 Task: Find connections with filter location Guntakal Junction with filter topic #Businessmindsetswith filter profile language Spanish with filter current company The Job Man with filter school Madras Institute of Technology Campus with filter industry Vehicle Repair and Maintenance with filter service category Android Development with filter keywords title Marketing Research Analyst
Action: Mouse moved to (557, 87)
Screenshot: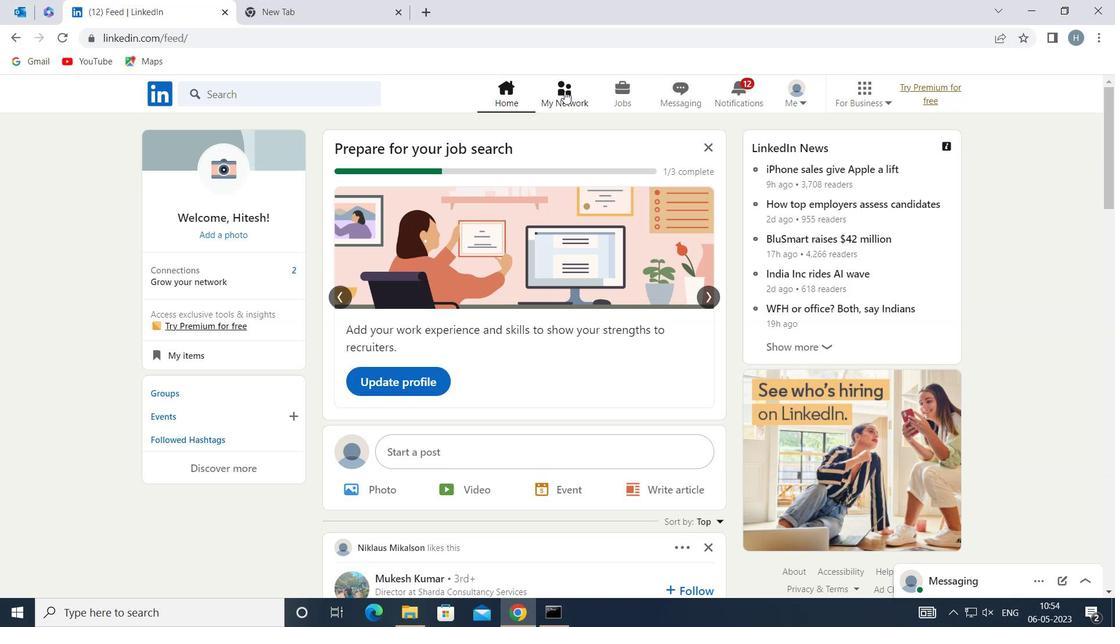 
Action: Mouse pressed left at (557, 87)
Screenshot: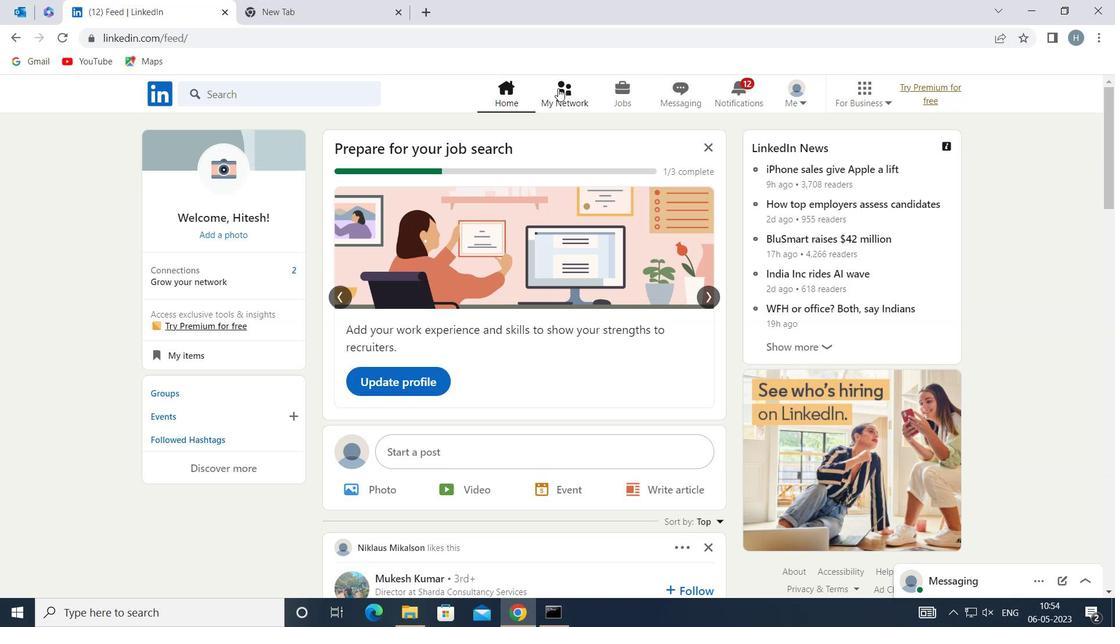
Action: Mouse moved to (328, 172)
Screenshot: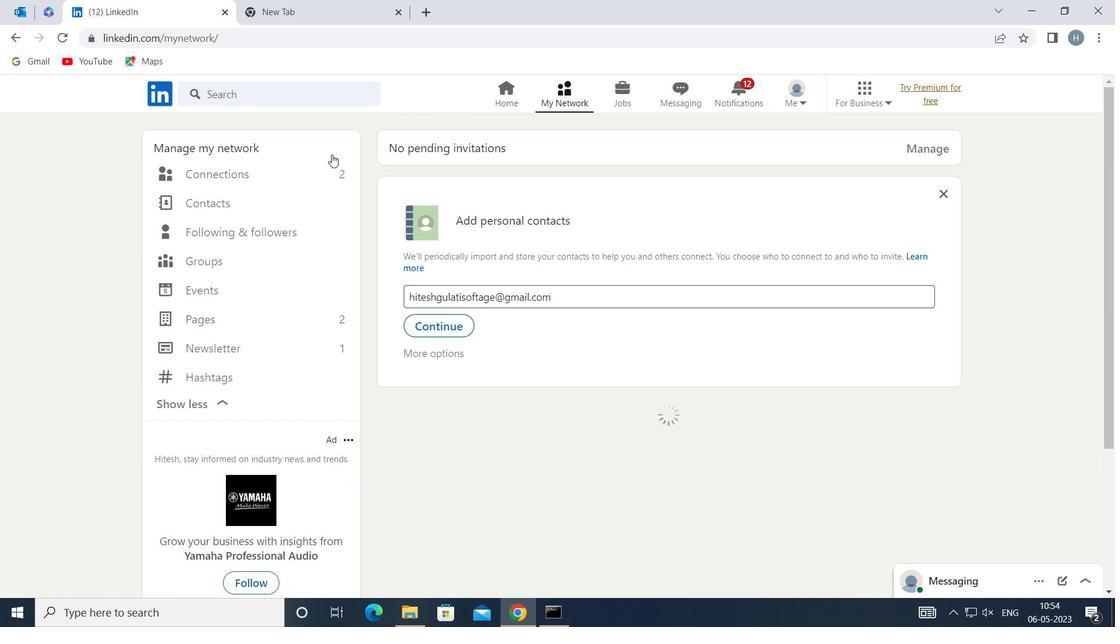 
Action: Mouse pressed left at (328, 172)
Screenshot: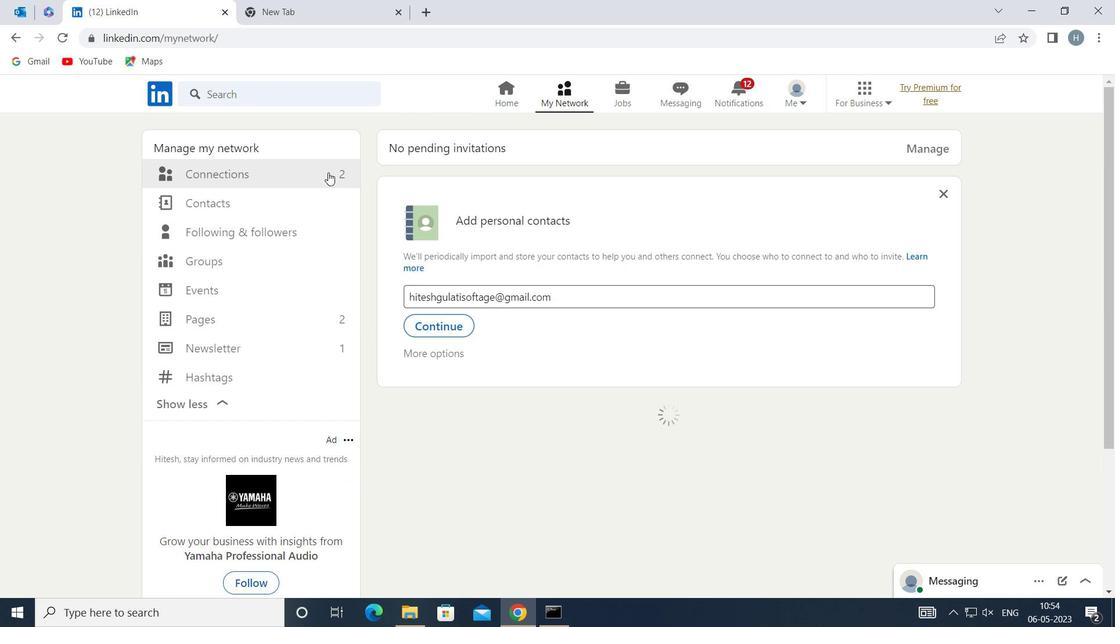 
Action: Mouse moved to (668, 174)
Screenshot: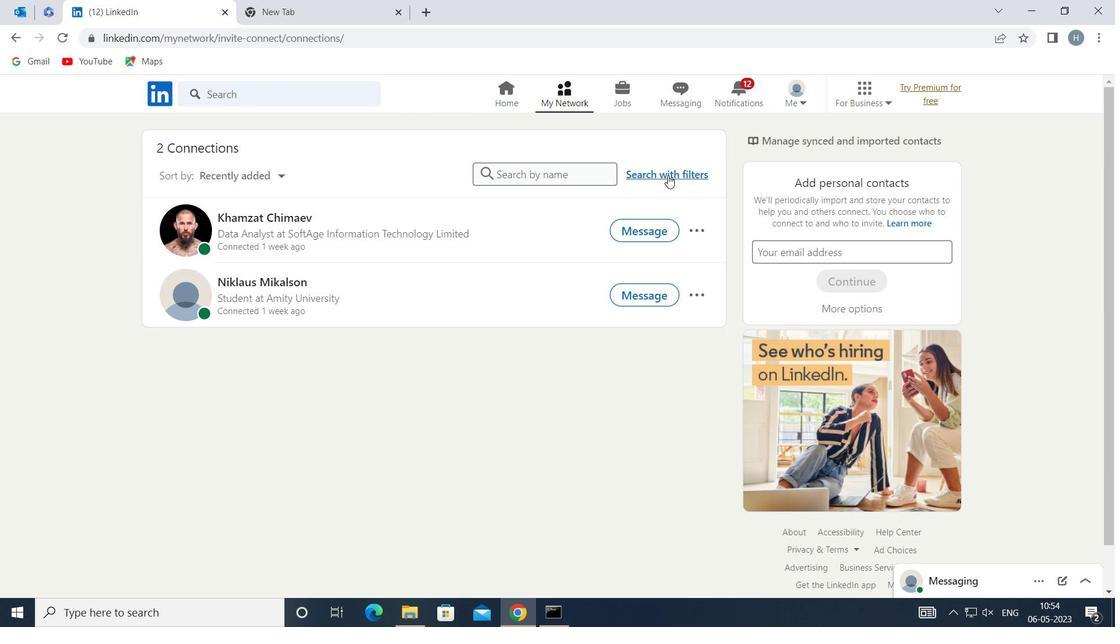 
Action: Mouse pressed left at (668, 174)
Screenshot: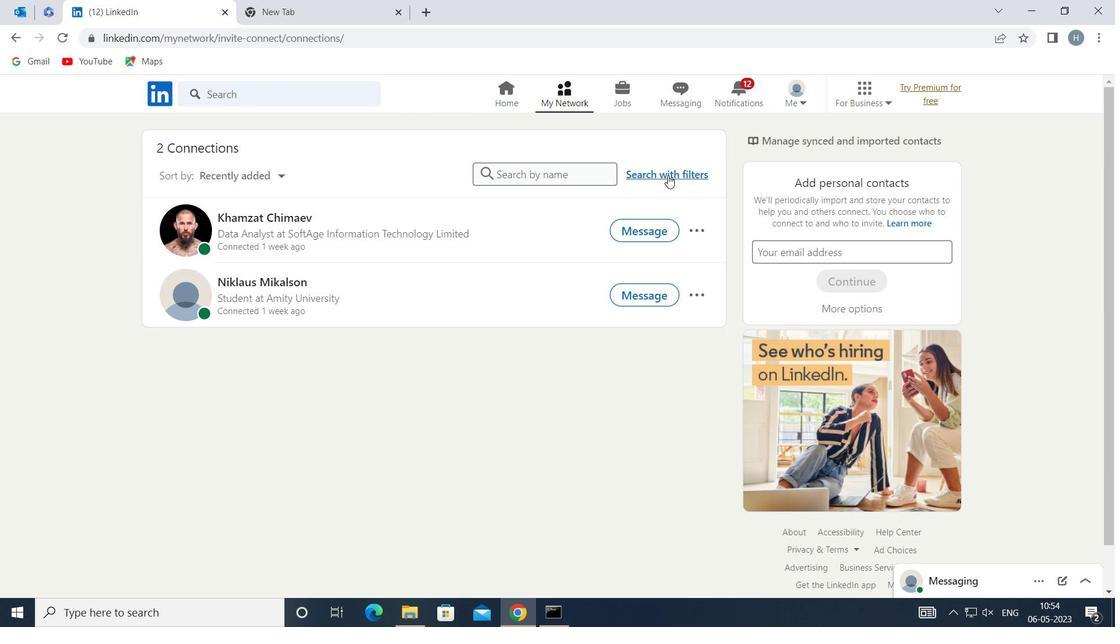 
Action: Mouse moved to (606, 135)
Screenshot: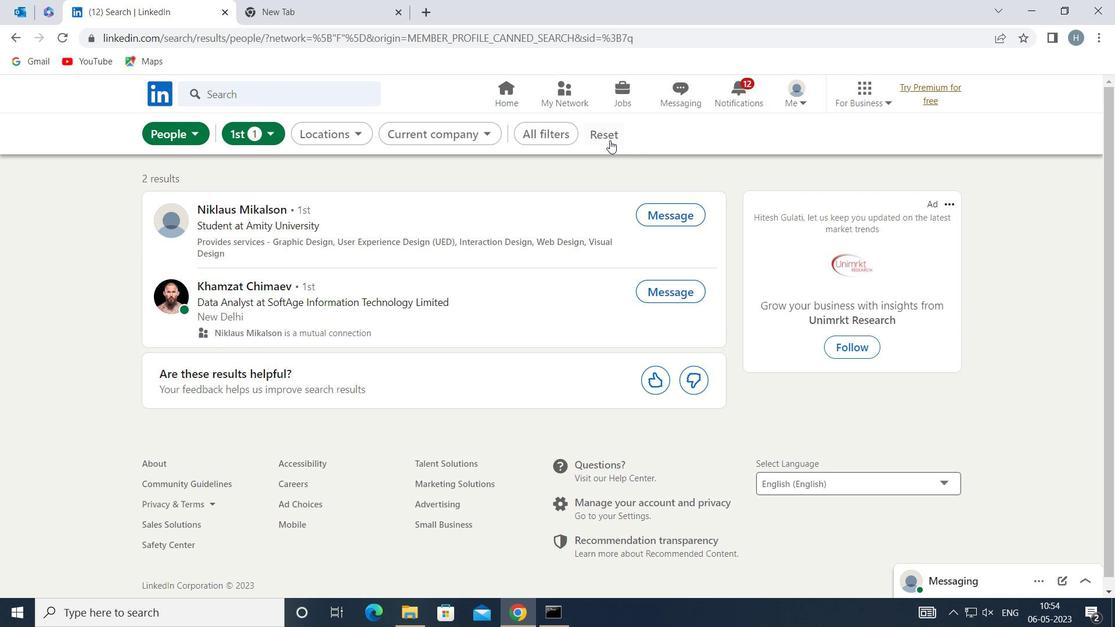 
Action: Mouse pressed left at (606, 135)
Screenshot: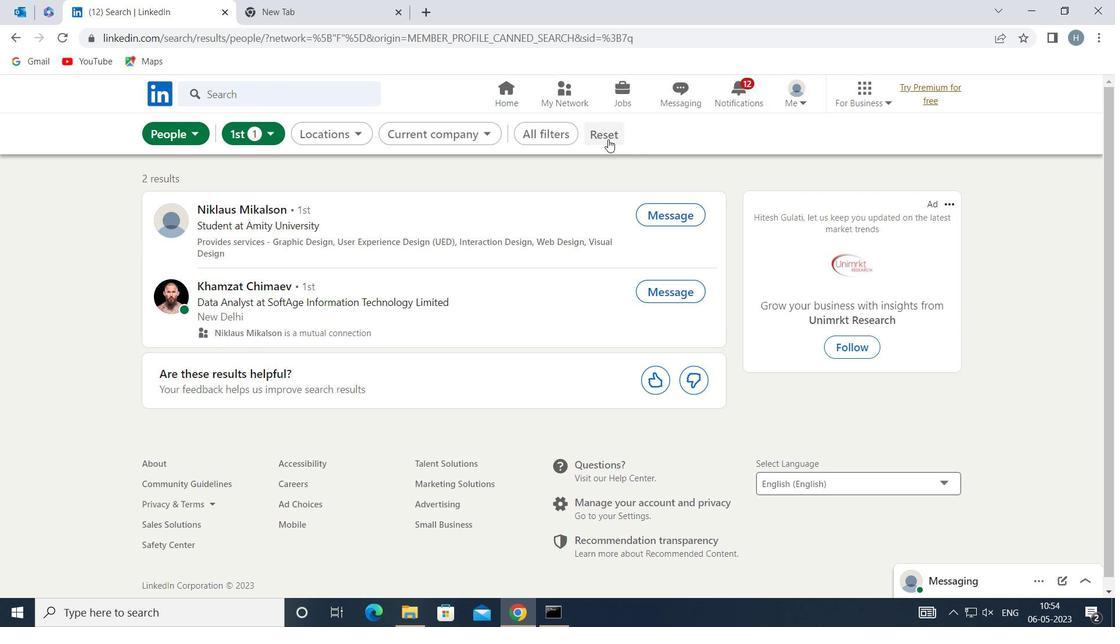 
Action: Mouse moved to (594, 130)
Screenshot: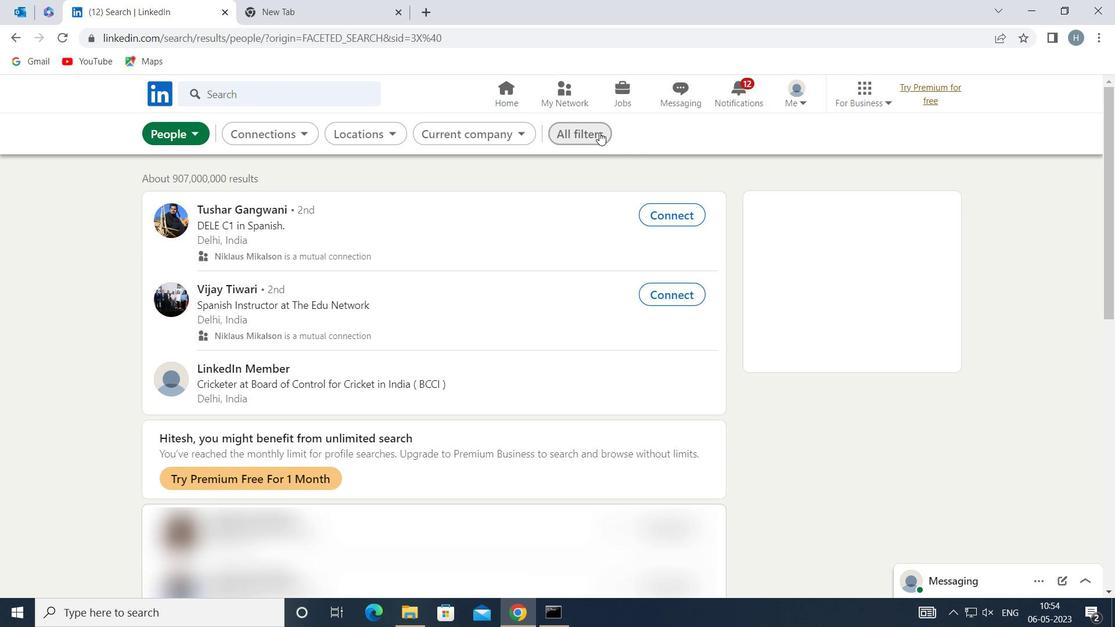 
Action: Mouse pressed left at (594, 130)
Screenshot: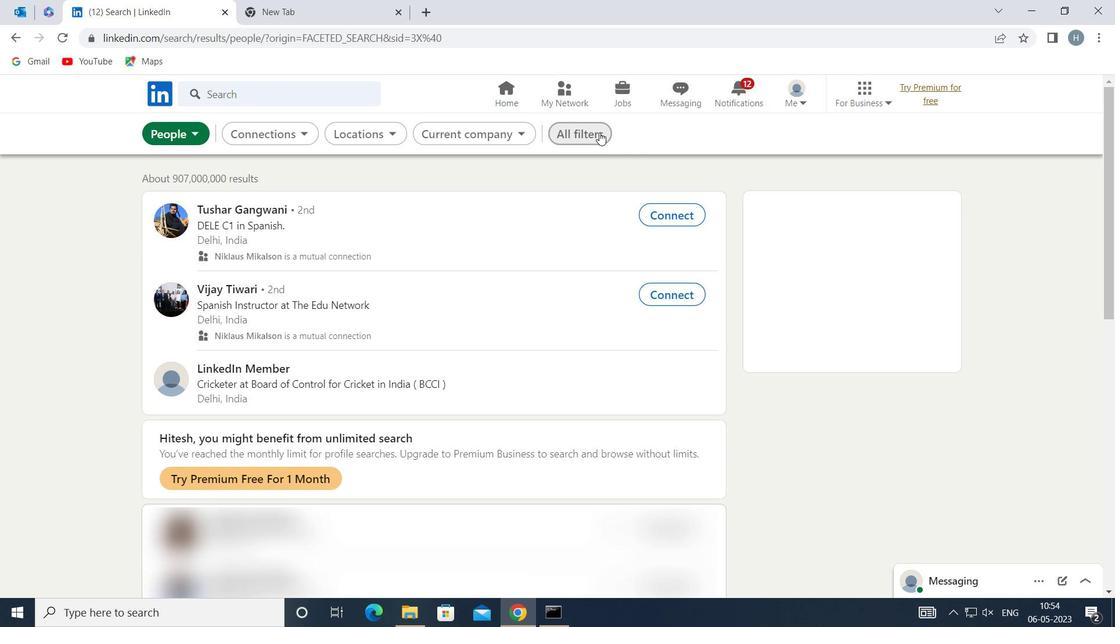 
Action: Mouse moved to (872, 295)
Screenshot: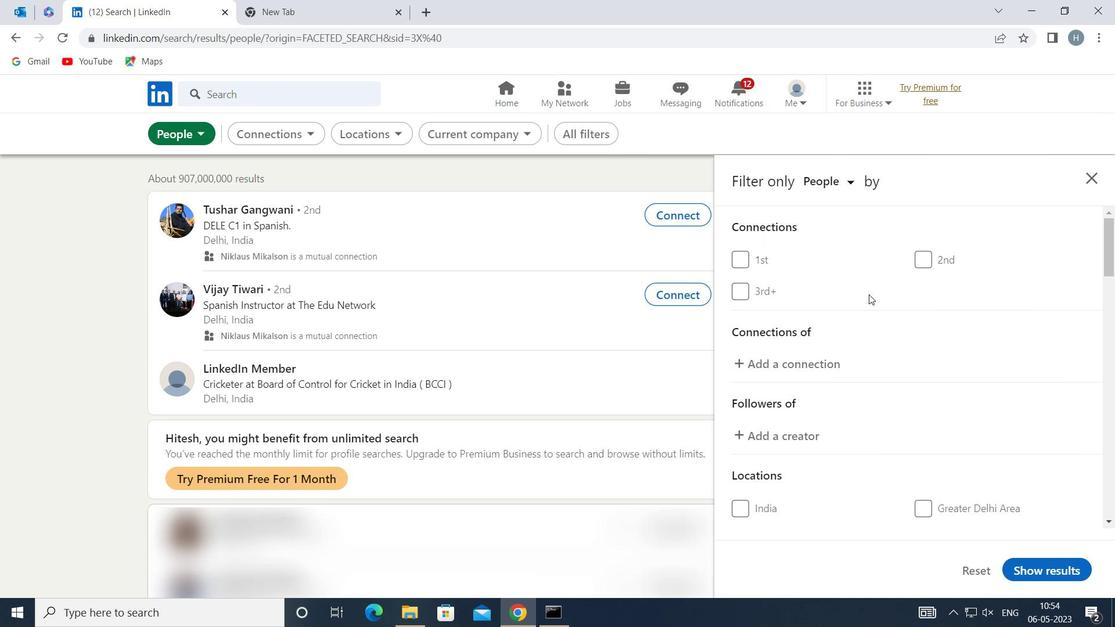 
Action: Mouse scrolled (872, 294) with delta (0, 0)
Screenshot: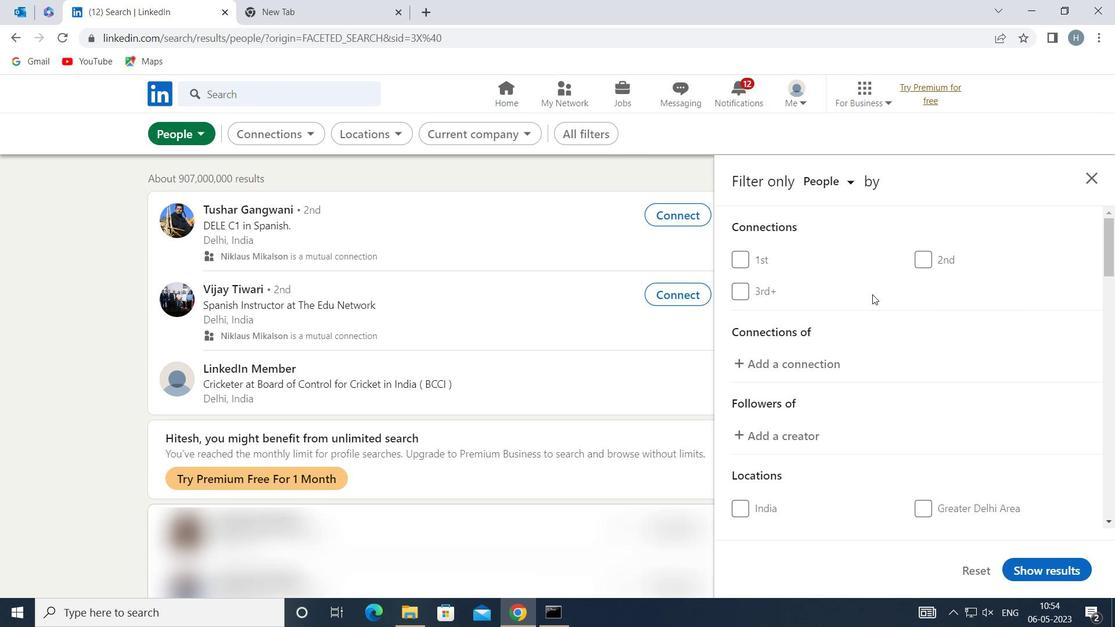 
Action: Mouse scrolled (872, 294) with delta (0, 0)
Screenshot: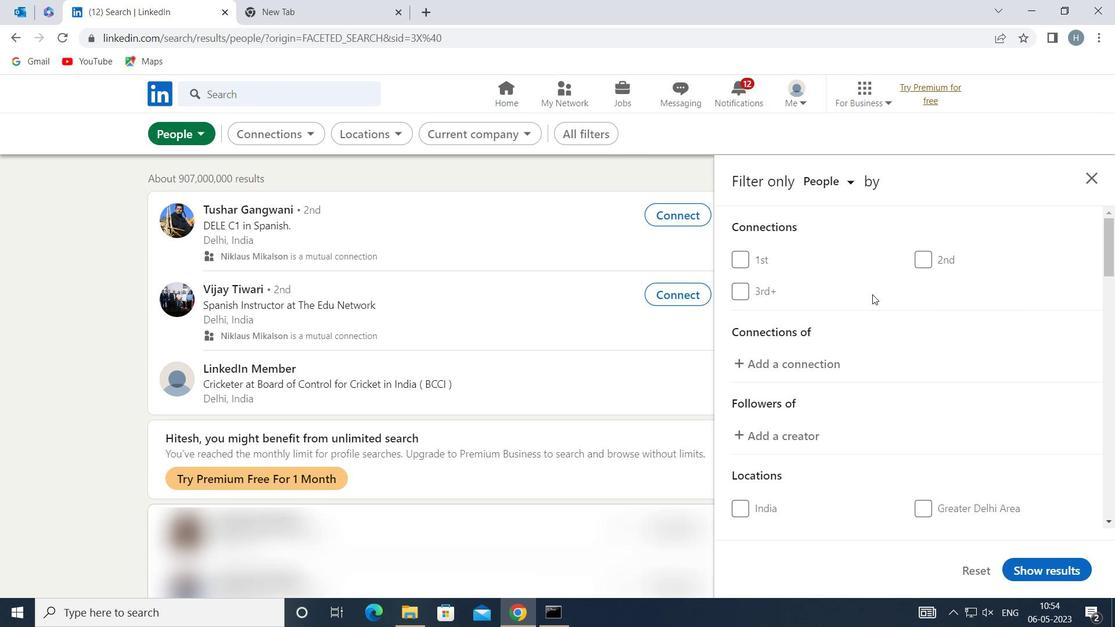 
Action: Mouse scrolled (872, 294) with delta (0, 0)
Screenshot: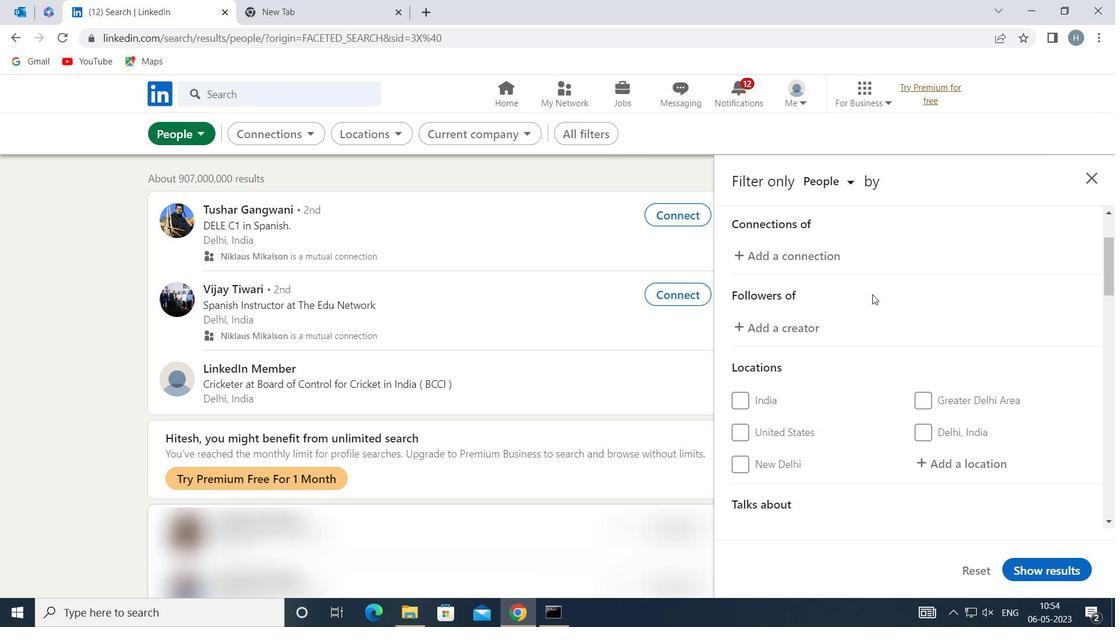 
Action: Mouse moved to (973, 353)
Screenshot: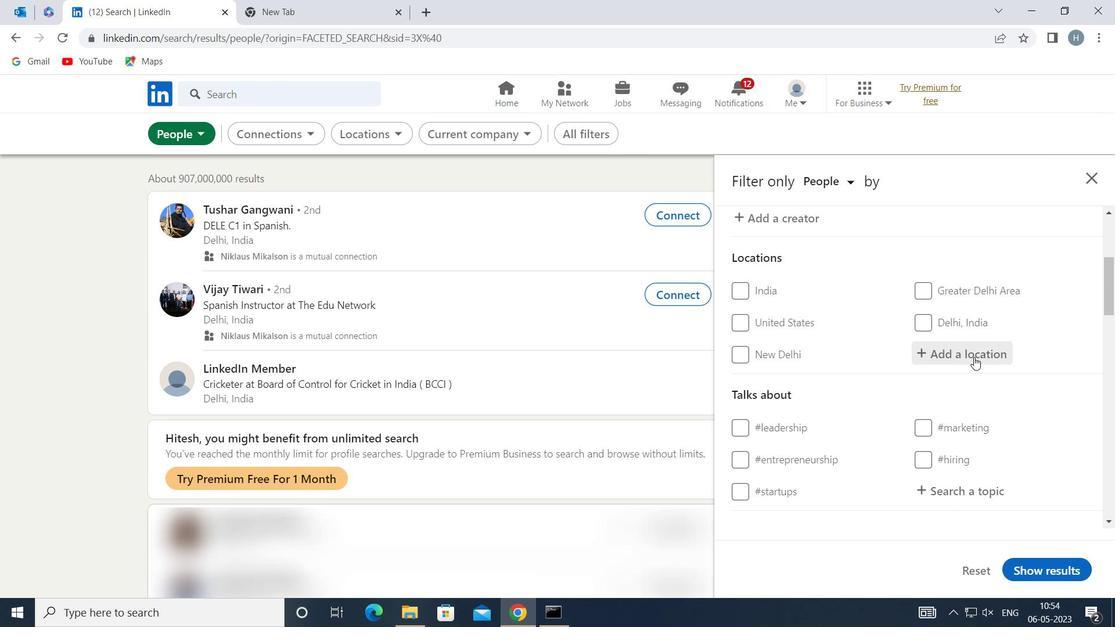 
Action: Mouse pressed left at (973, 353)
Screenshot: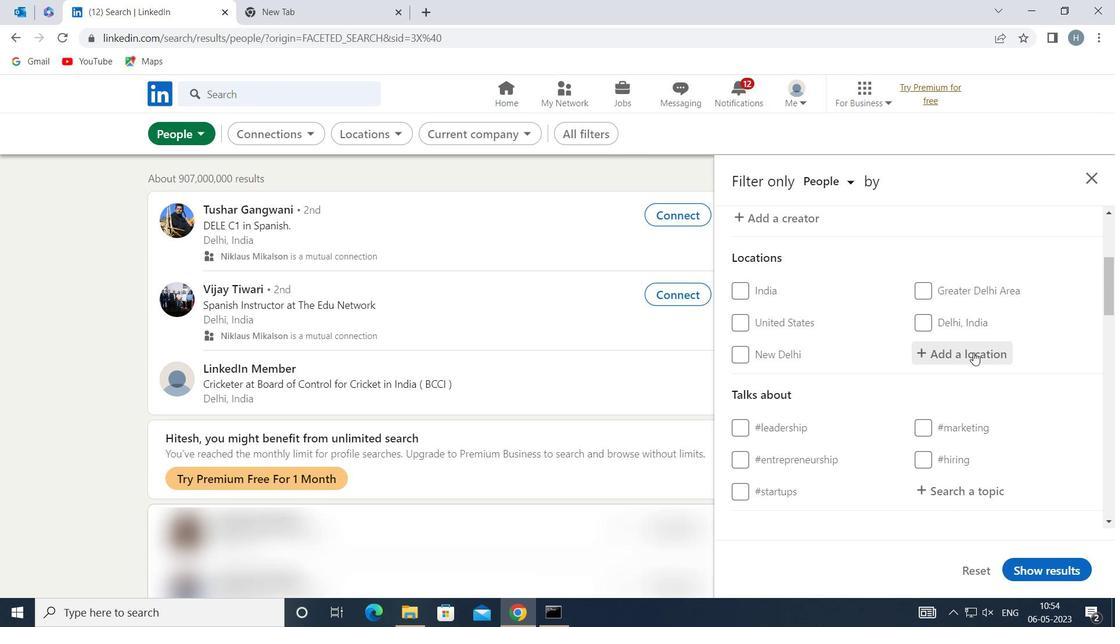 
Action: Key pressed <Key.shift>GUNTAKAL
Screenshot: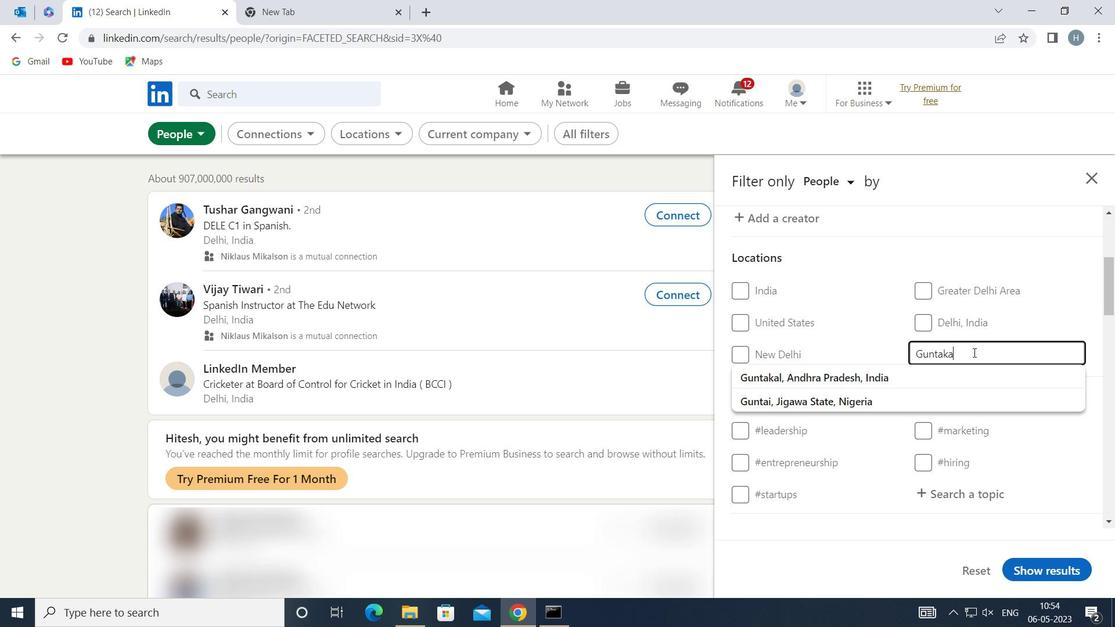 
Action: Mouse moved to (1007, 371)
Screenshot: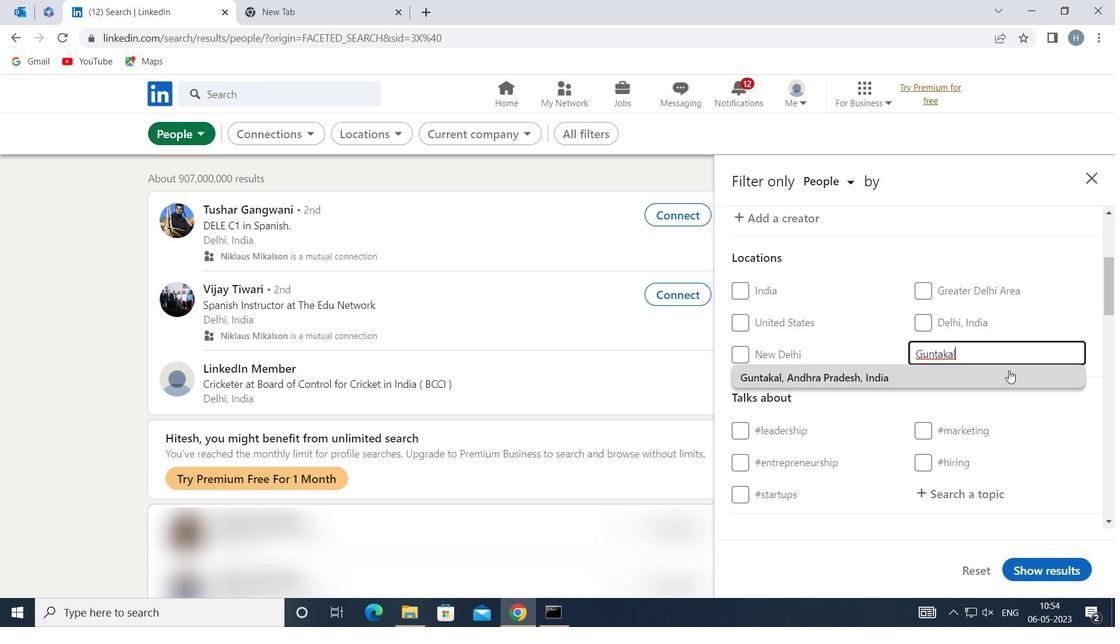 
Action: Mouse pressed left at (1007, 371)
Screenshot: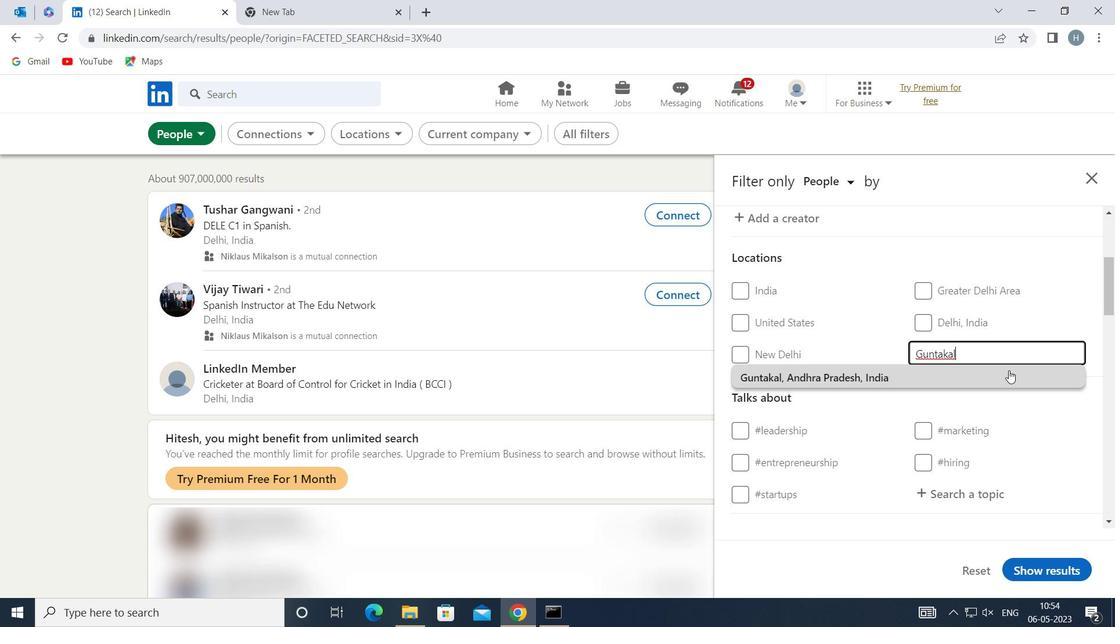 
Action: Mouse moved to (916, 364)
Screenshot: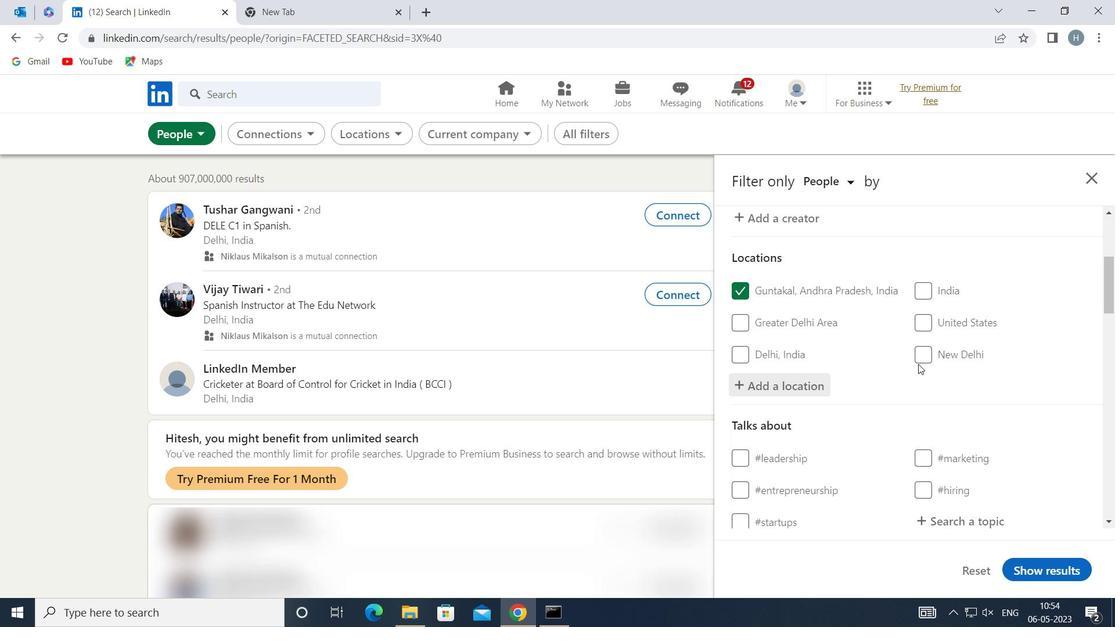
Action: Mouse scrolled (916, 364) with delta (0, 0)
Screenshot: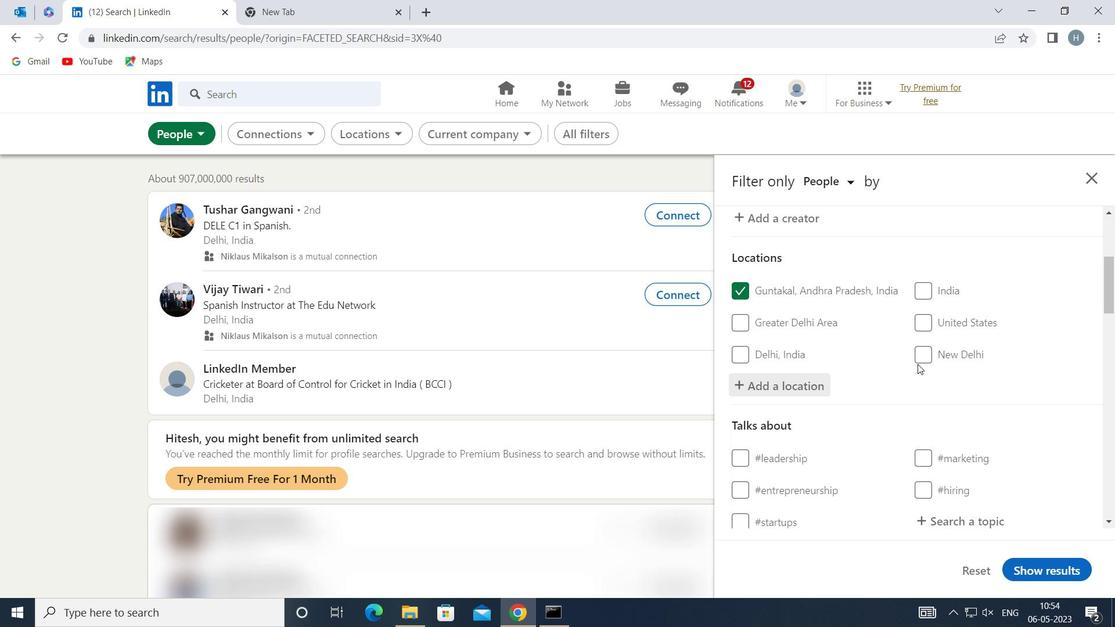 
Action: Mouse scrolled (916, 364) with delta (0, 0)
Screenshot: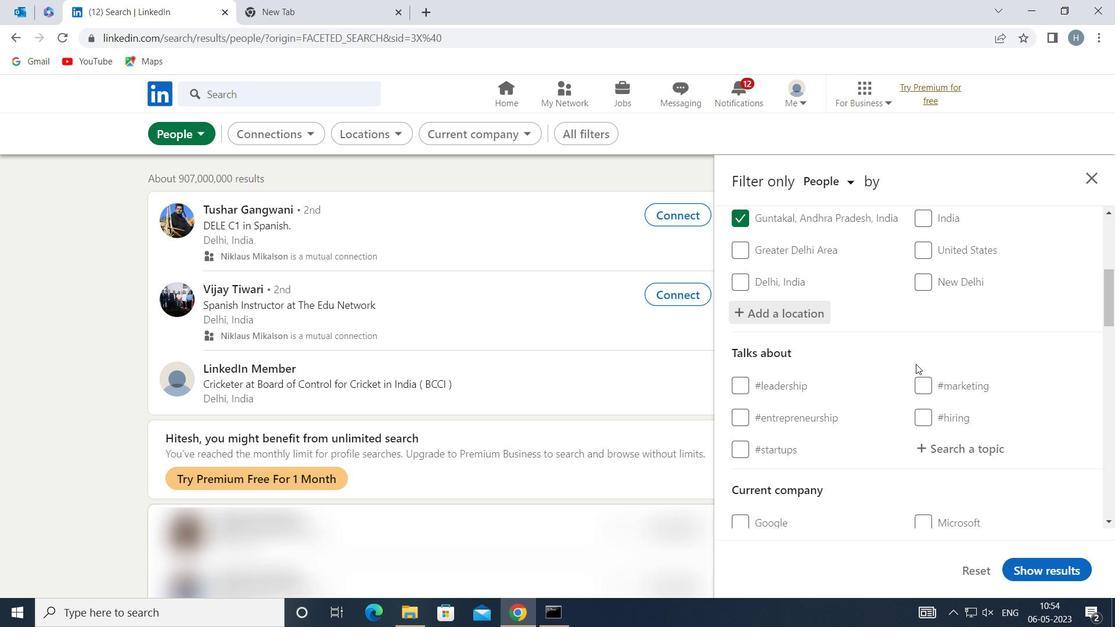 
Action: Mouse moved to (979, 372)
Screenshot: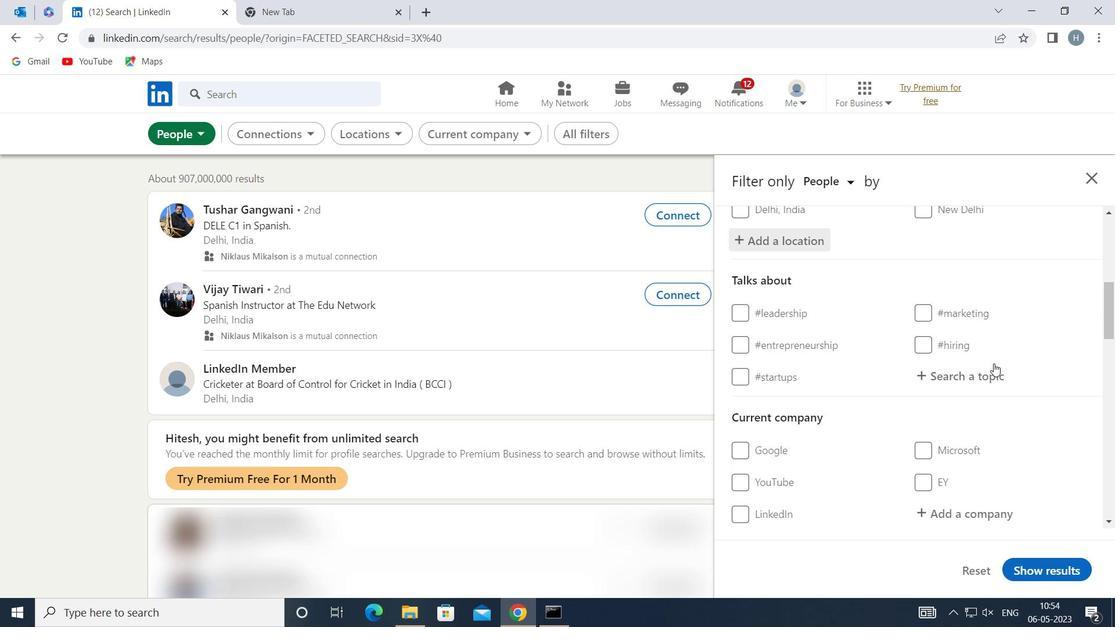 
Action: Mouse pressed left at (979, 372)
Screenshot: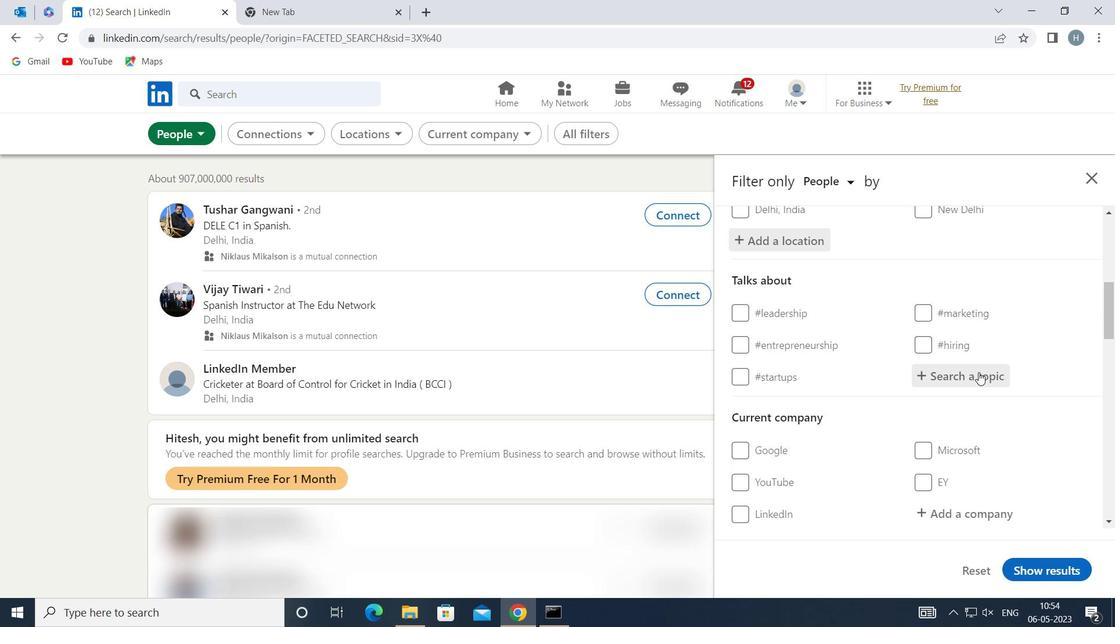 
Action: Mouse moved to (984, 338)
Screenshot: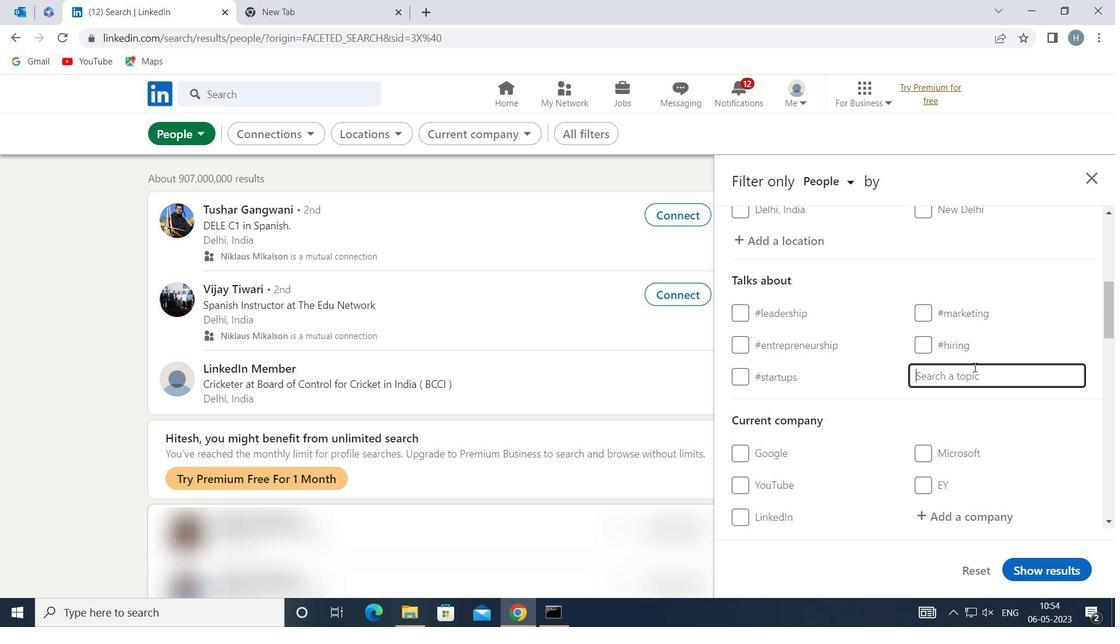 
Action: Key pressed <Key.shift>BUSINESSMINDSETS
Screenshot: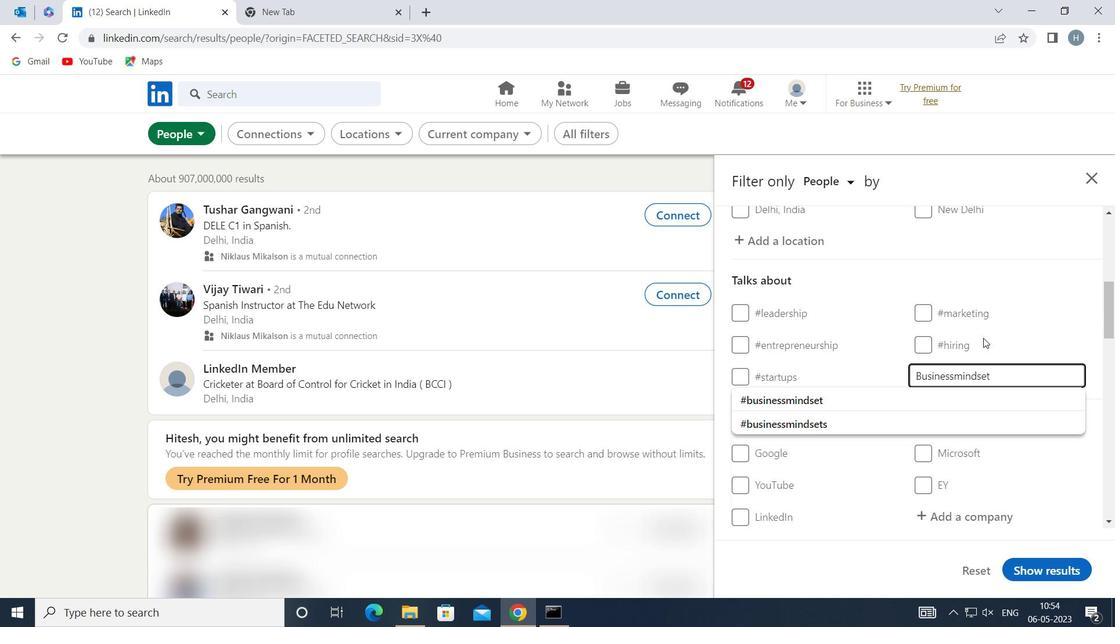 
Action: Mouse moved to (867, 390)
Screenshot: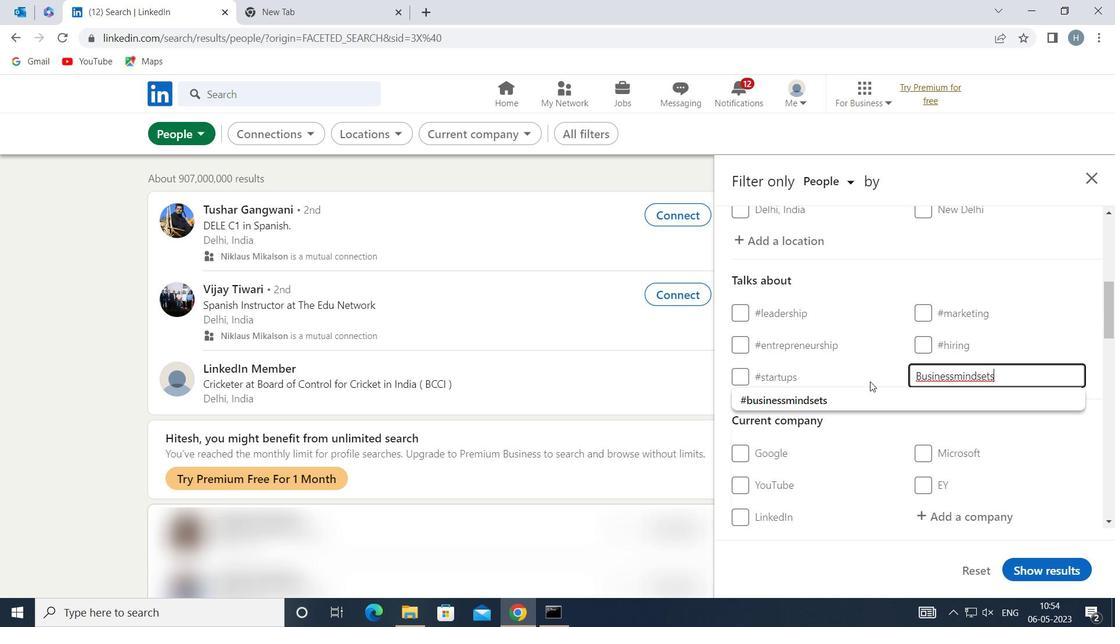 
Action: Mouse pressed left at (867, 390)
Screenshot: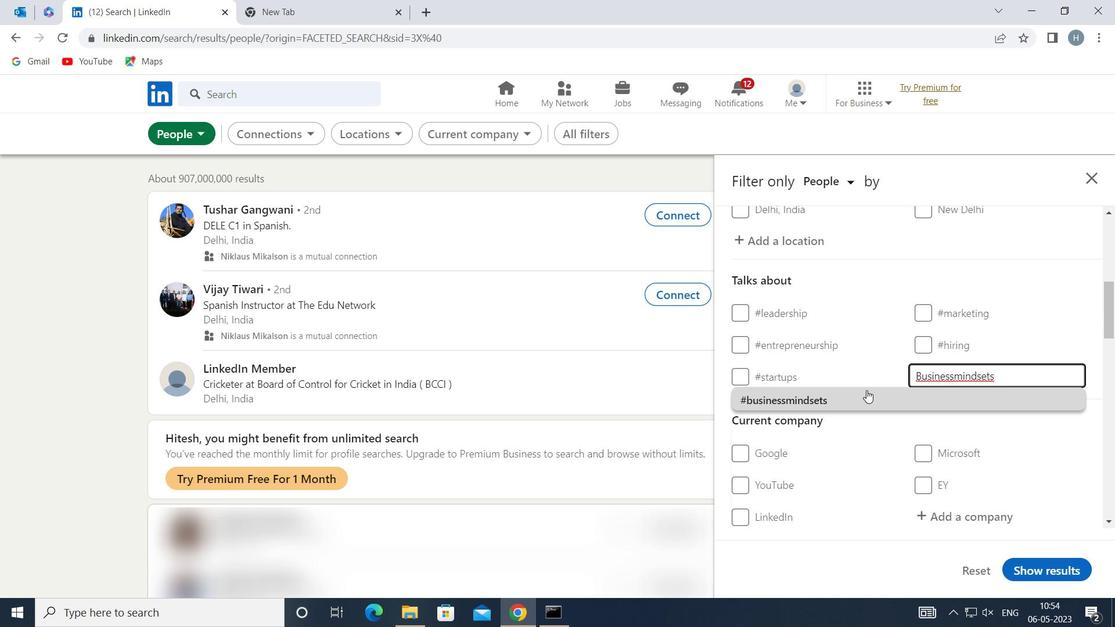 
Action: Mouse scrolled (867, 389) with delta (0, 0)
Screenshot: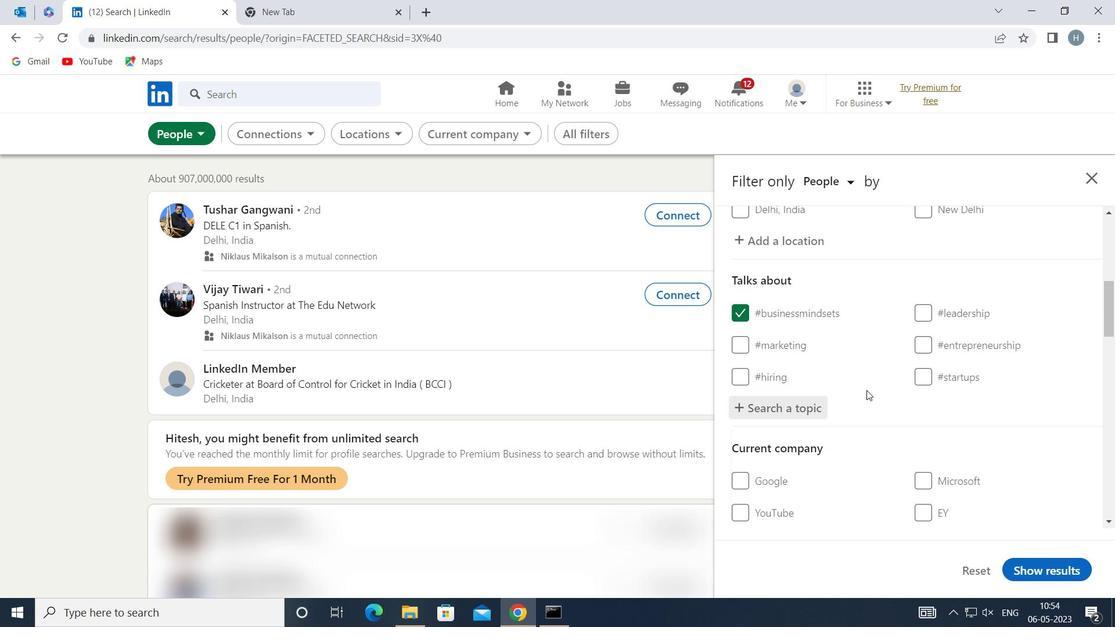 
Action: Mouse moved to (866, 390)
Screenshot: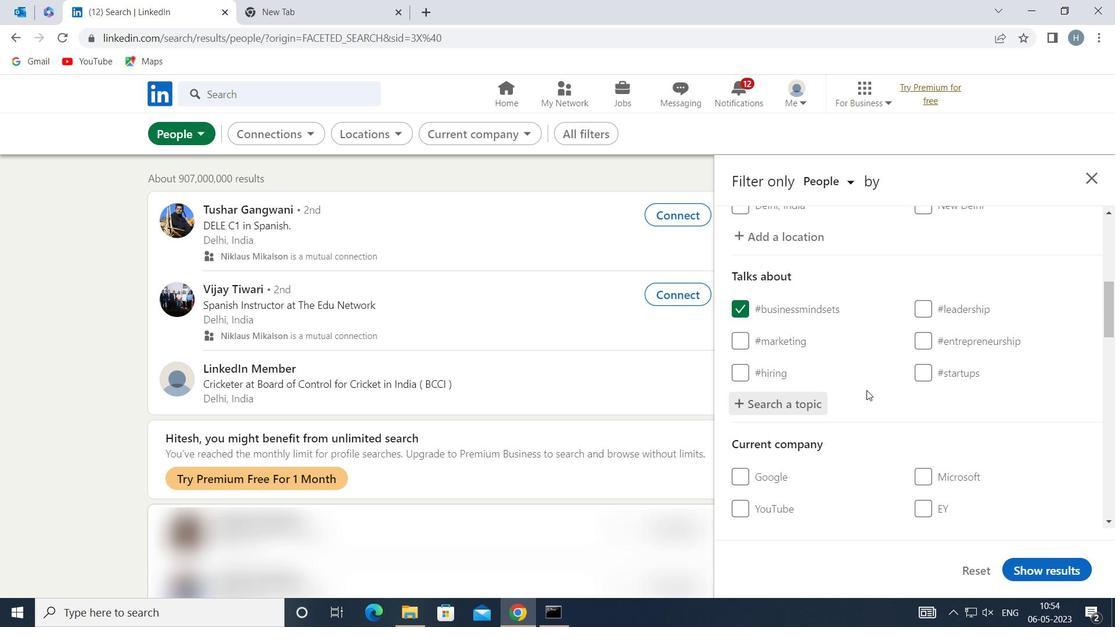 
Action: Mouse scrolled (866, 389) with delta (0, 0)
Screenshot: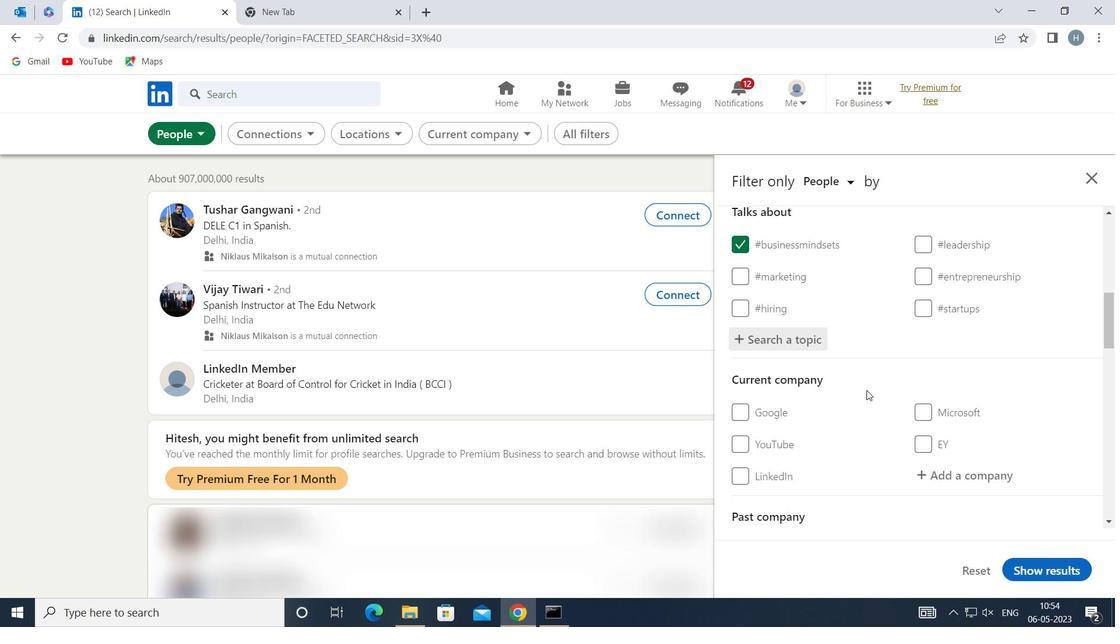 
Action: Mouse scrolled (866, 389) with delta (0, 0)
Screenshot: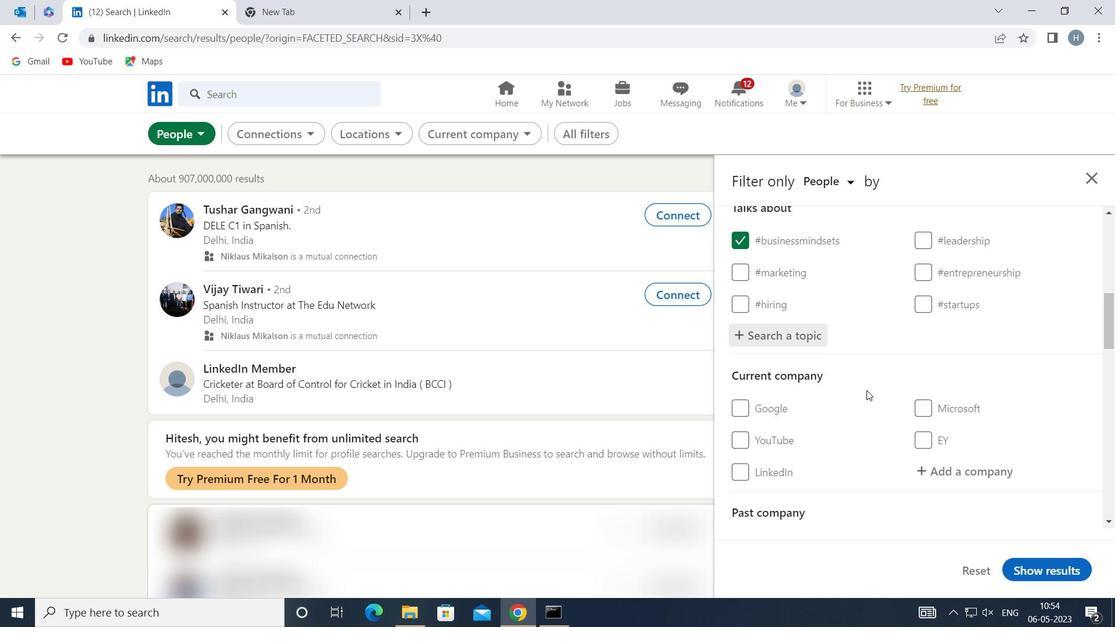 
Action: Mouse moved to (866, 389)
Screenshot: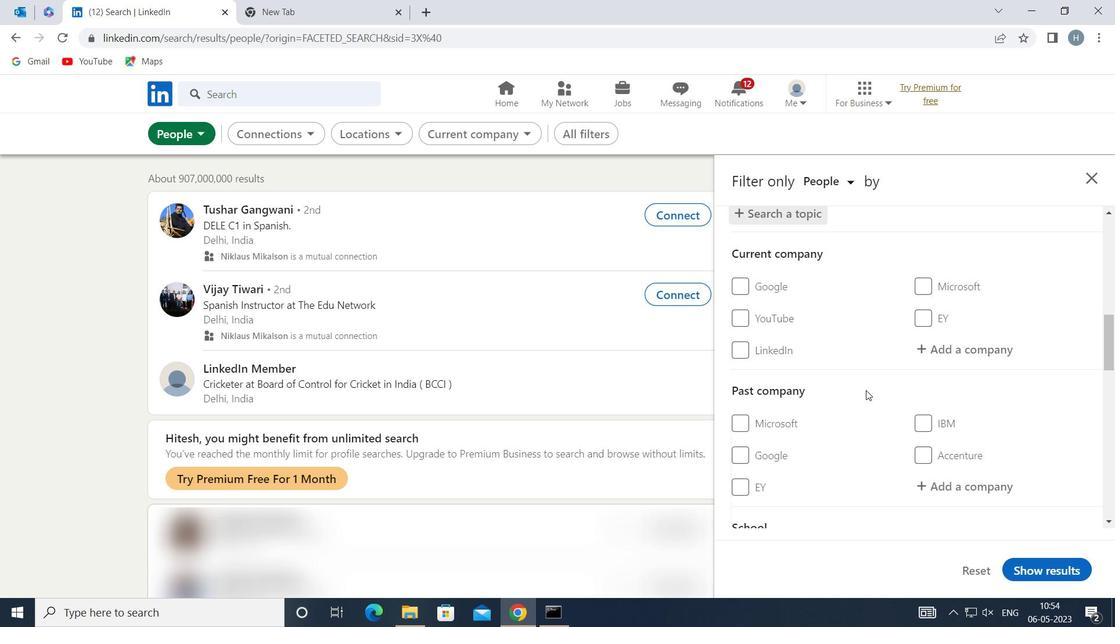 
Action: Mouse scrolled (866, 388) with delta (0, 0)
Screenshot: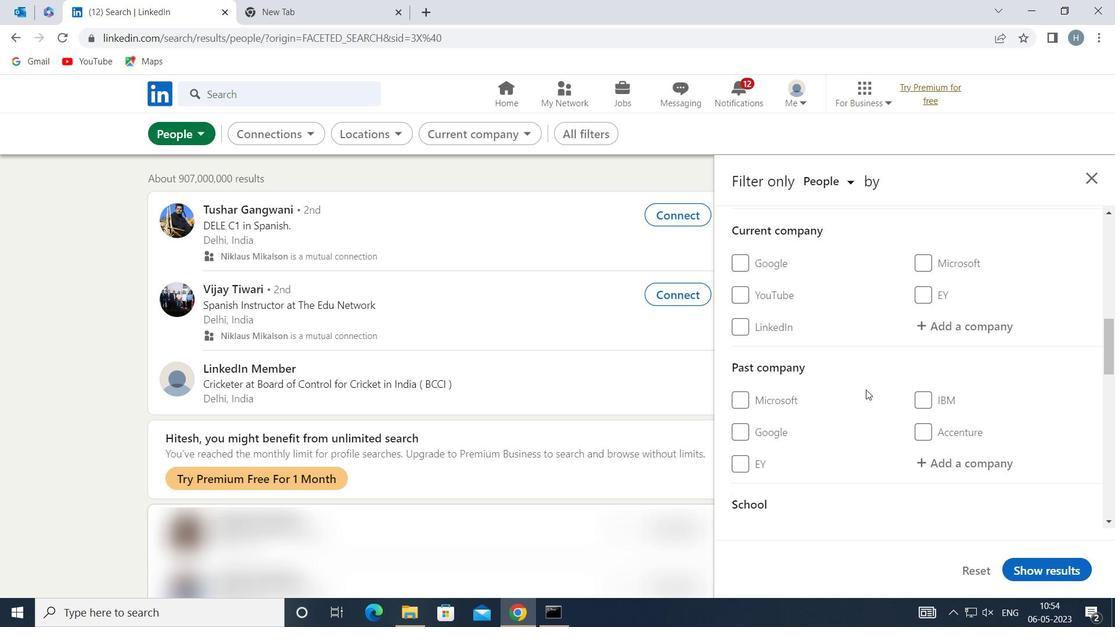 
Action: Mouse scrolled (866, 388) with delta (0, 0)
Screenshot: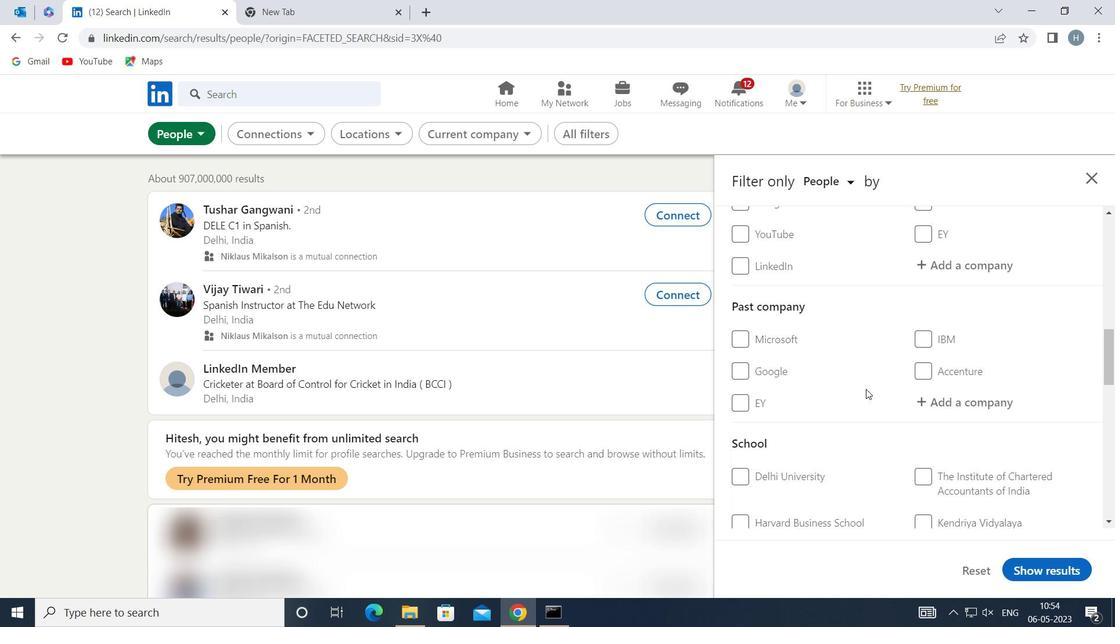 
Action: Mouse moved to (865, 388)
Screenshot: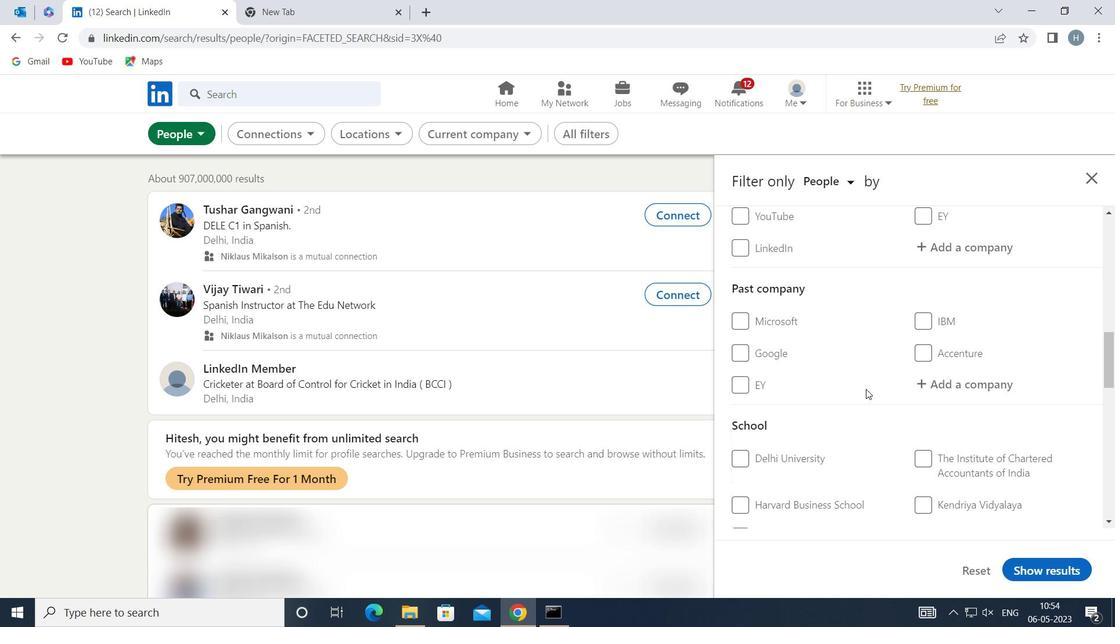 
Action: Mouse scrolled (865, 387) with delta (0, 0)
Screenshot: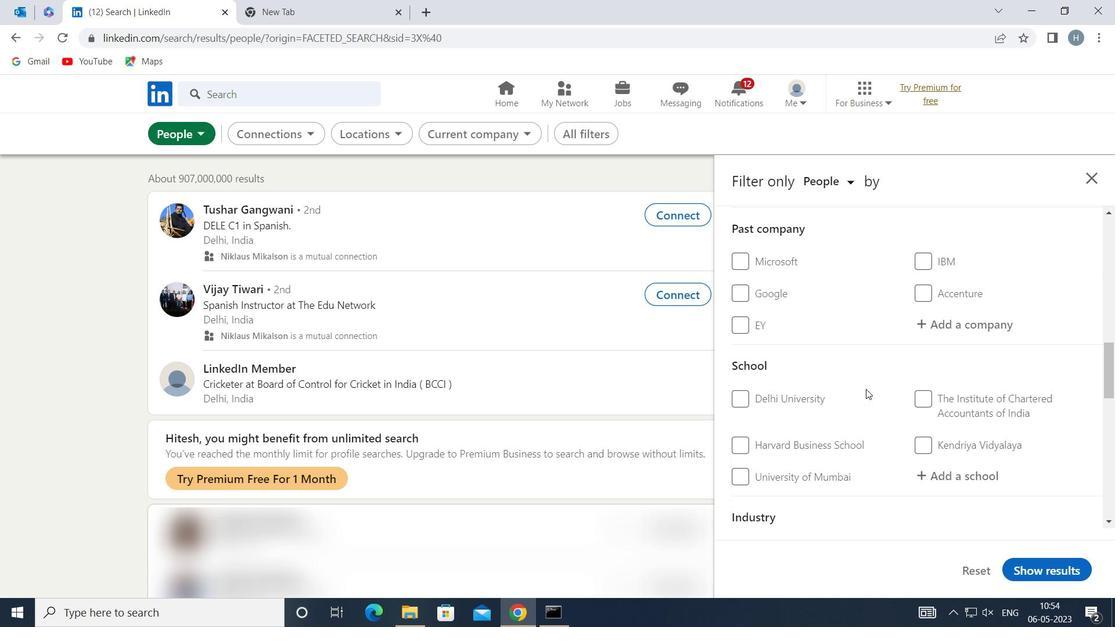 
Action: Mouse scrolled (865, 387) with delta (0, 0)
Screenshot: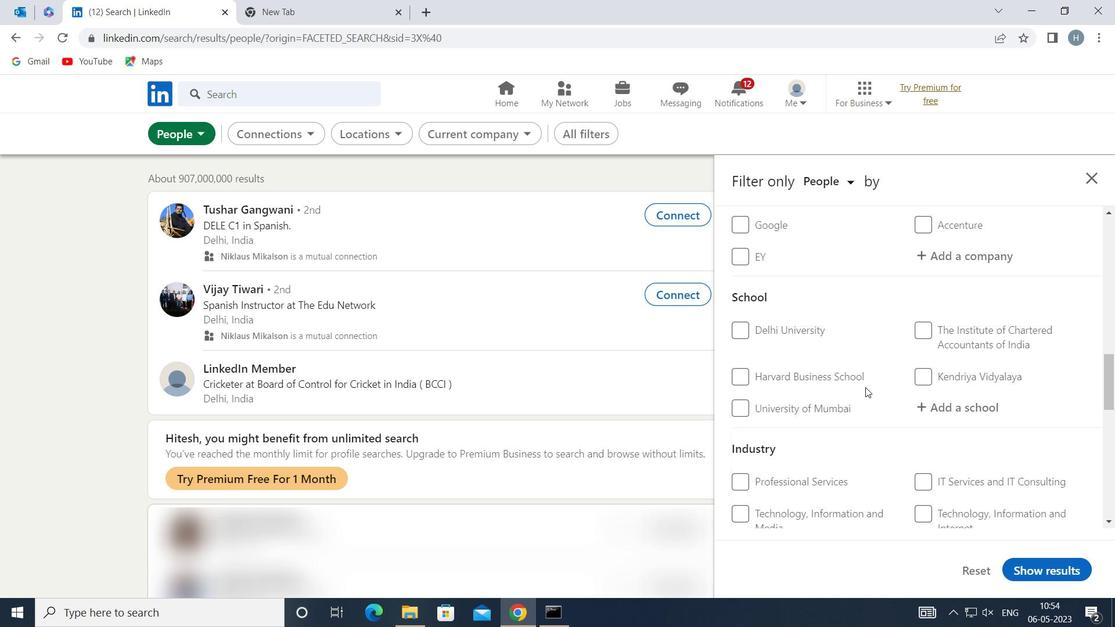 
Action: Mouse moved to (865, 388)
Screenshot: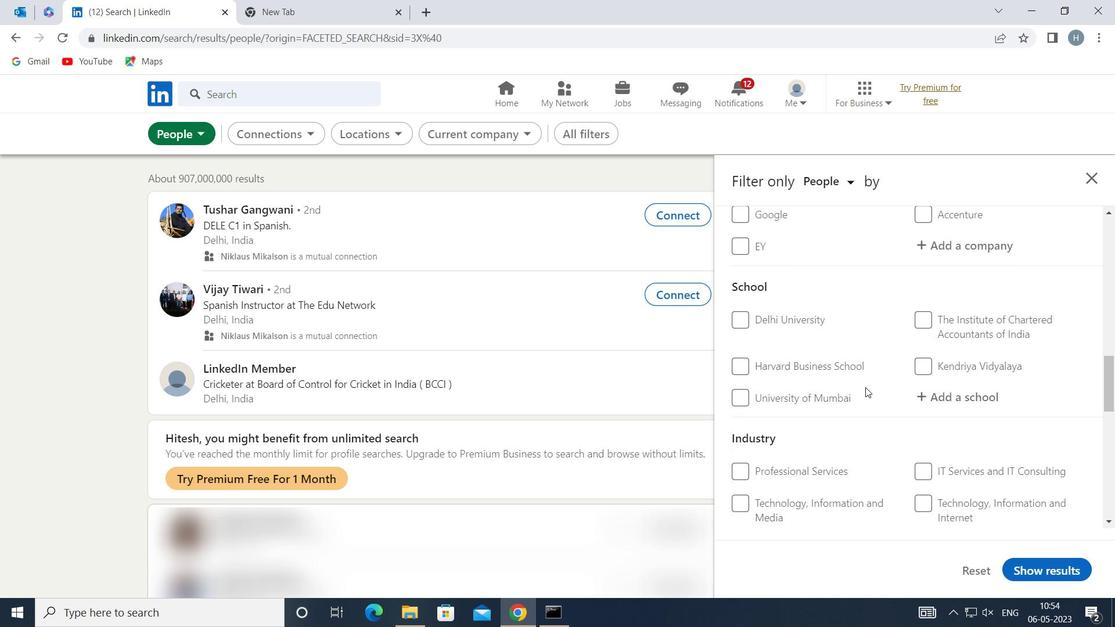 
Action: Mouse scrolled (865, 387) with delta (0, 0)
Screenshot: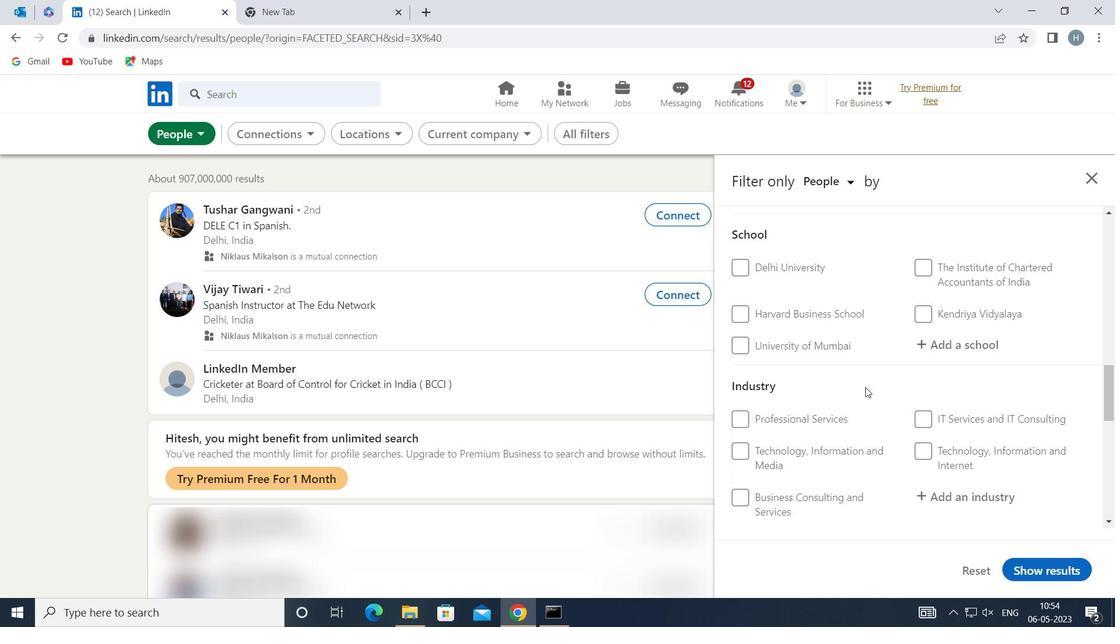 
Action: Mouse moved to (865, 386)
Screenshot: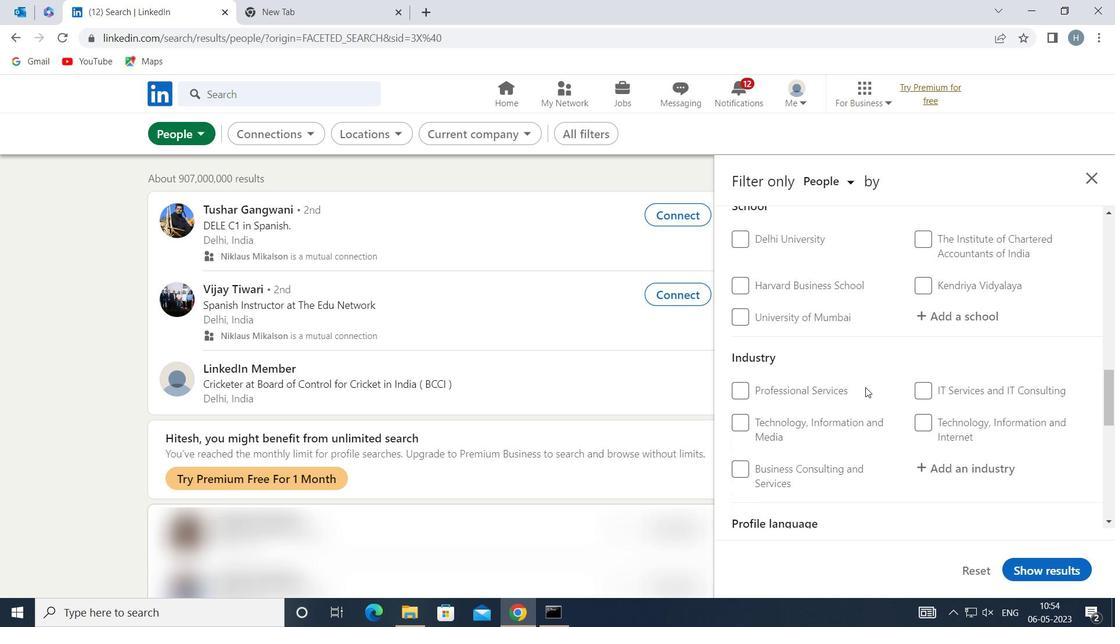 
Action: Mouse scrolled (865, 386) with delta (0, 0)
Screenshot: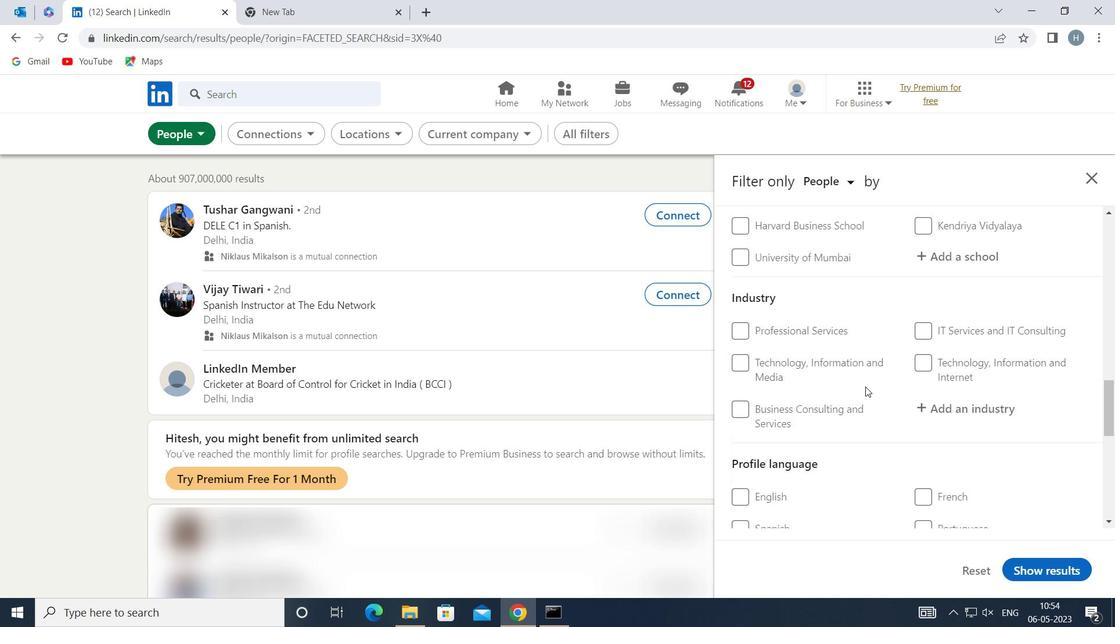 
Action: Mouse moved to (761, 445)
Screenshot: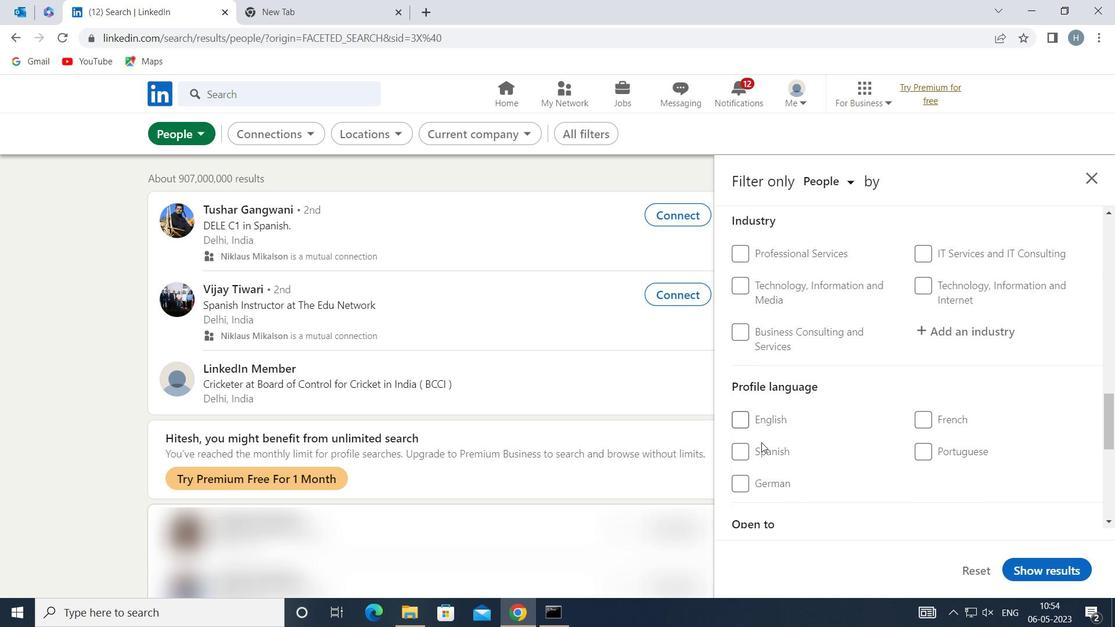 
Action: Mouse pressed left at (761, 445)
Screenshot: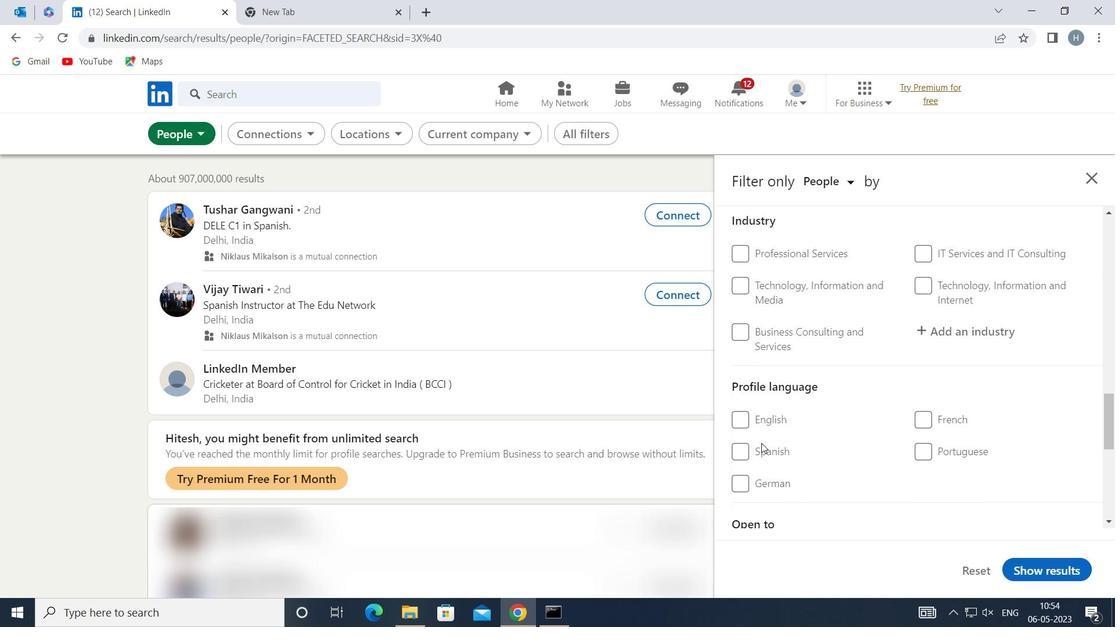 
Action: Mouse moved to (872, 431)
Screenshot: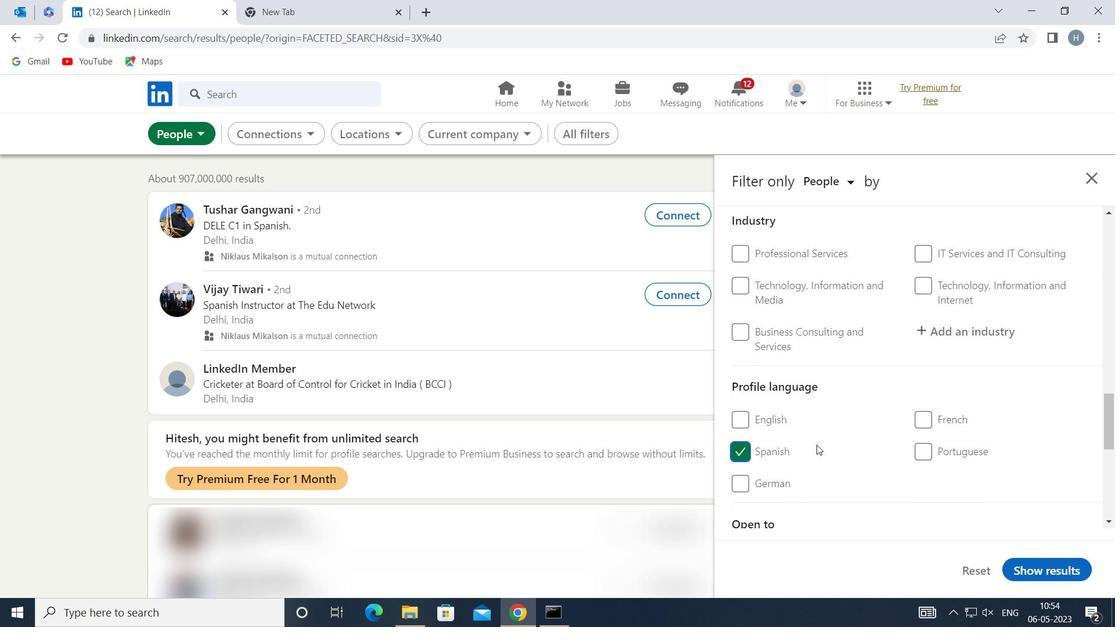 
Action: Mouse scrolled (872, 432) with delta (0, 0)
Screenshot: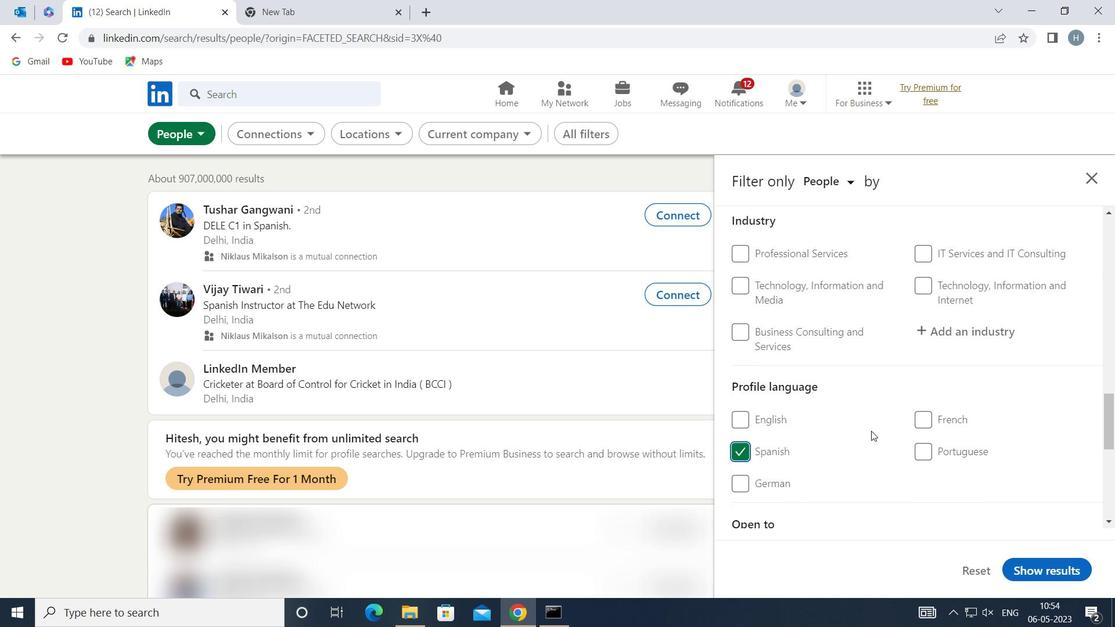 
Action: Mouse moved to (890, 411)
Screenshot: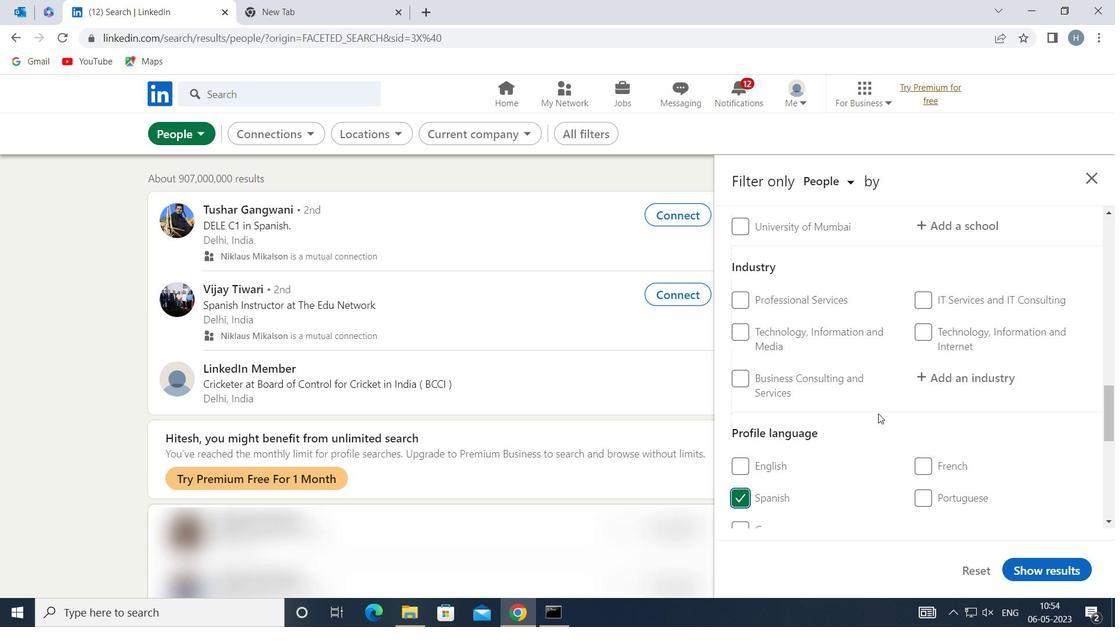 
Action: Mouse scrolled (890, 412) with delta (0, 0)
Screenshot: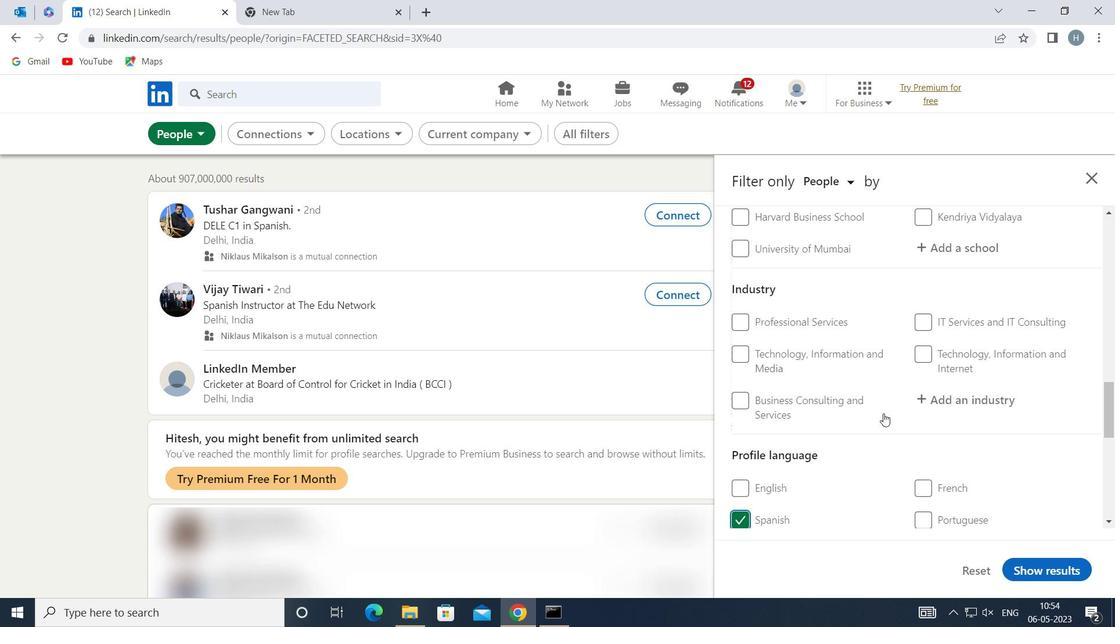 
Action: Mouse moved to (896, 410)
Screenshot: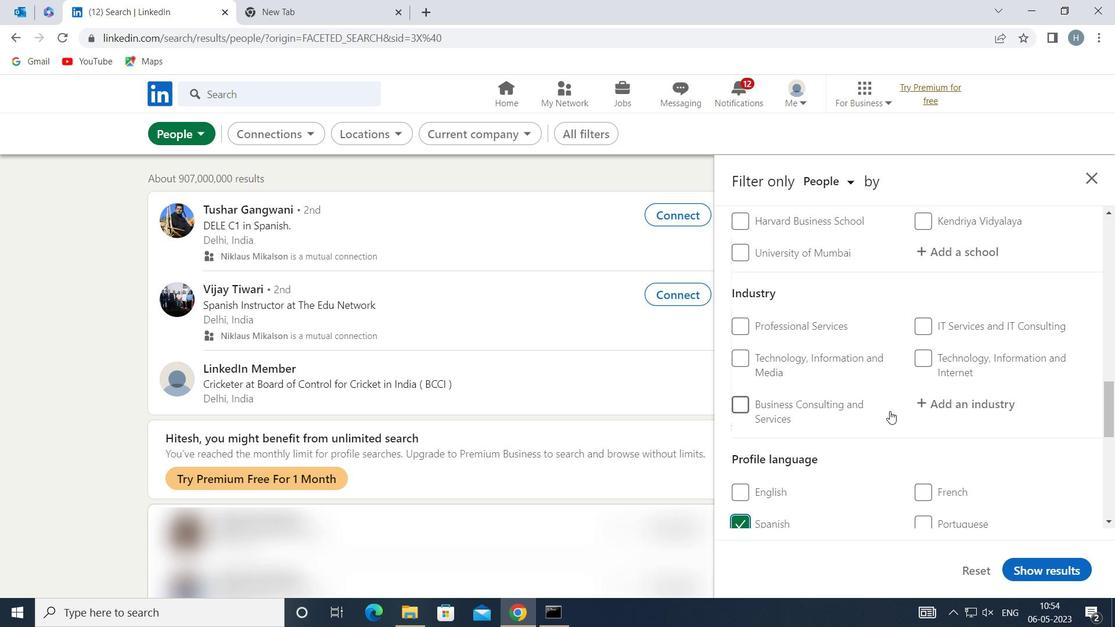 
Action: Mouse scrolled (896, 411) with delta (0, 0)
Screenshot: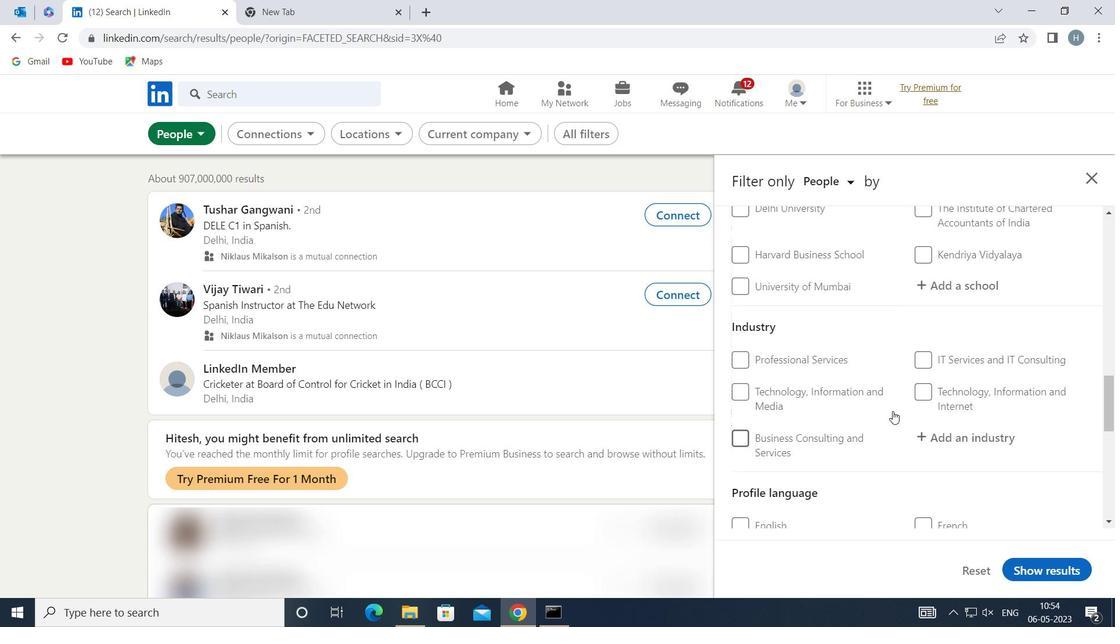 
Action: Mouse moved to (897, 410)
Screenshot: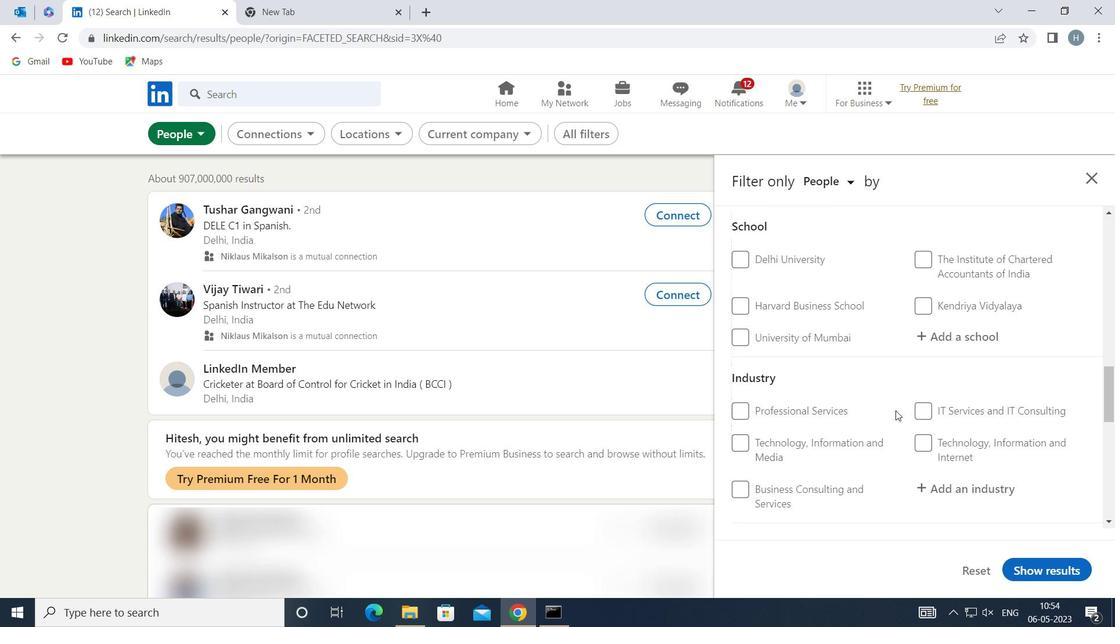 
Action: Mouse scrolled (897, 410) with delta (0, 0)
Screenshot: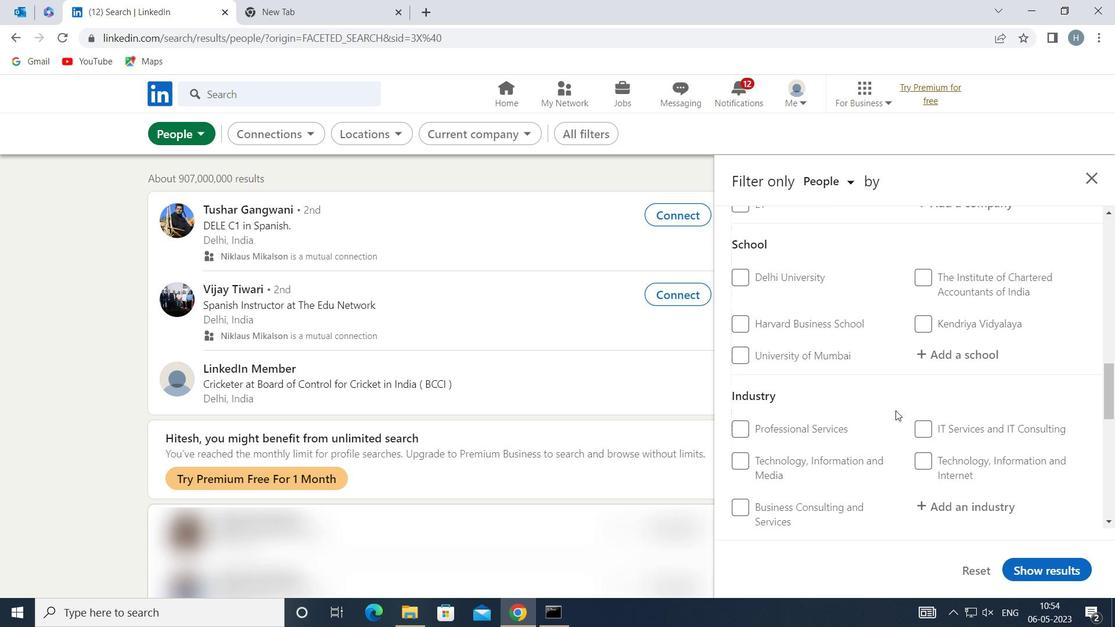 
Action: Mouse moved to (900, 411)
Screenshot: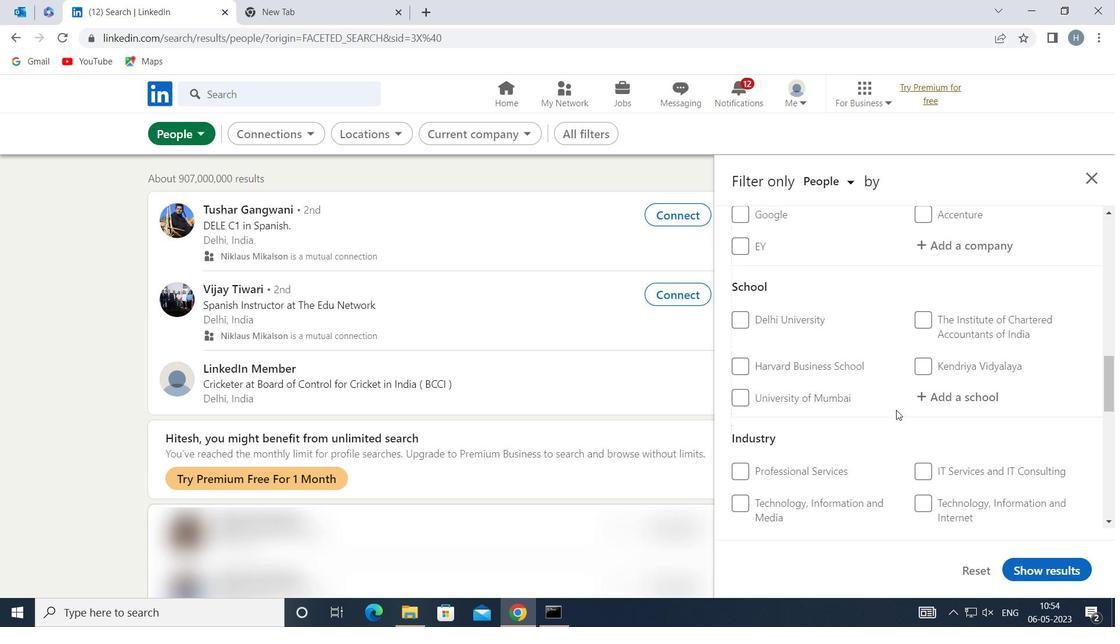 
Action: Mouse scrolled (900, 411) with delta (0, 0)
Screenshot: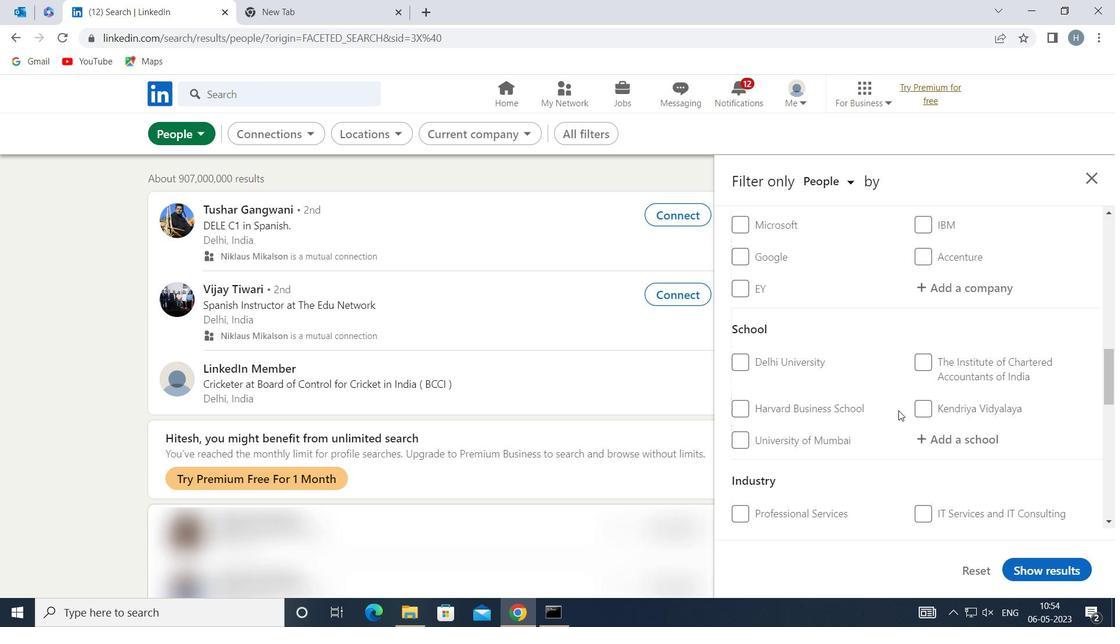 
Action: Mouse scrolled (900, 411) with delta (0, 0)
Screenshot: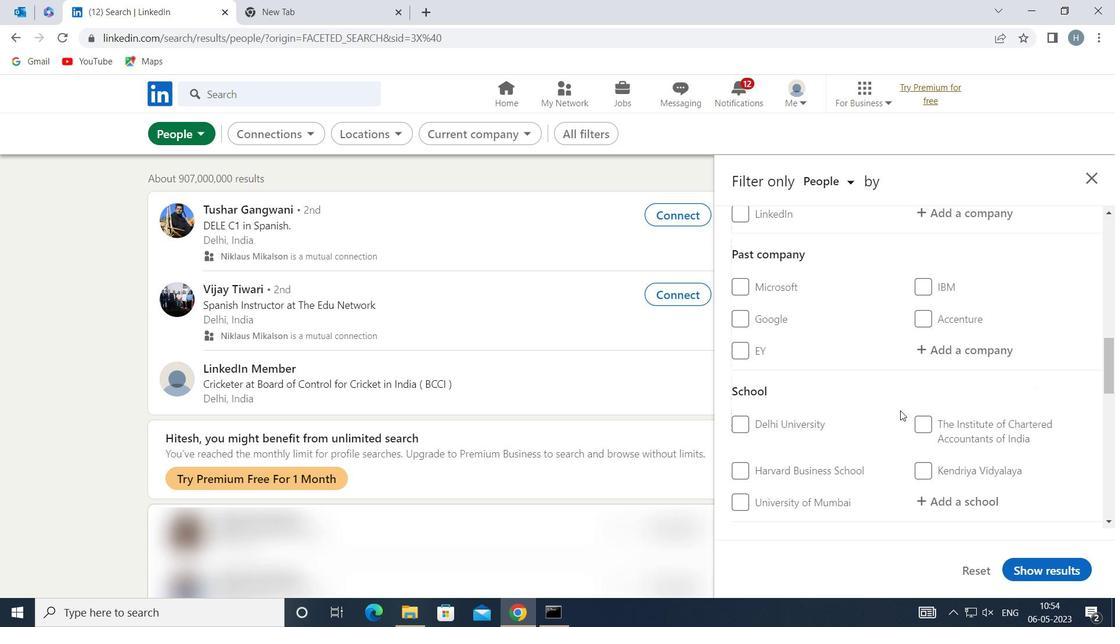 
Action: Mouse scrolled (900, 411) with delta (0, 0)
Screenshot: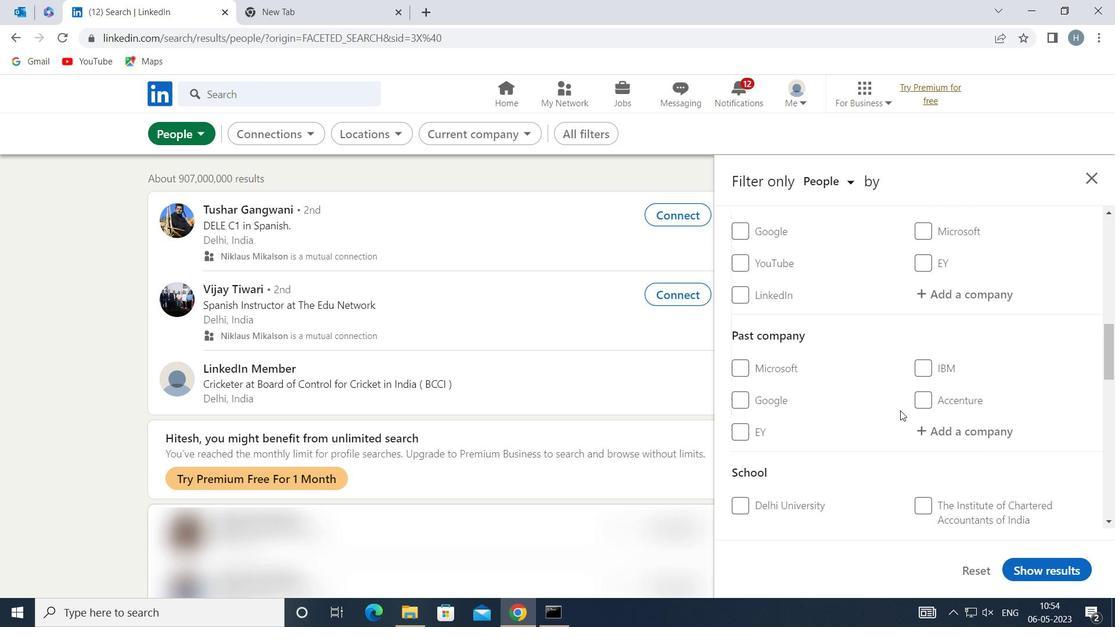 
Action: Mouse moved to (944, 396)
Screenshot: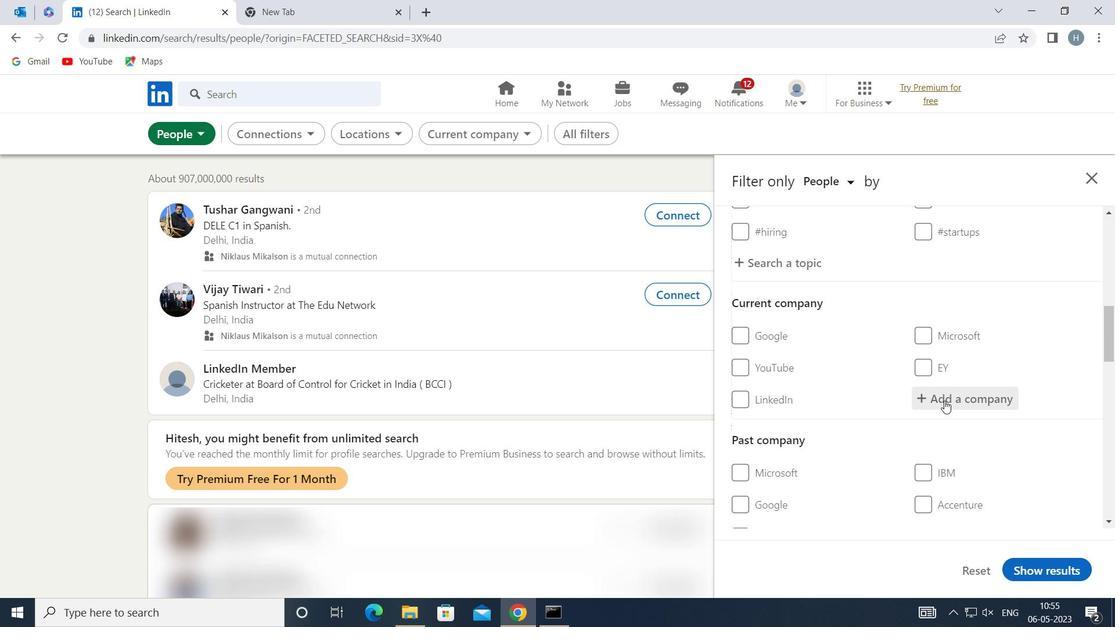 
Action: Mouse pressed left at (944, 396)
Screenshot: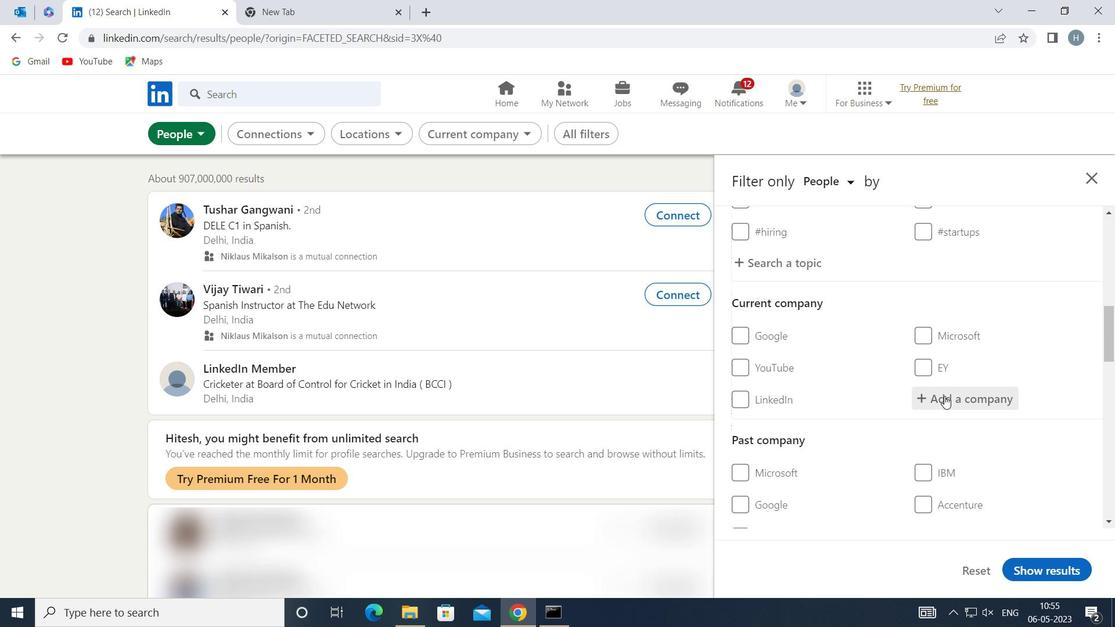
Action: Mouse moved to (945, 396)
Screenshot: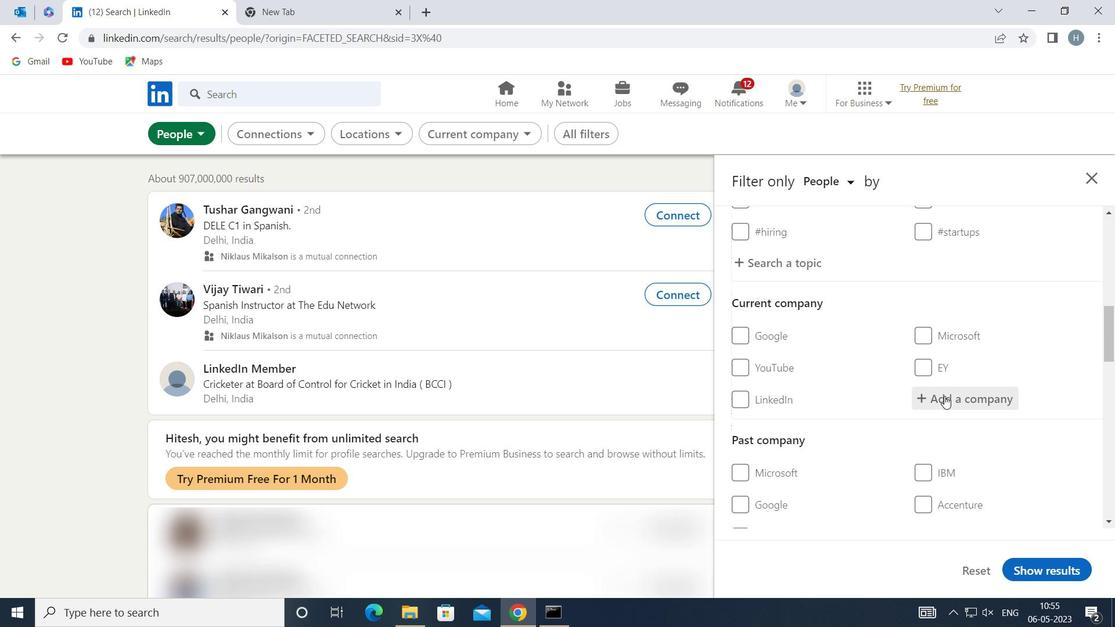 
Action: Key pressed <Key.shift>THE<Key.space><Key.shift>JOB<Key.space><Key.shift>MAN
Screenshot: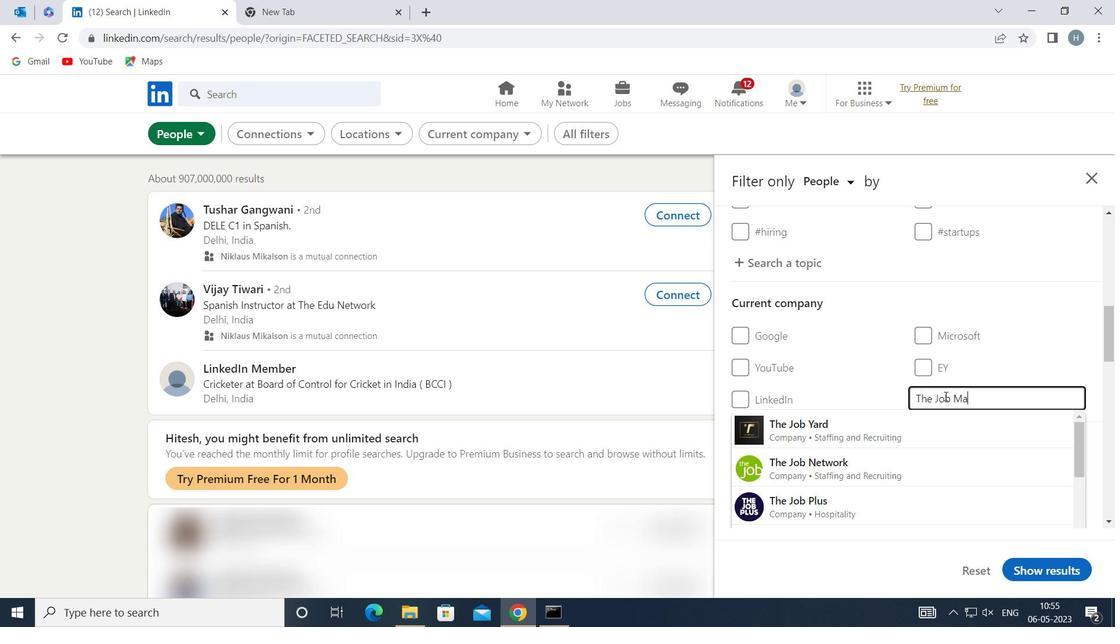 
Action: Mouse moved to (895, 430)
Screenshot: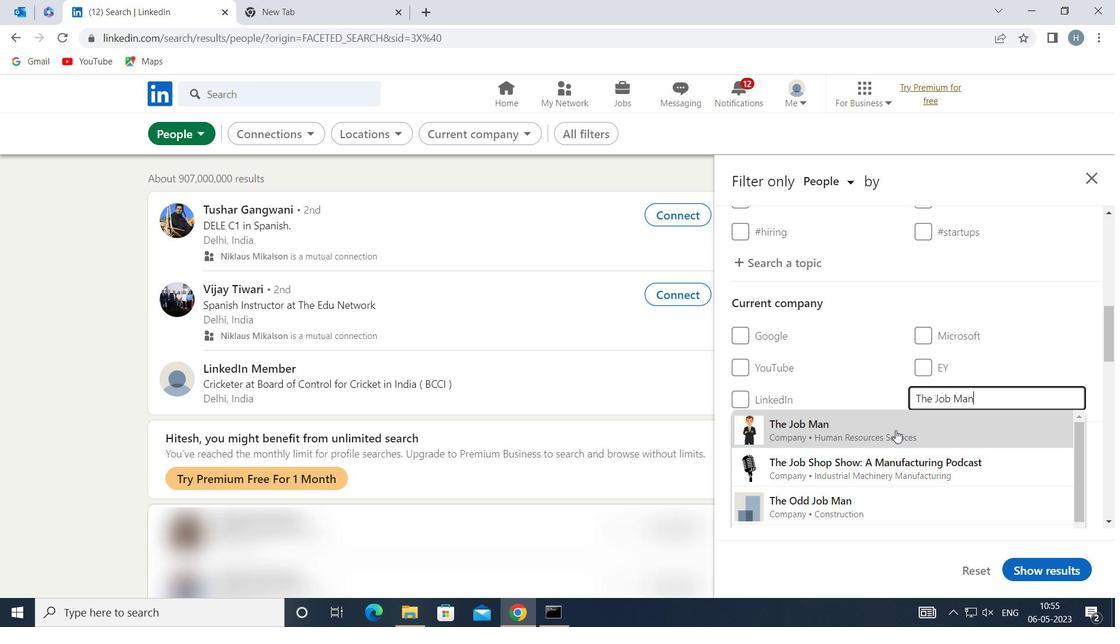 
Action: Mouse pressed left at (895, 430)
Screenshot: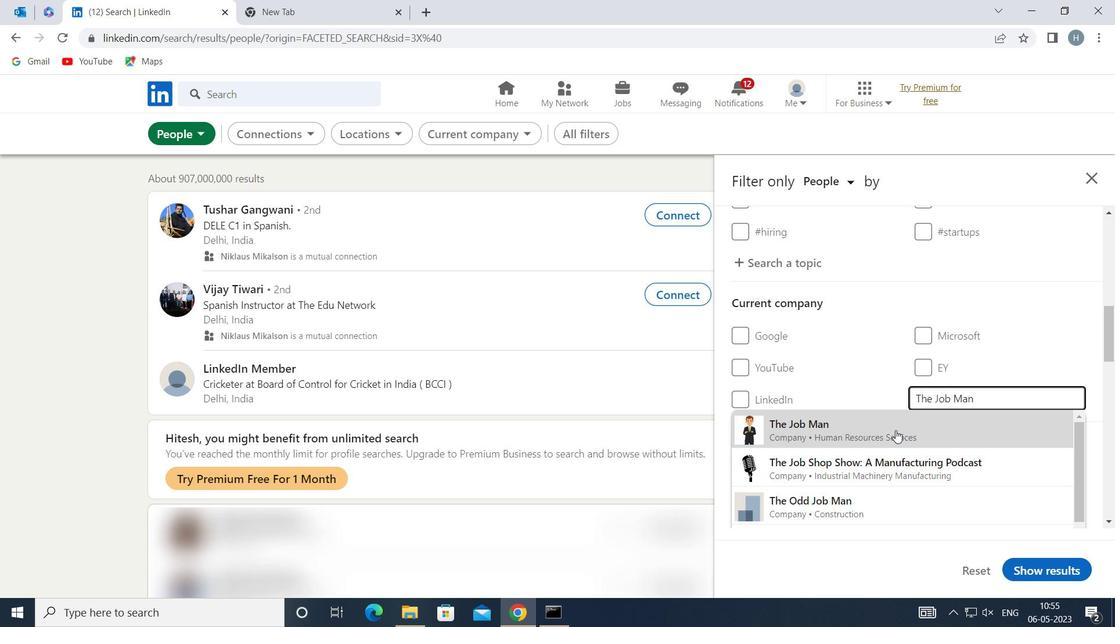
Action: Mouse moved to (877, 422)
Screenshot: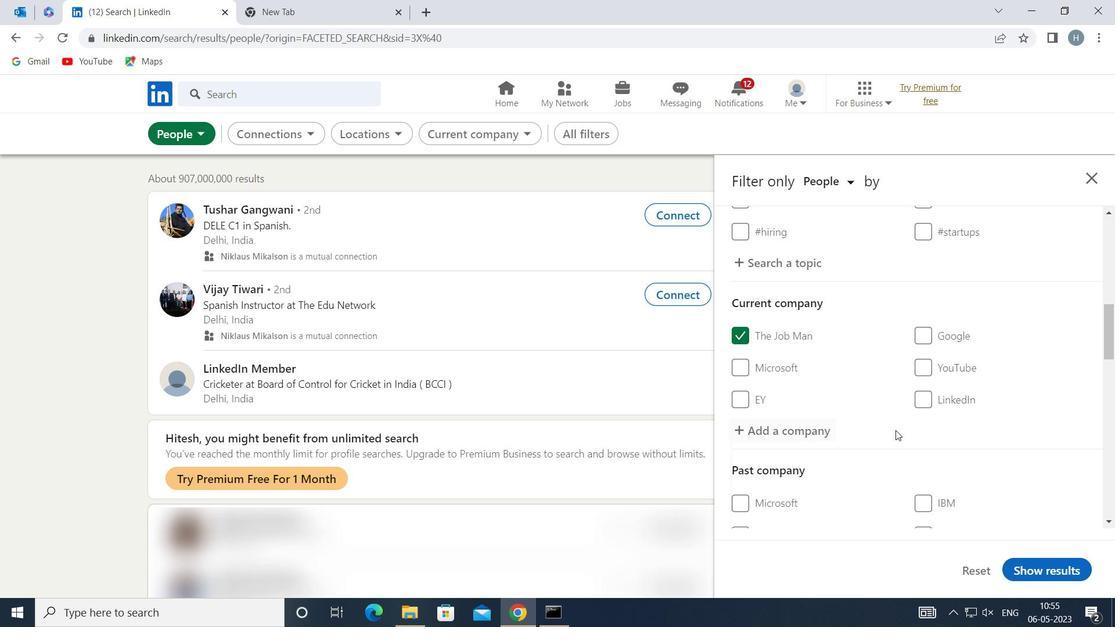 
Action: Mouse scrolled (877, 421) with delta (0, 0)
Screenshot: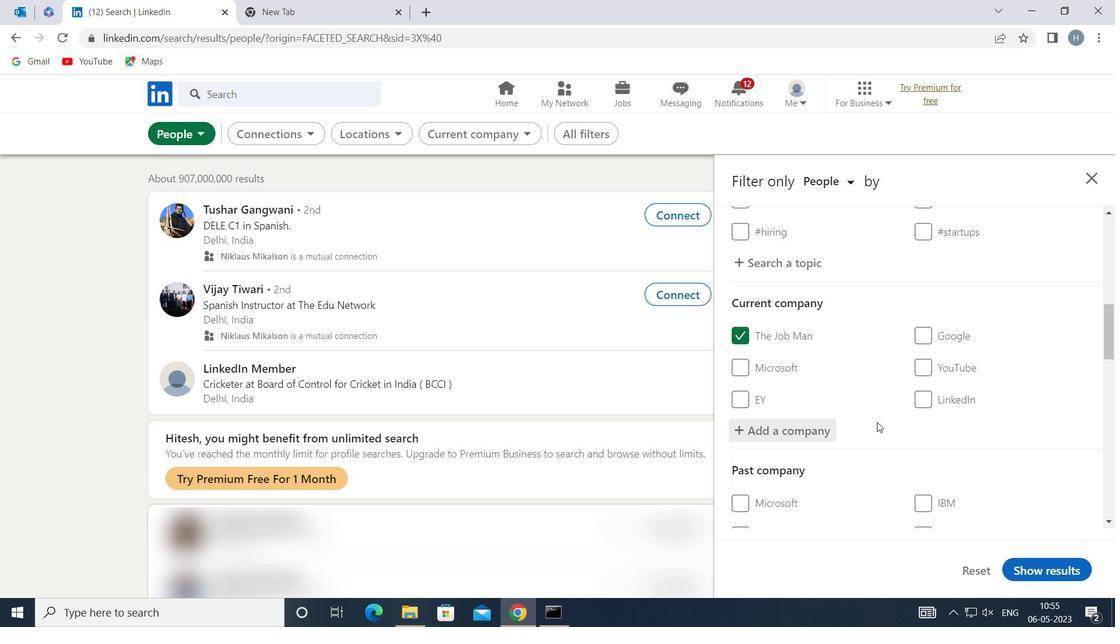 
Action: Mouse scrolled (877, 421) with delta (0, 0)
Screenshot: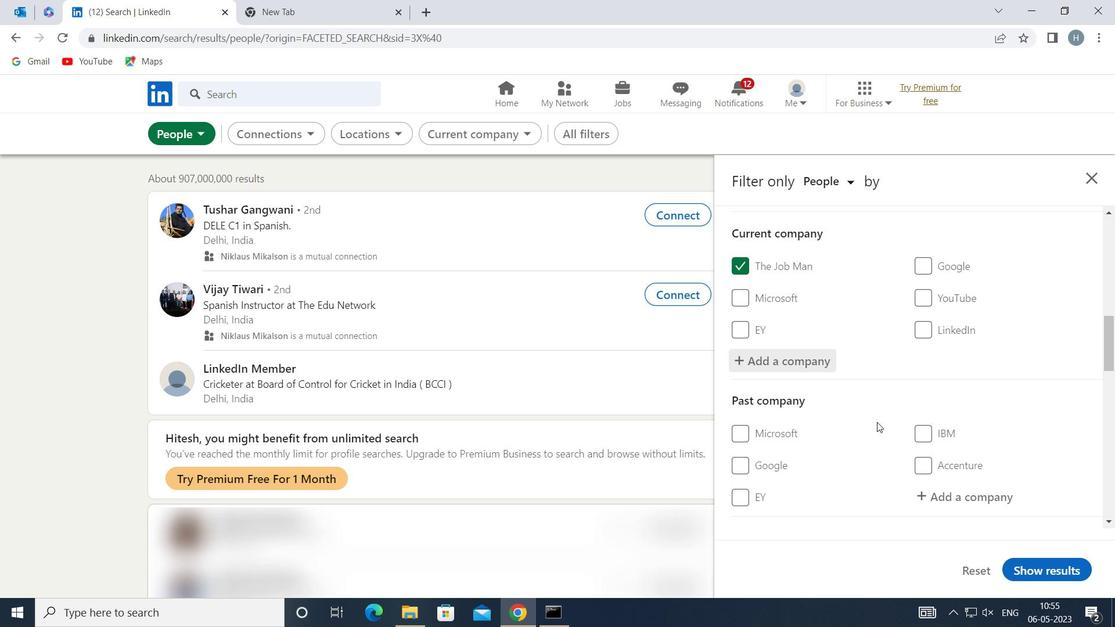 
Action: Mouse moved to (877, 421)
Screenshot: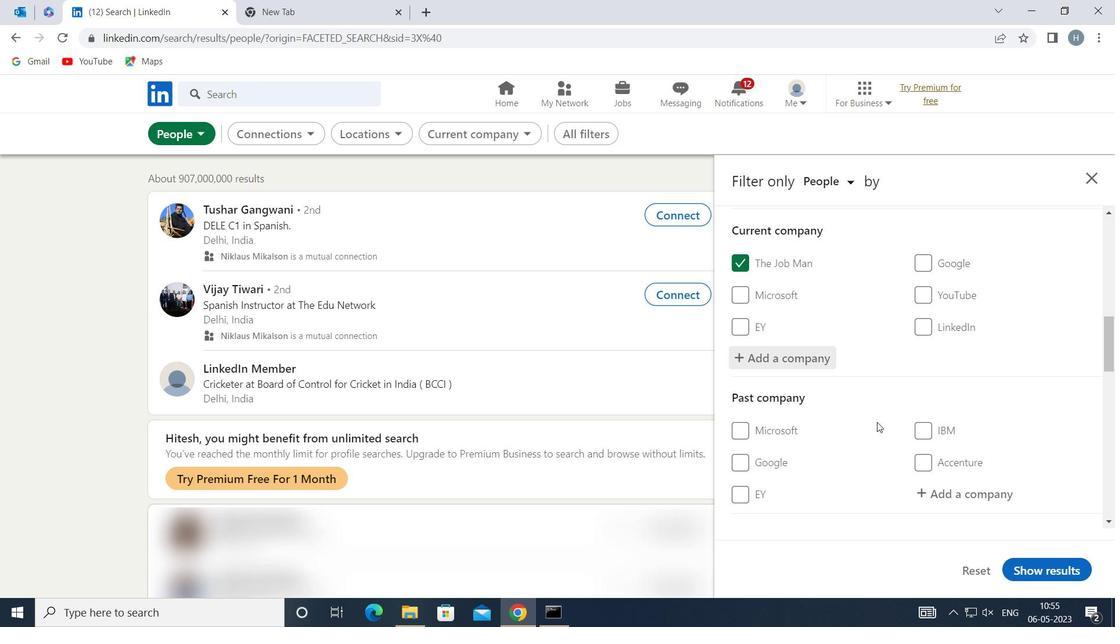 
Action: Mouse scrolled (877, 420) with delta (0, 0)
Screenshot: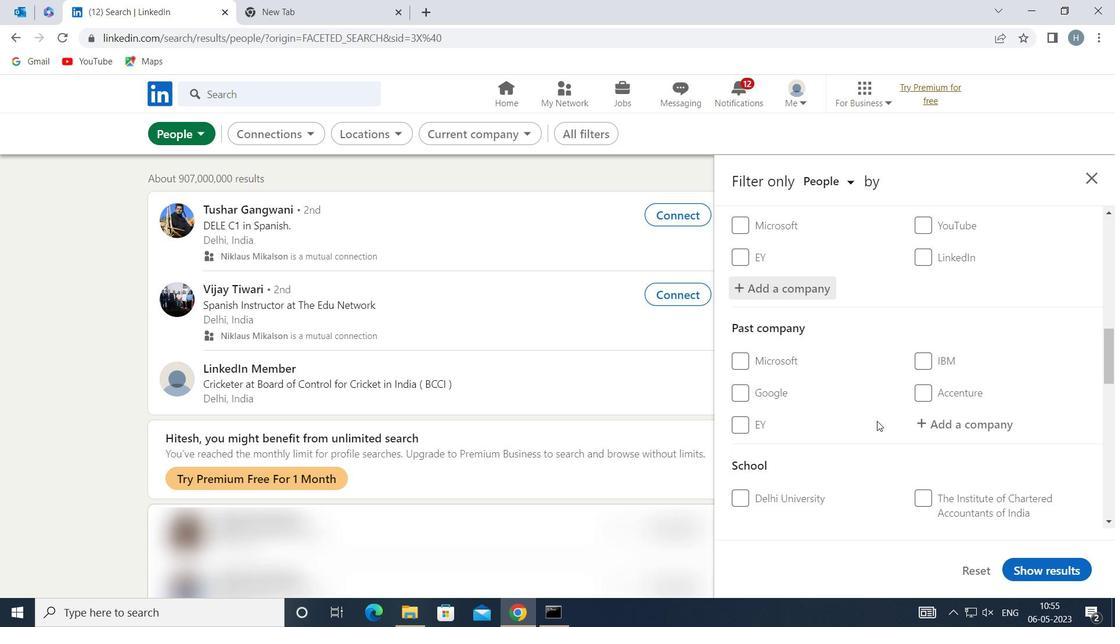 
Action: Mouse moved to (959, 496)
Screenshot: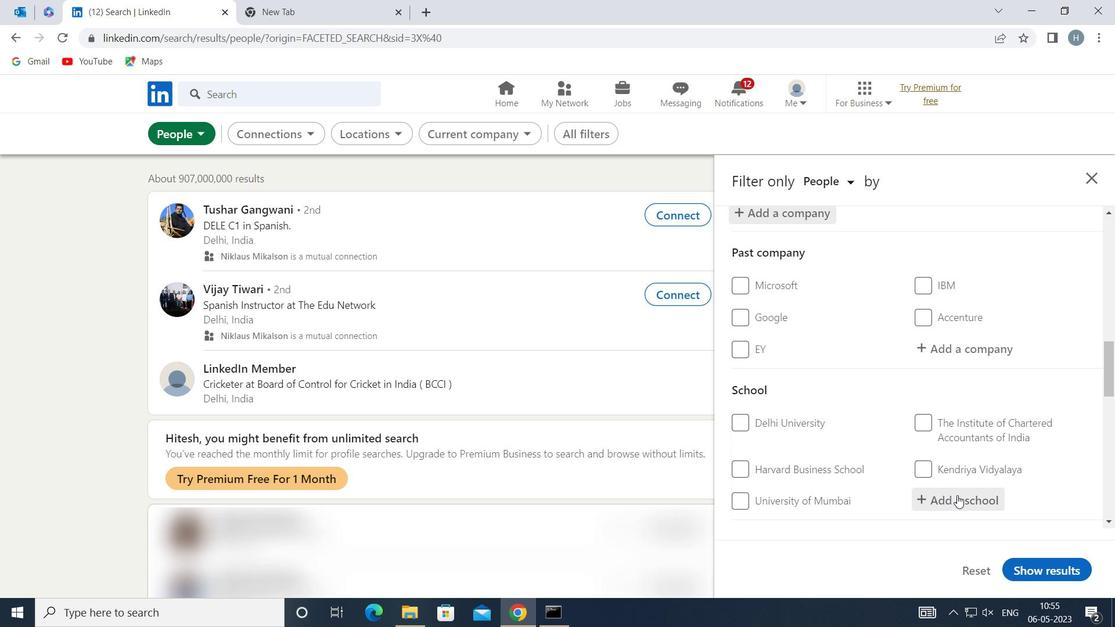
Action: Mouse pressed left at (959, 496)
Screenshot: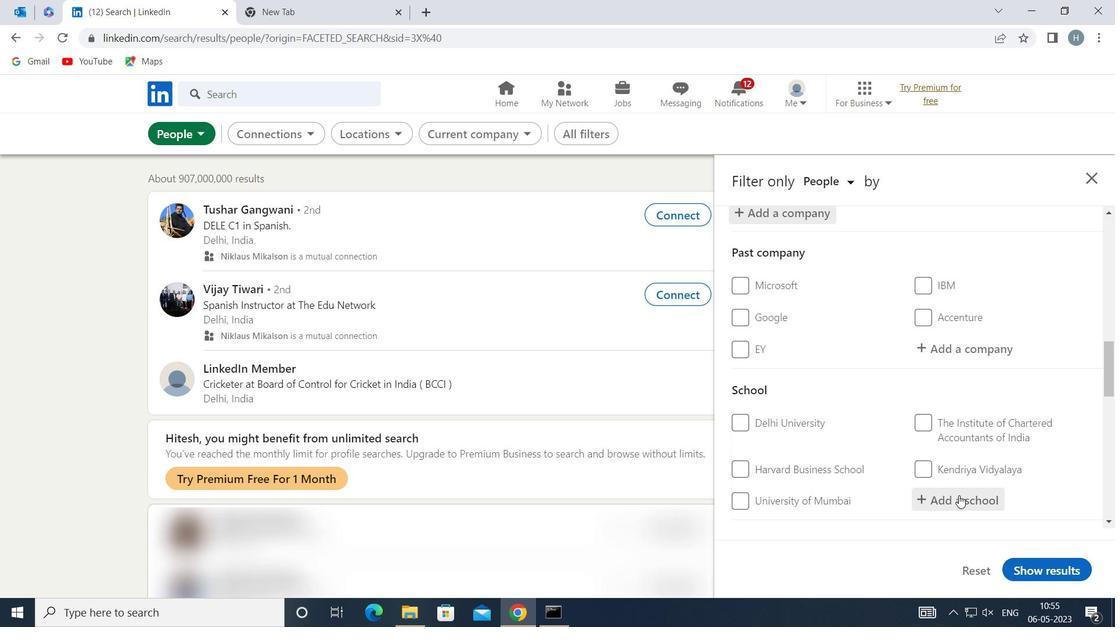 
Action: Key pressed <Key.shift>MADRAS<Key.space><Key.shift>INSTITUTE
Screenshot: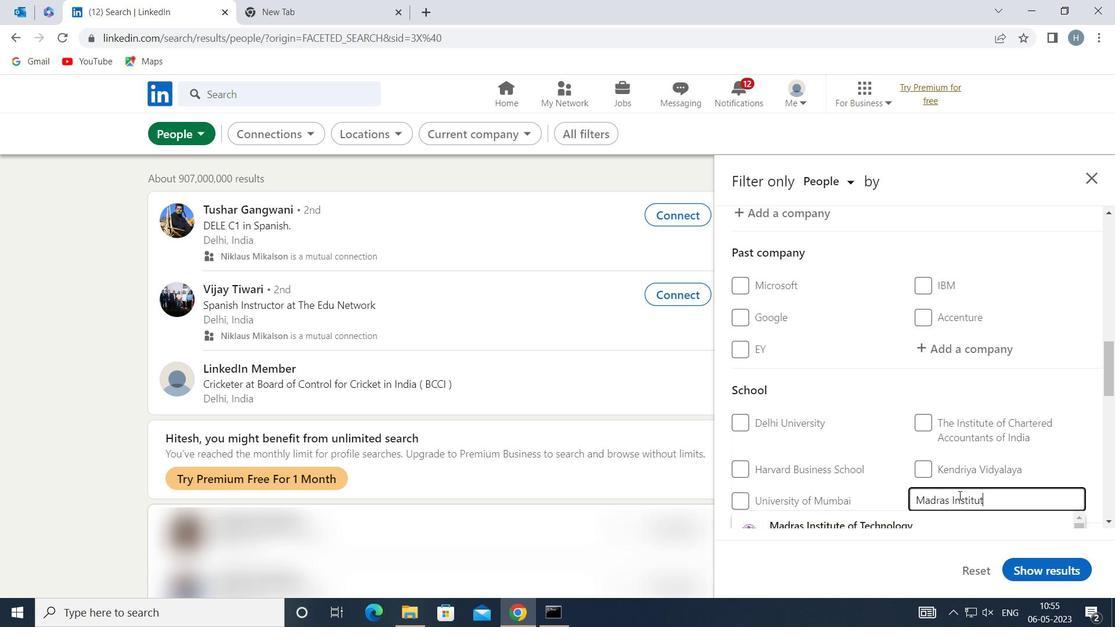 
Action: Mouse moved to (1109, 471)
Screenshot: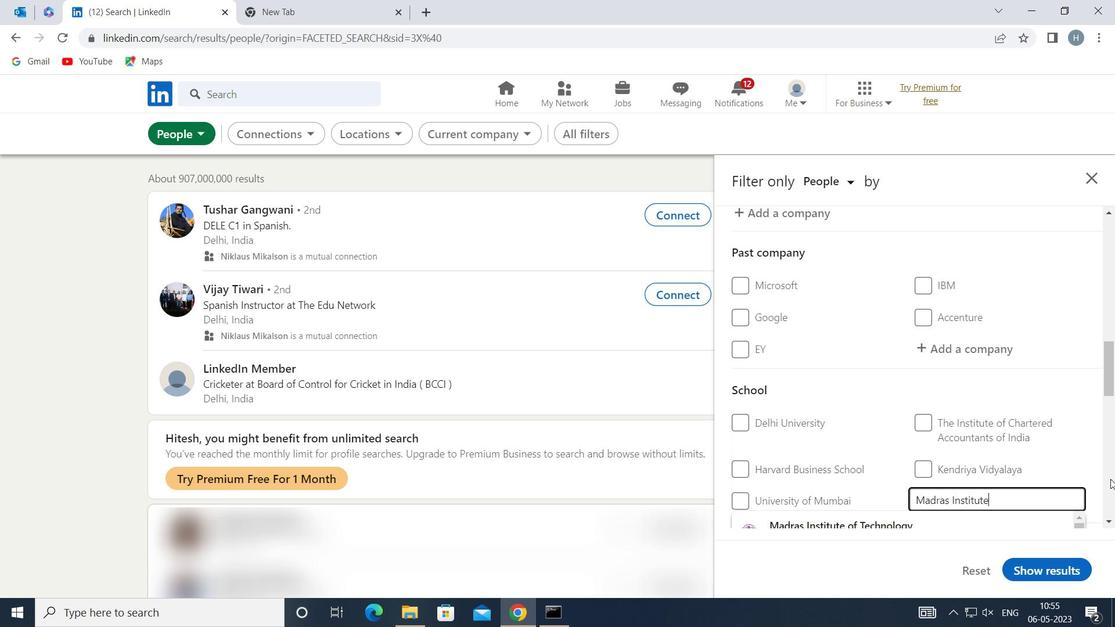 
Action: Mouse scrolled (1109, 470) with delta (0, 0)
Screenshot: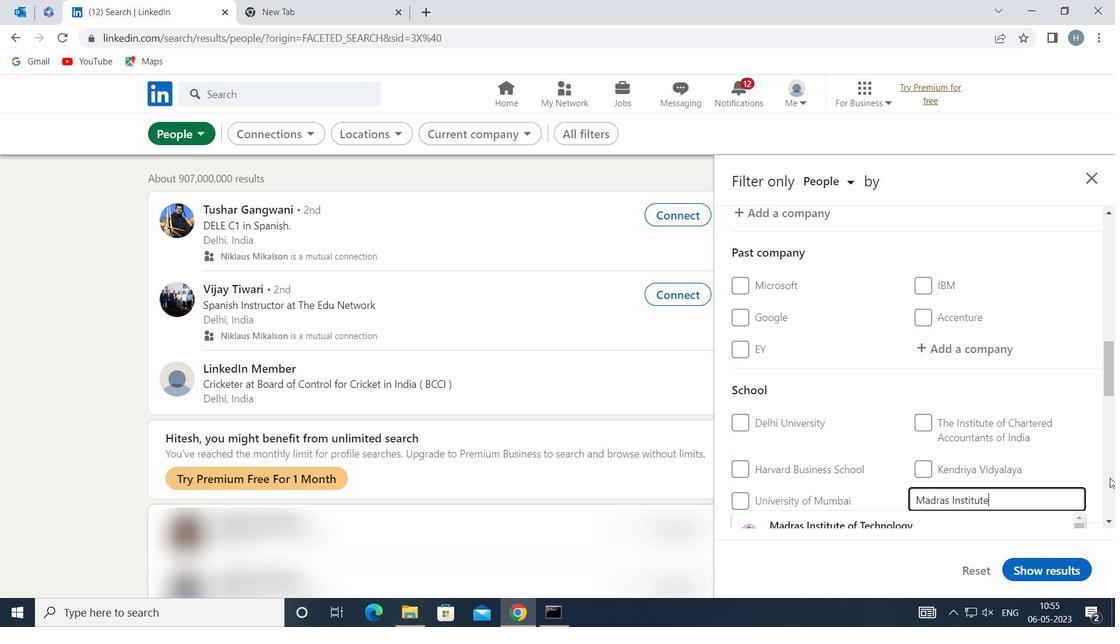 
Action: Mouse scrolled (1109, 470) with delta (0, 0)
Screenshot: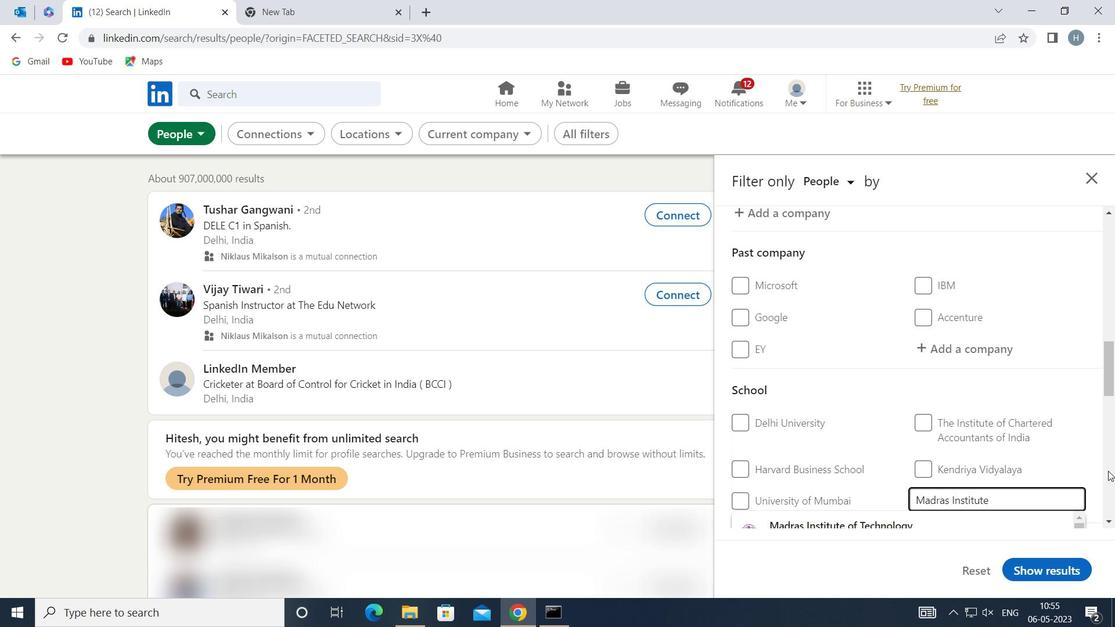 
Action: Mouse moved to (1106, 471)
Screenshot: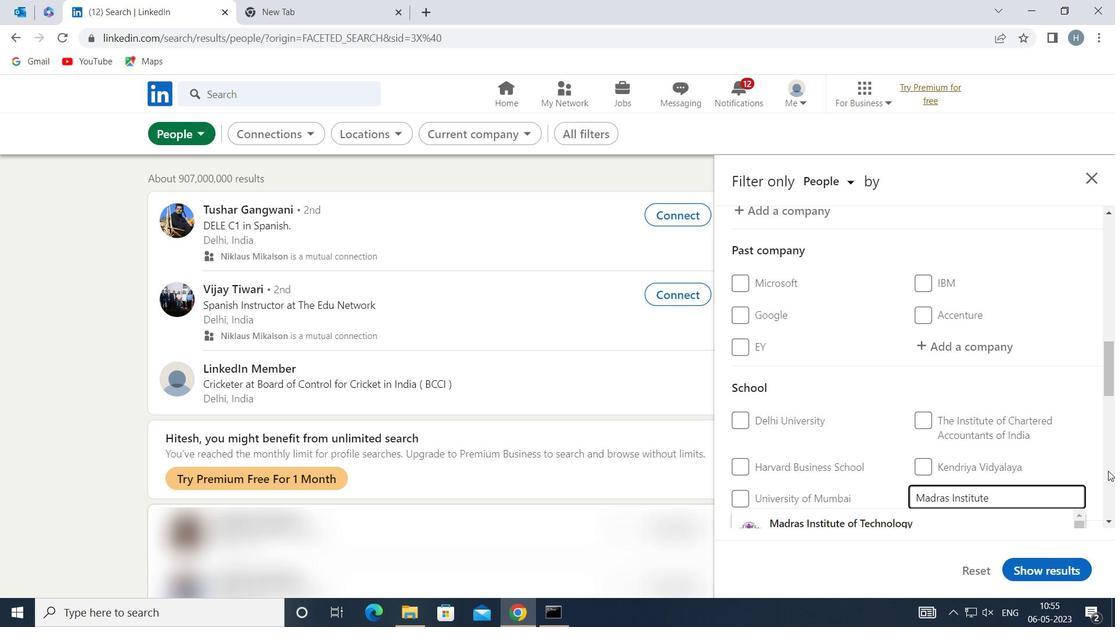 
Action: Mouse scrolled (1106, 471) with delta (0, 0)
Screenshot: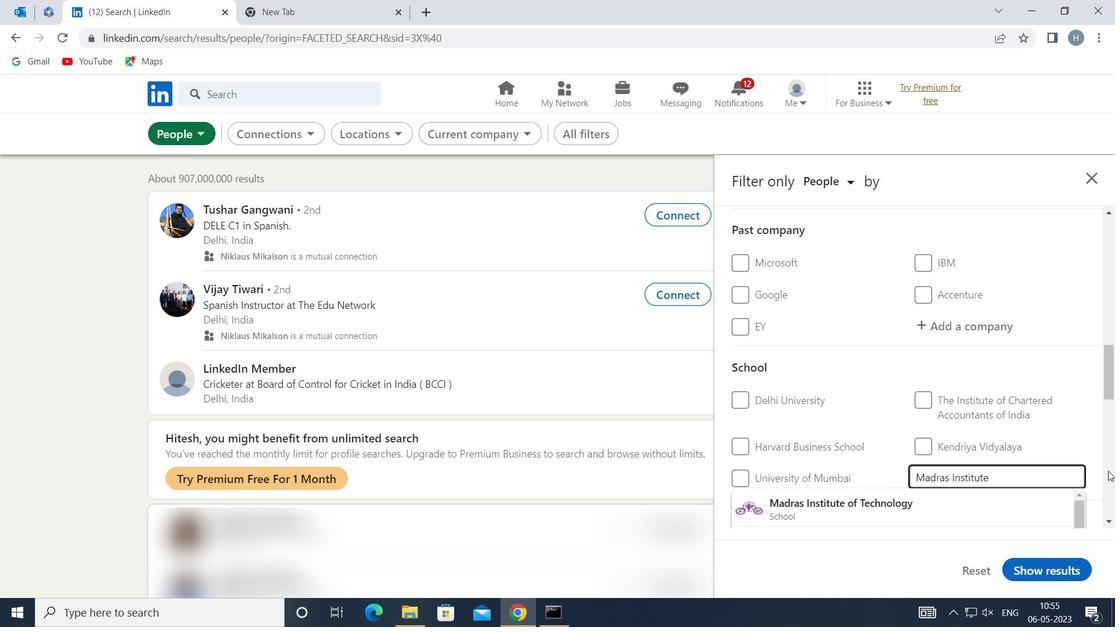 
Action: Mouse moved to (1096, 485)
Screenshot: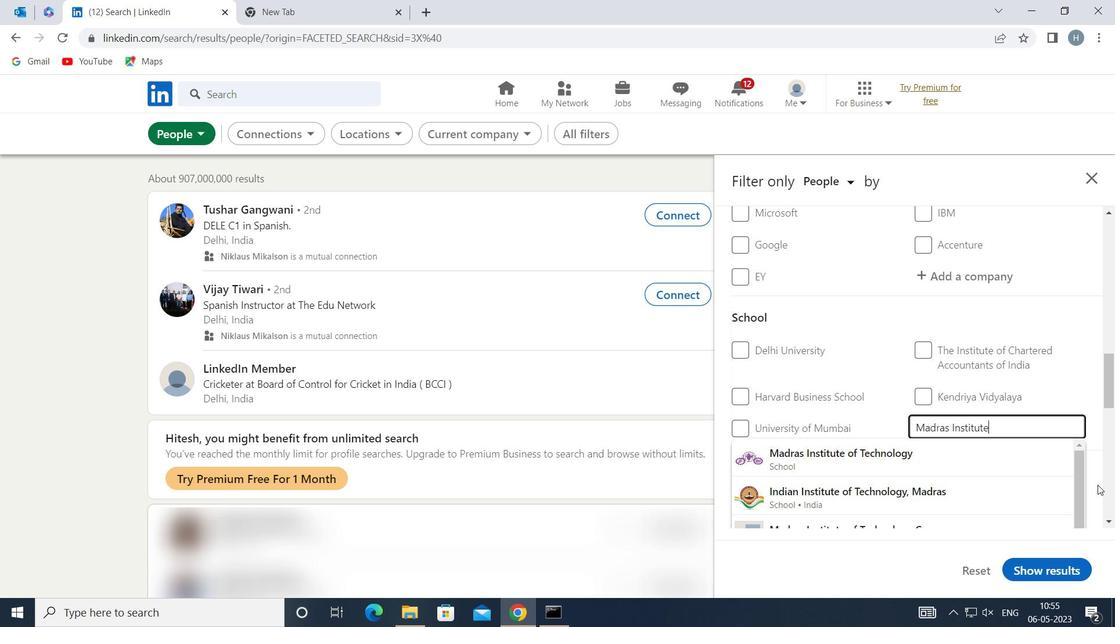 
Action: Mouse scrolled (1096, 484) with delta (0, 0)
Screenshot: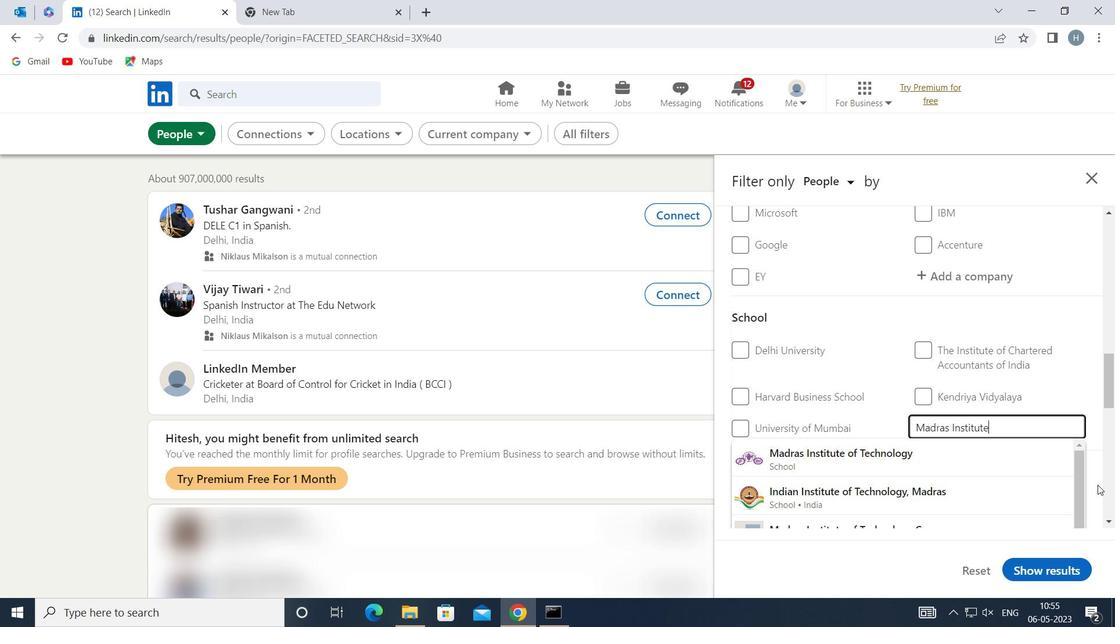 
Action: Mouse moved to (987, 458)
Screenshot: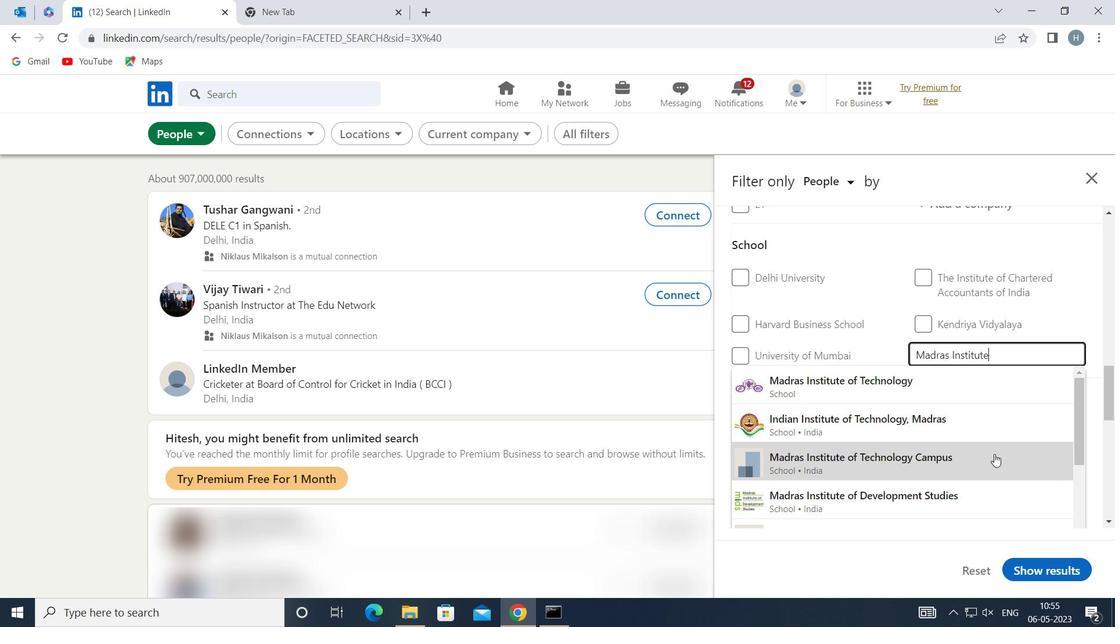 
Action: Mouse pressed left at (987, 458)
Screenshot: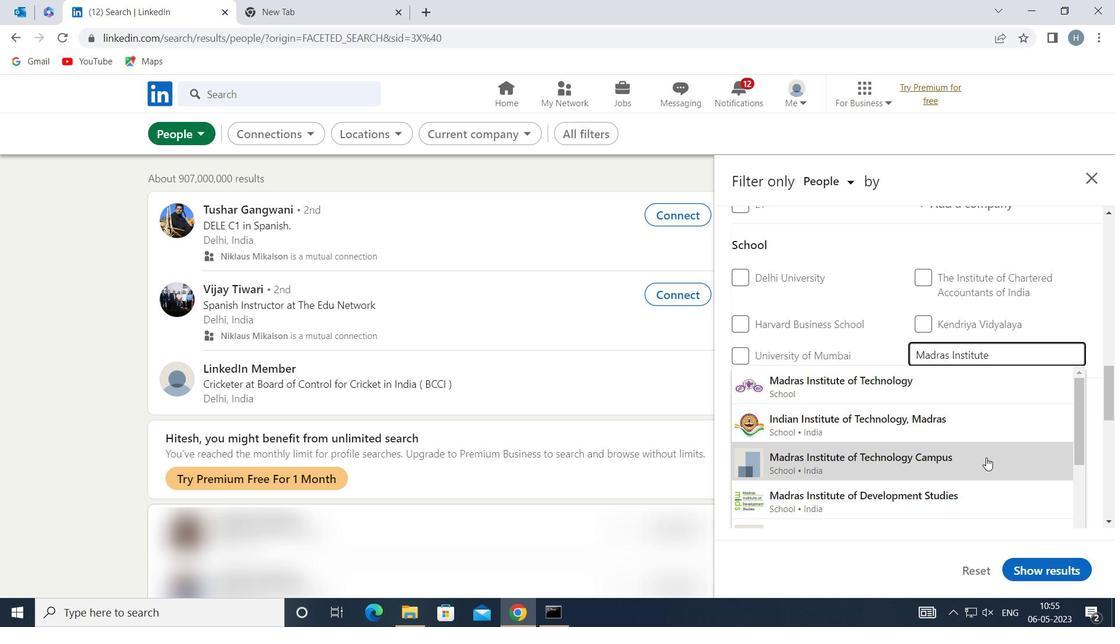 
Action: Mouse moved to (962, 420)
Screenshot: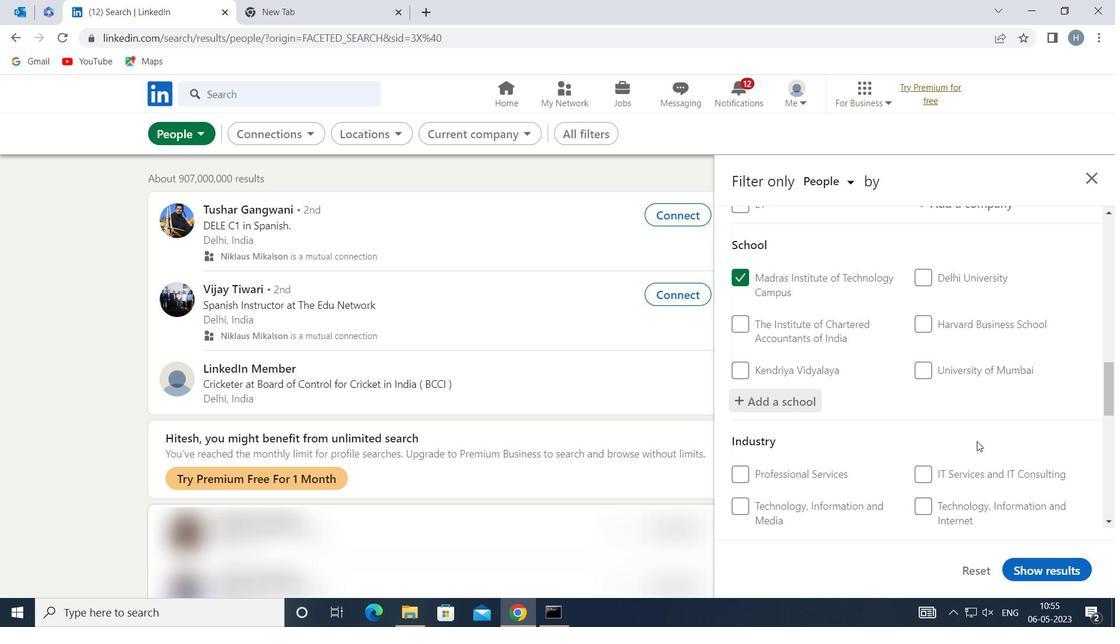 
Action: Mouse scrolled (962, 420) with delta (0, 0)
Screenshot: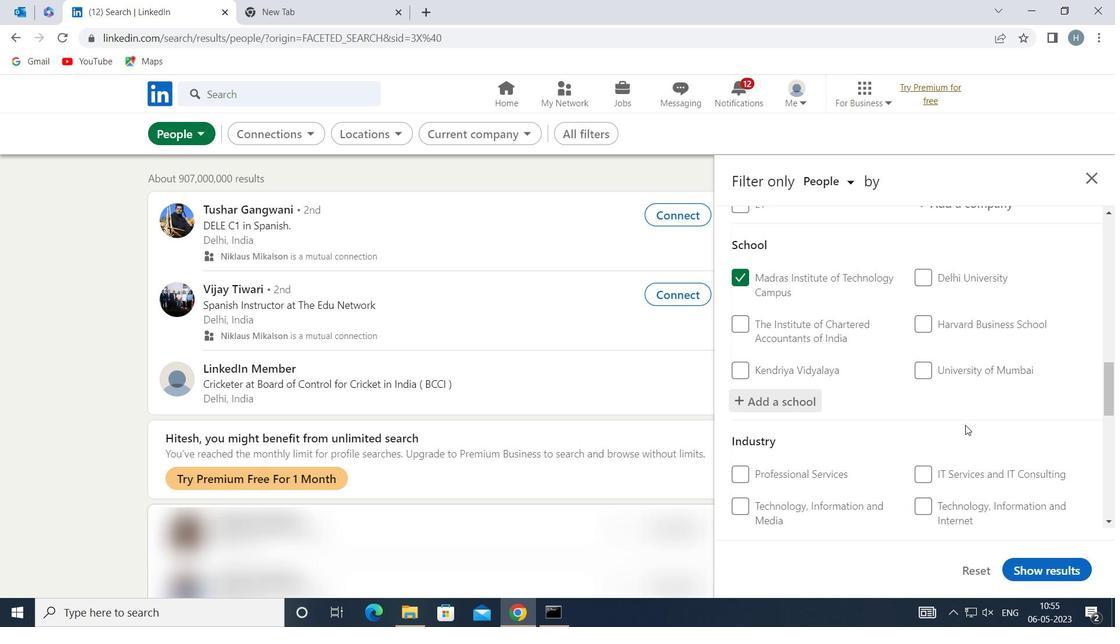 
Action: Mouse scrolled (962, 420) with delta (0, 0)
Screenshot: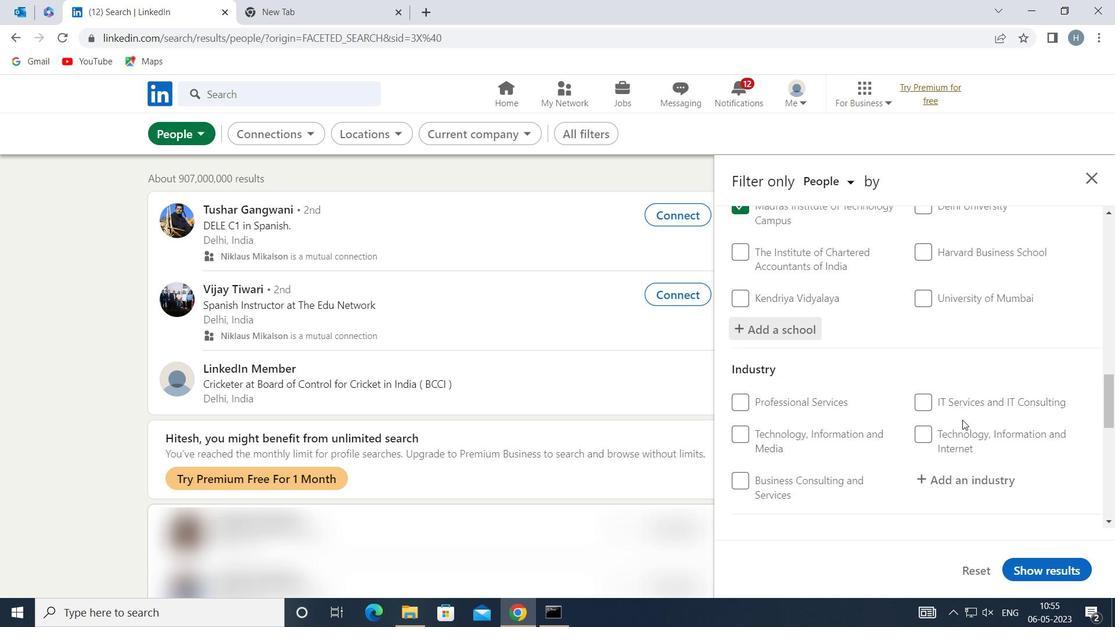 
Action: Mouse moved to (972, 401)
Screenshot: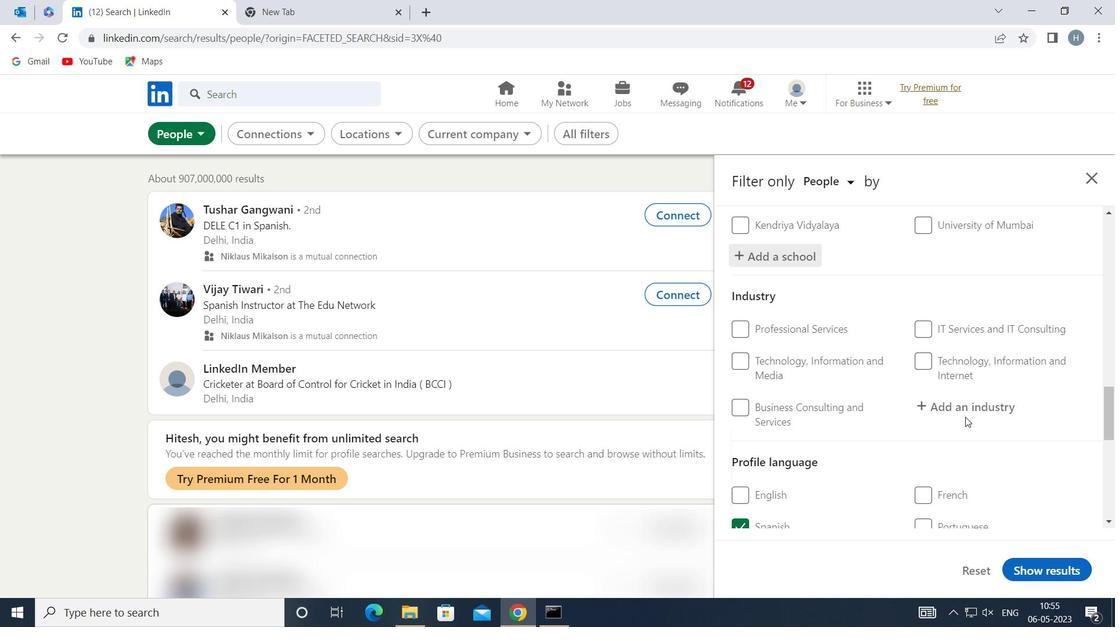 
Action: Mouse pressed left at (972, 401)
Screenshot: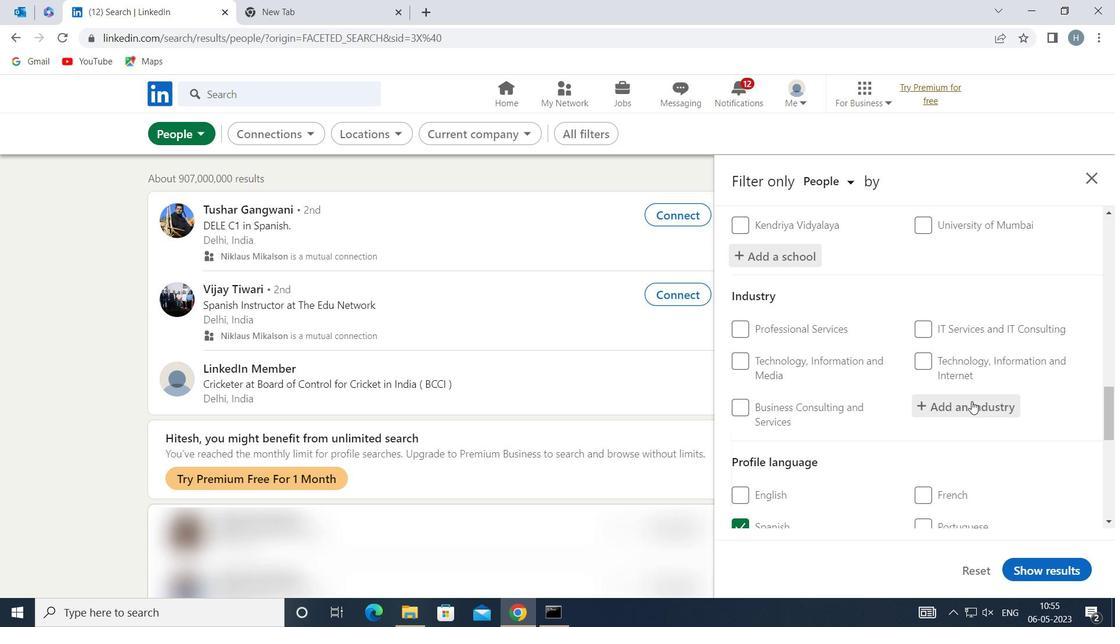 
Action: Mouse moved to (972, 400)
Screenshot: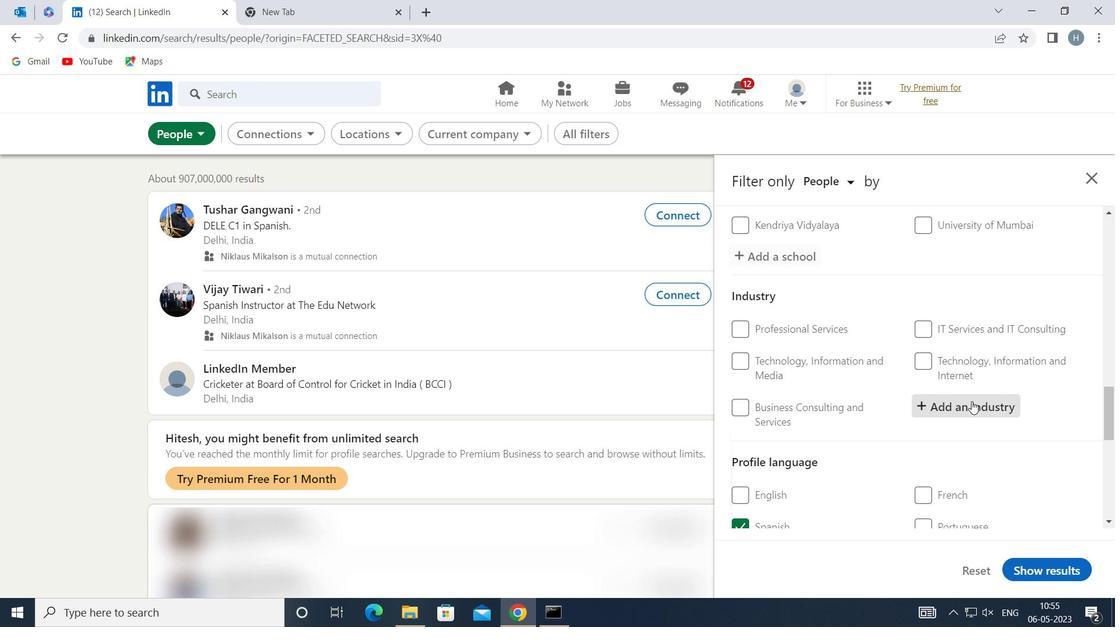 
Action: Key pressed <Key.shift>VEHICLE<Key.space><Key.shift>REP
Screenshot: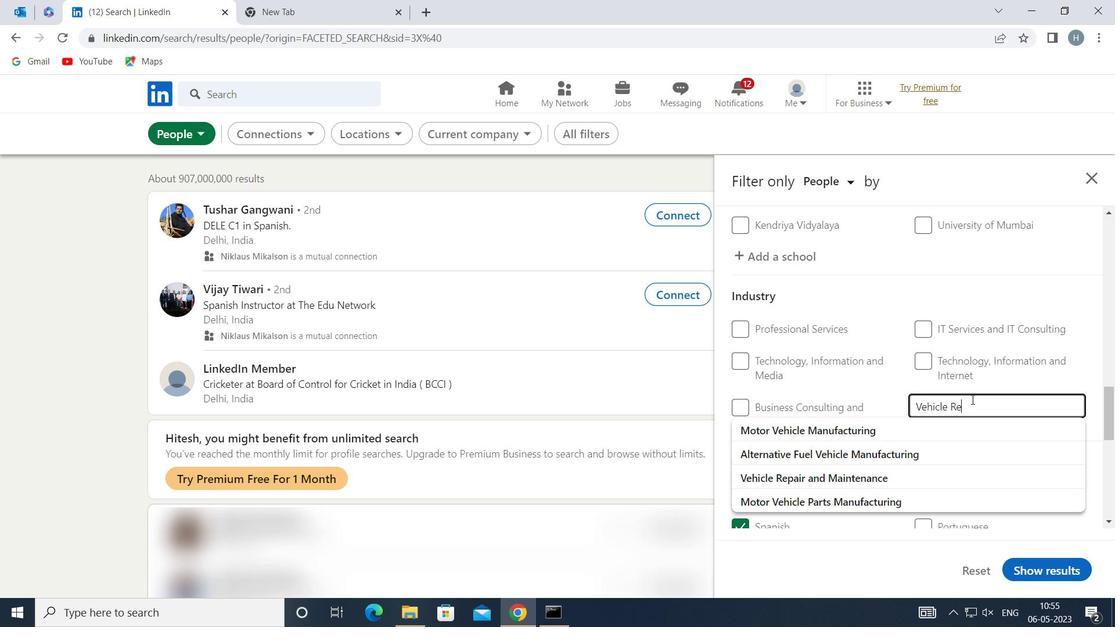 
Action: Mouse moved to (913, 423)
Screenshot: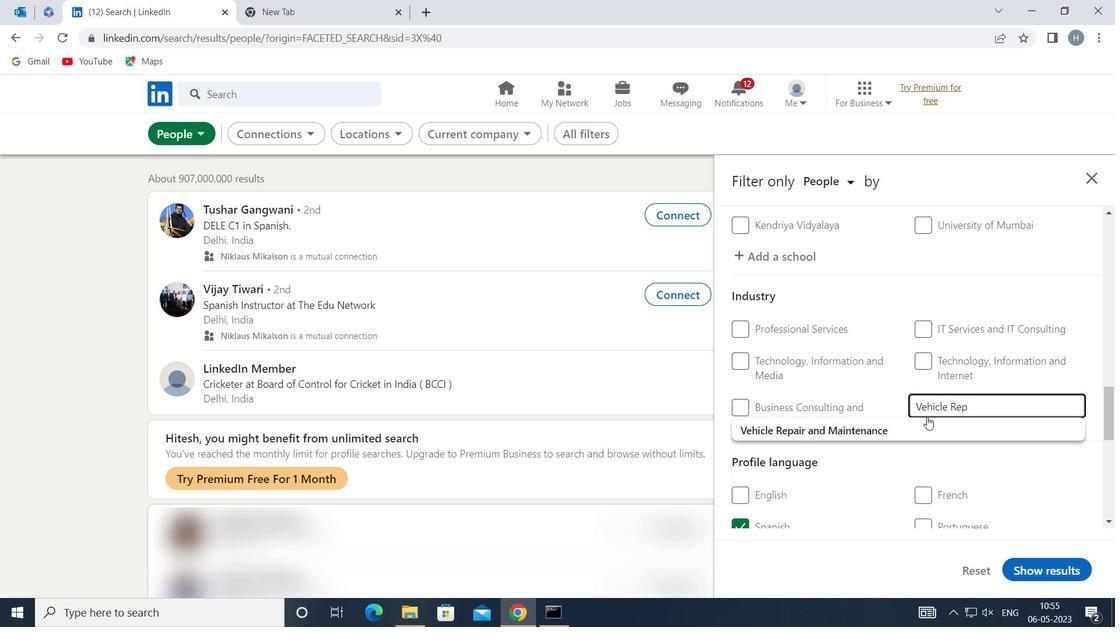
Action: Mouse pressed left at (913, 423)
Screenshot: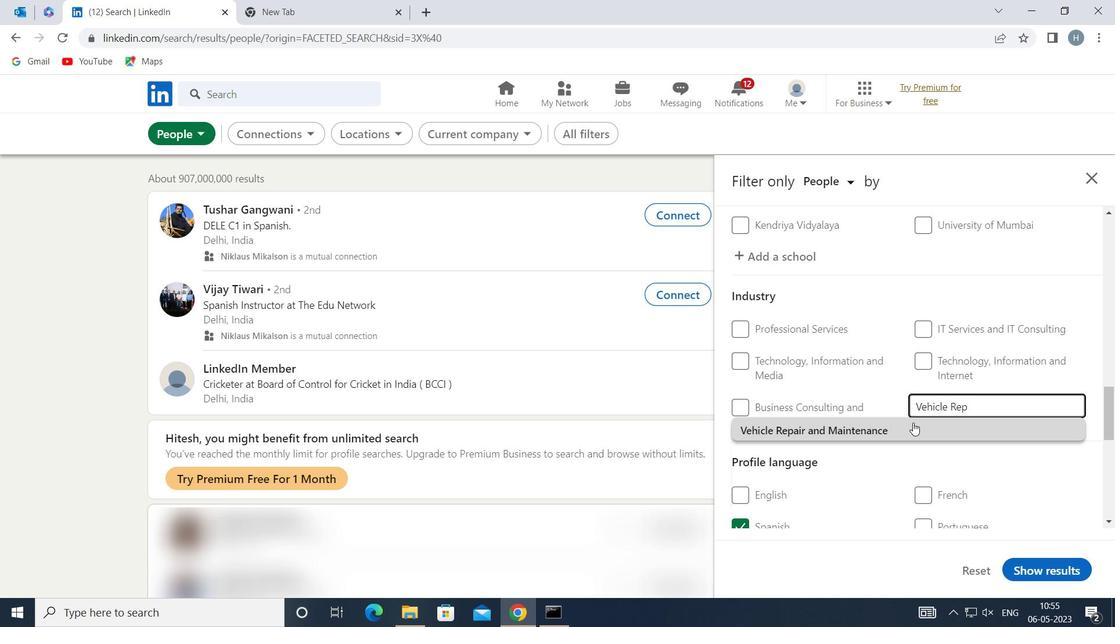 
Action: Mouse moved to (863, 431)
Screenshot: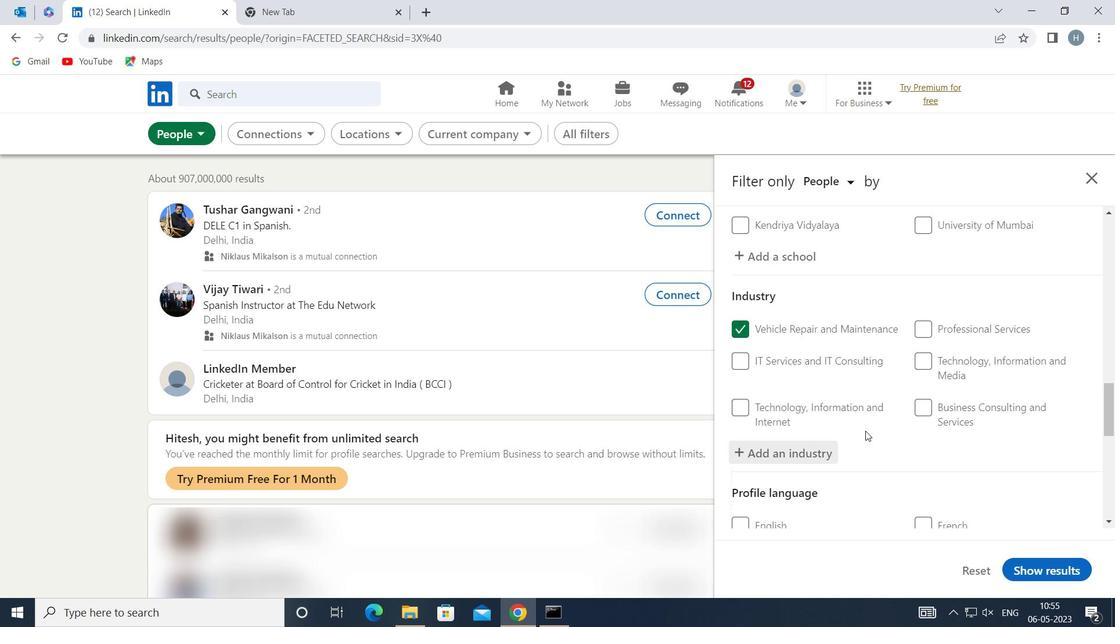 
Action: Mouse scrolled (863, 431) with delta (0, 0)
Screenshot: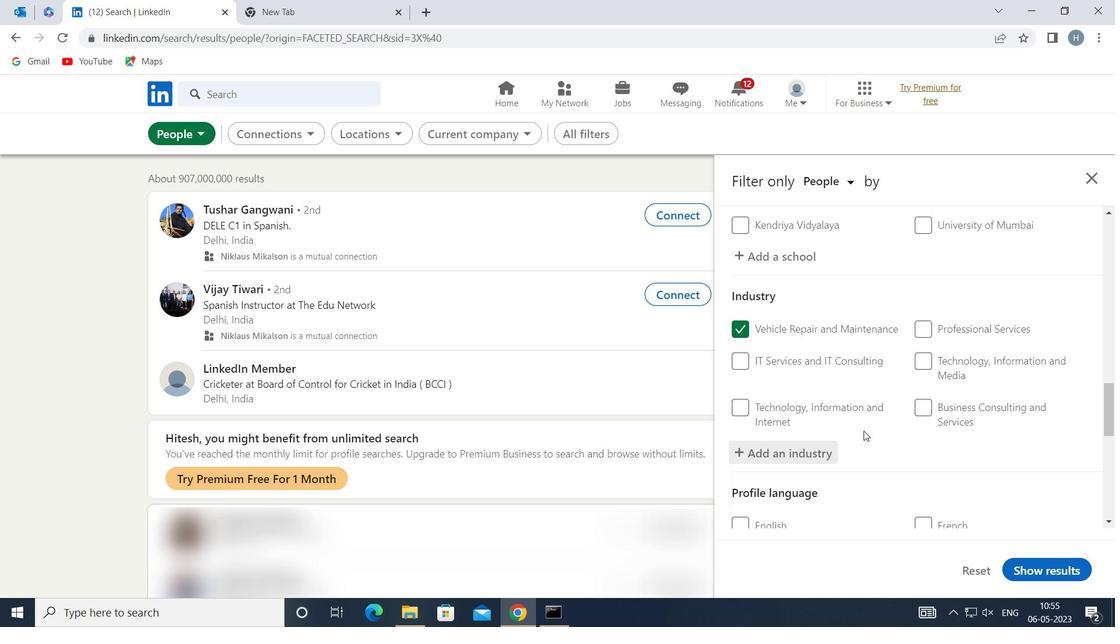 
Action: Mouse moved to (862, 429)
Screenshot: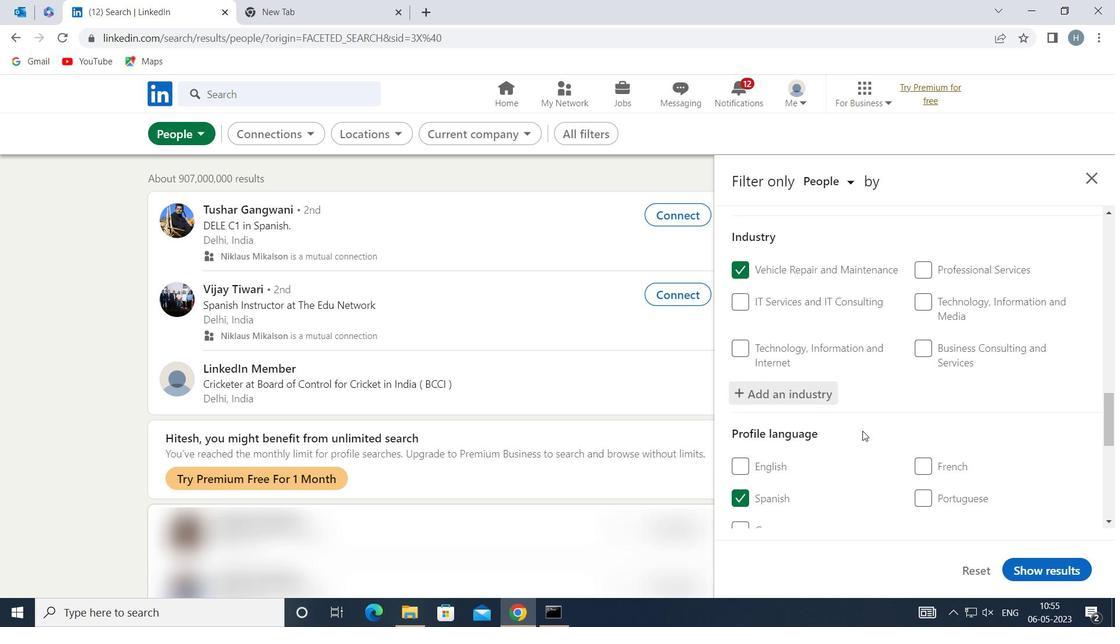 
Action: Mouse scrolled (862, 428) with delta (0, 0)
Screenshot: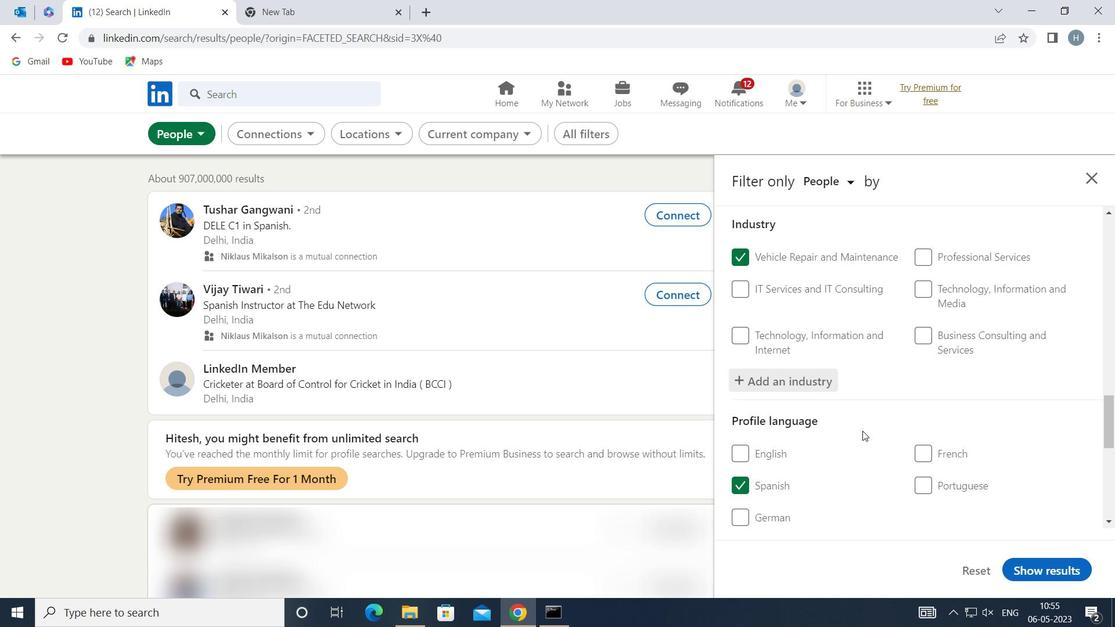 
Action: Mouse moved to (862, 428)
Screenshot: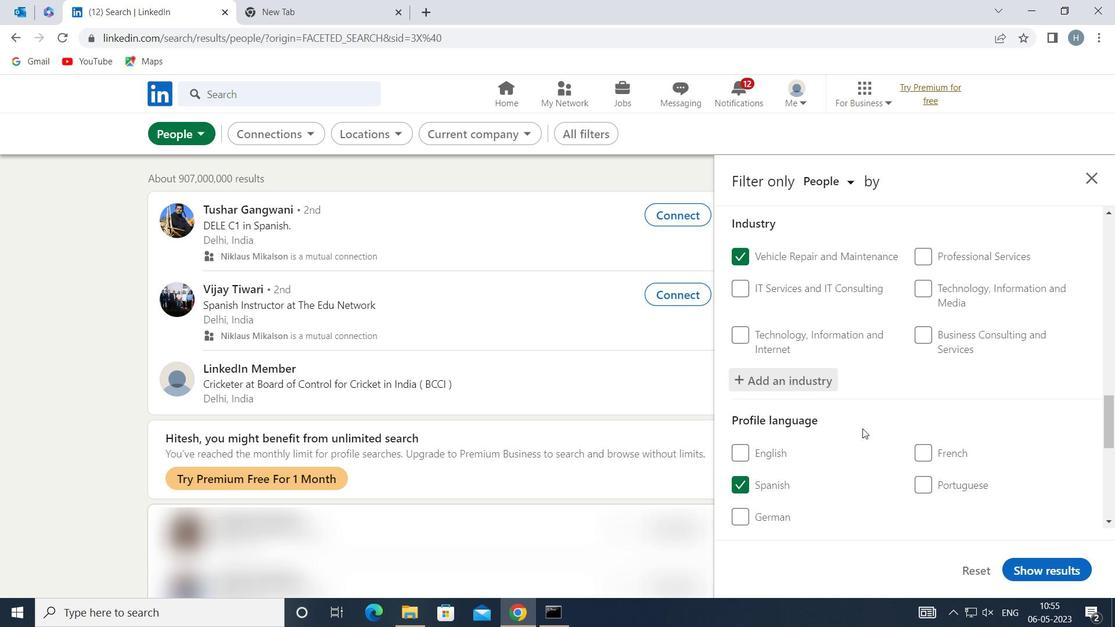 
Action: Mouse scrolled (862, 427) with delta (0, 0)
Screenshot: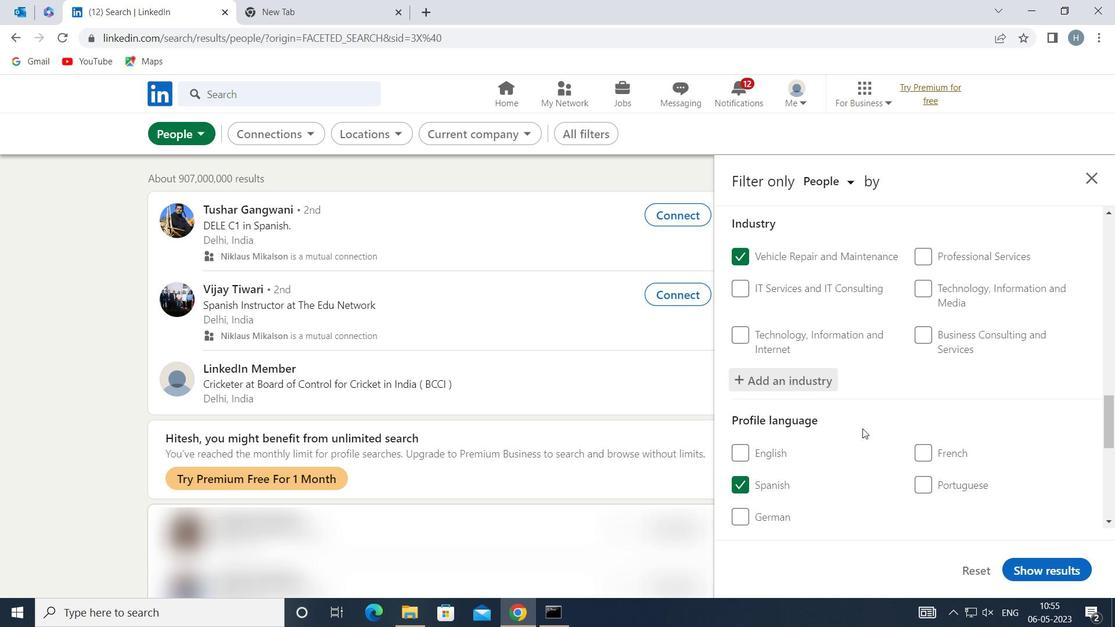 
Action: Mouse moved to (868, 415)
Screenshot: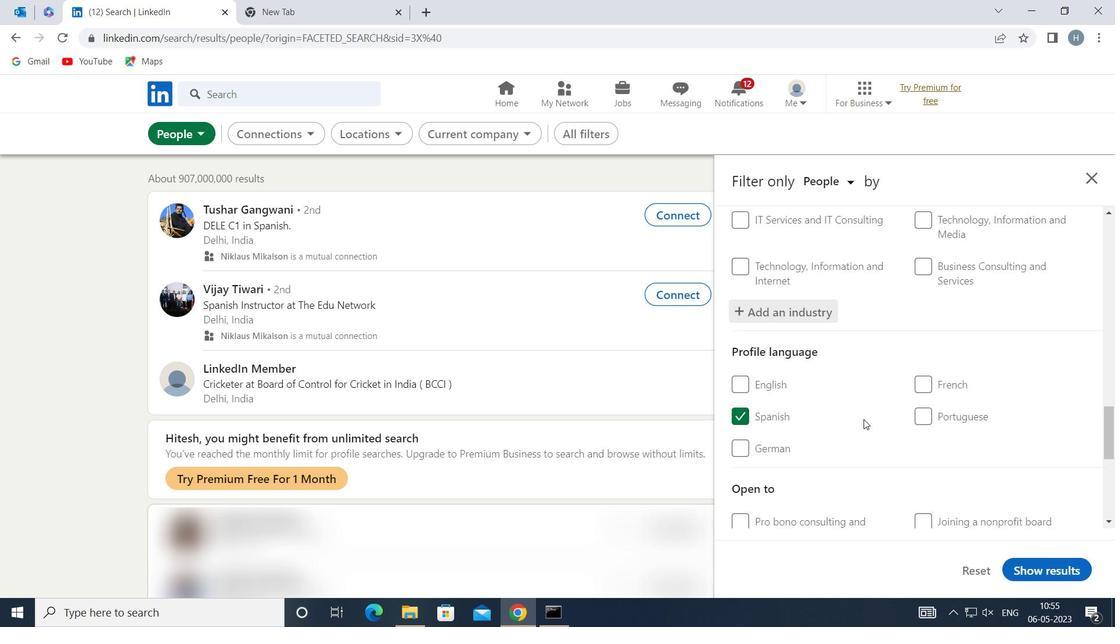 
Action: Mouse scrolled (868, 414) with delta (0, 0)
Screenshot: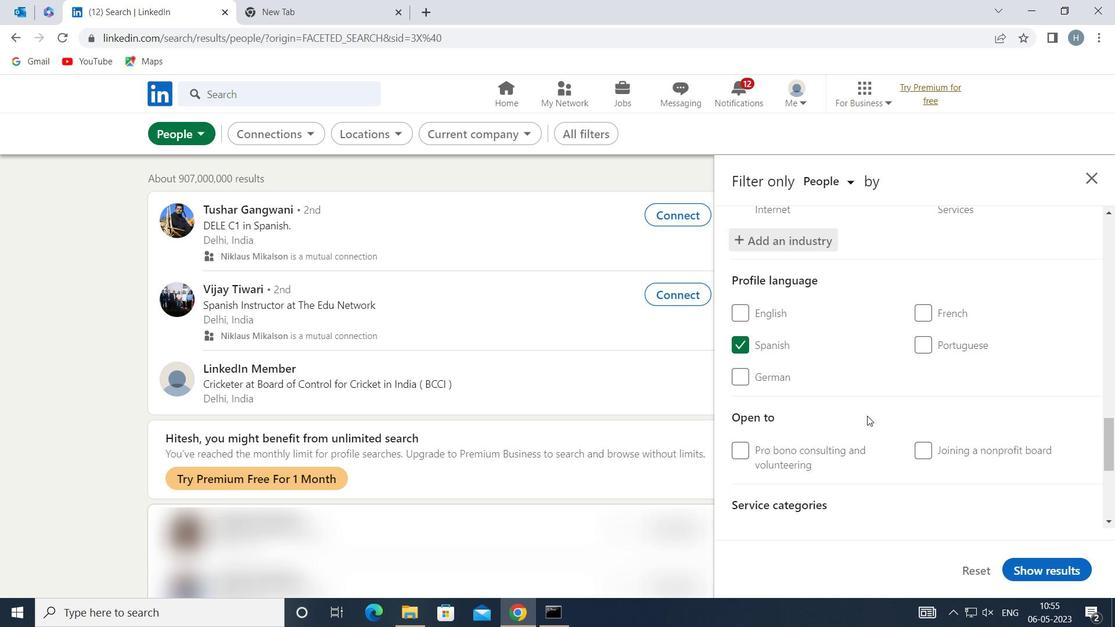 
Action: Mouse moved to (871, 414)
Screenshot: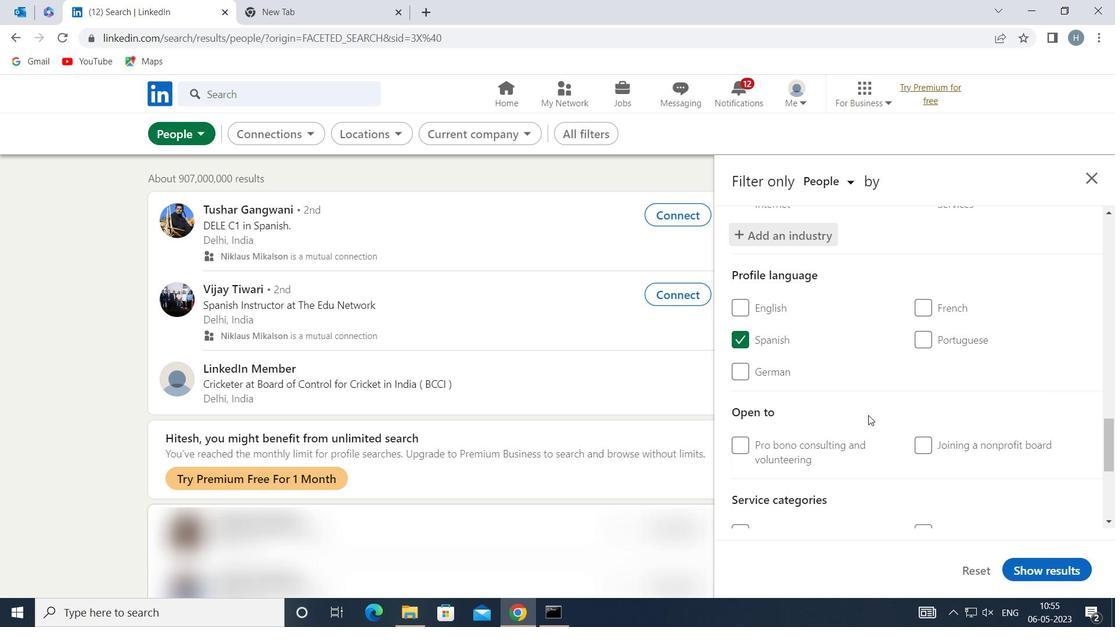 
Action: Mouse scrolled (871, 413) with delta (0, 0)
Screenshot: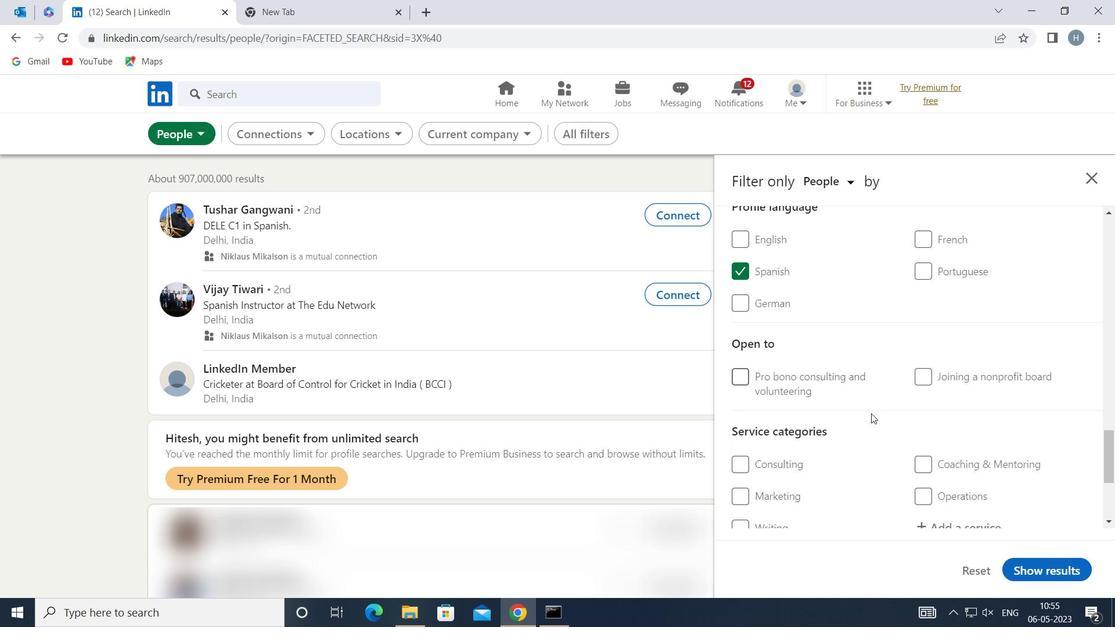 
Action: Mouse moved to (871, 413)
Screenshot: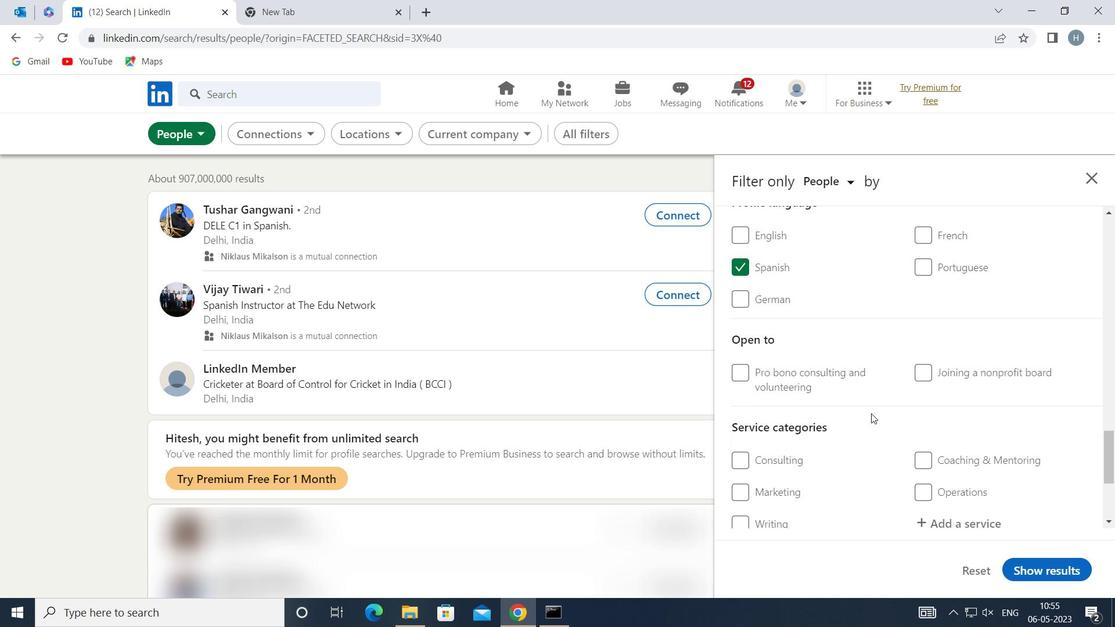 
Action: Mouse scrolled (871, 413) with delta (0, 0)
Screenshot: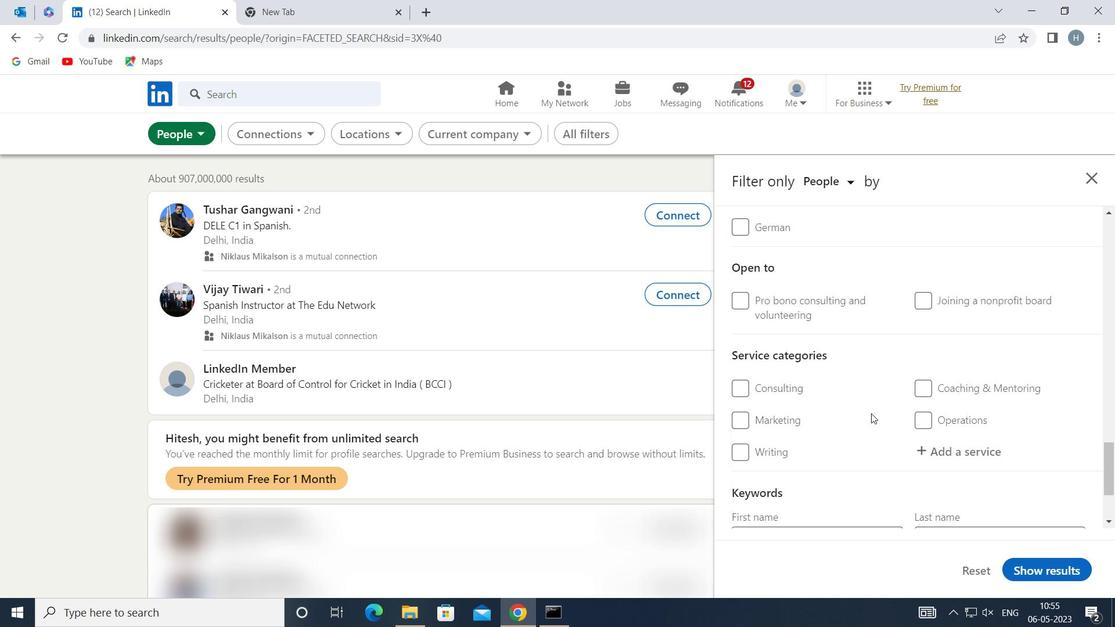 
Action: Mouse moved to (947, 381)
Screenshot: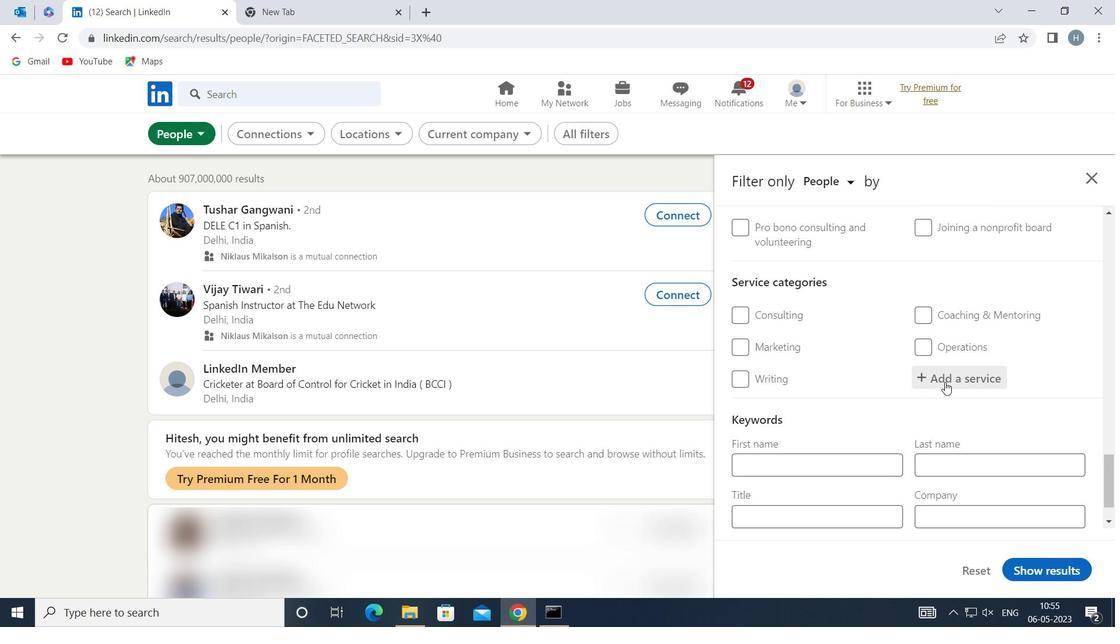 
Action: Mouse pressed left at (947, 381)
Screenshot: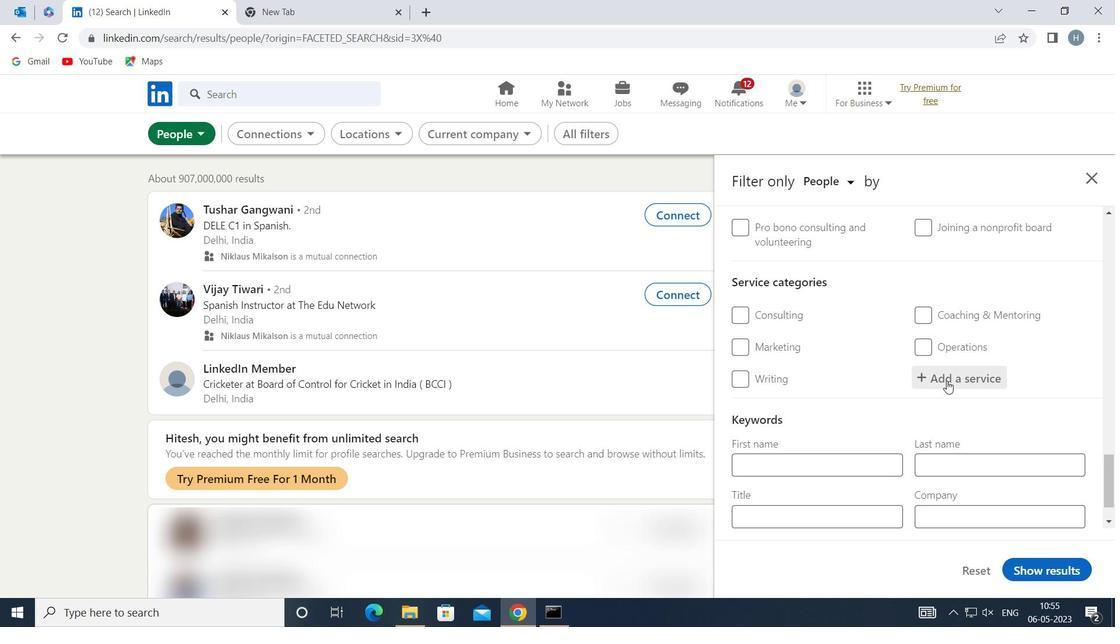 
Action: Key pressed <Key.shift>AND
Screenshot: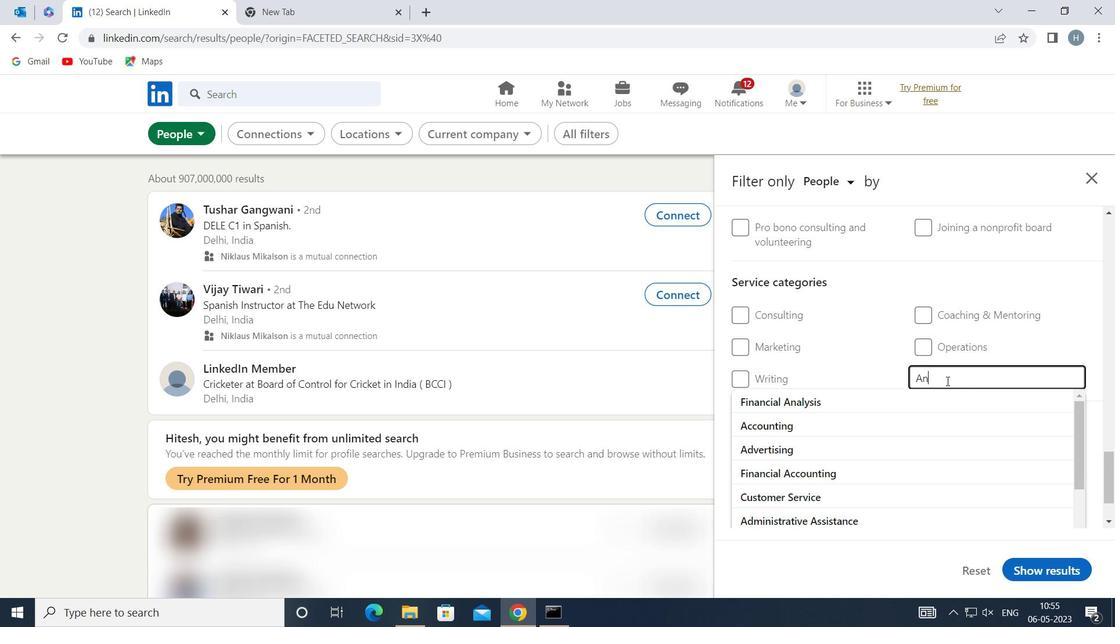 
Action: Mouse moved to (947, 380)
Screenshot: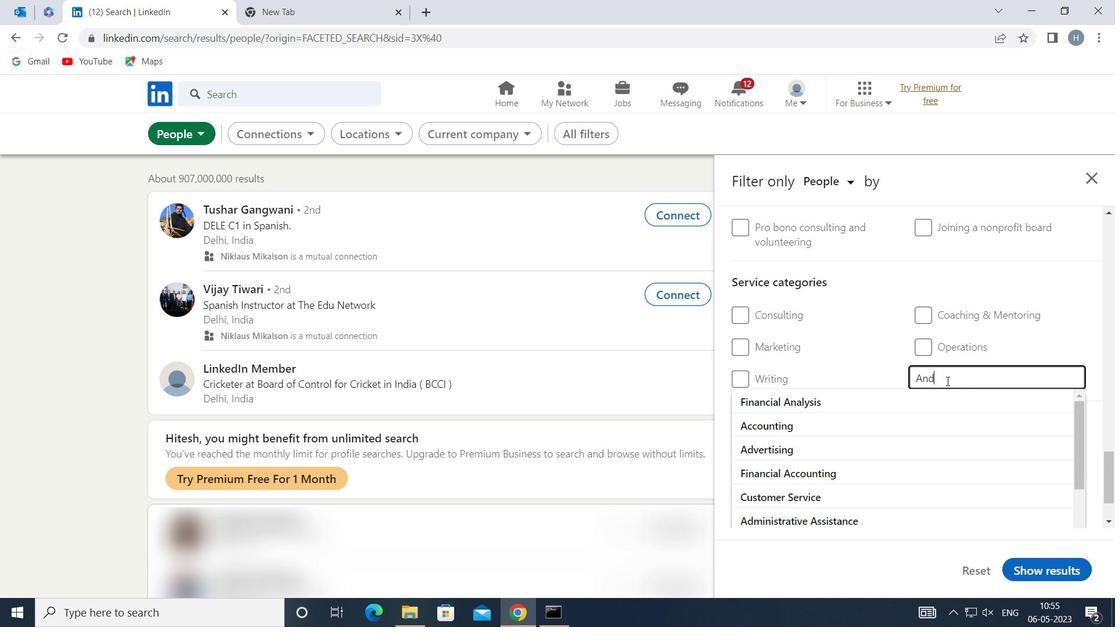 
Action: Key pressed ROID
Screenshot: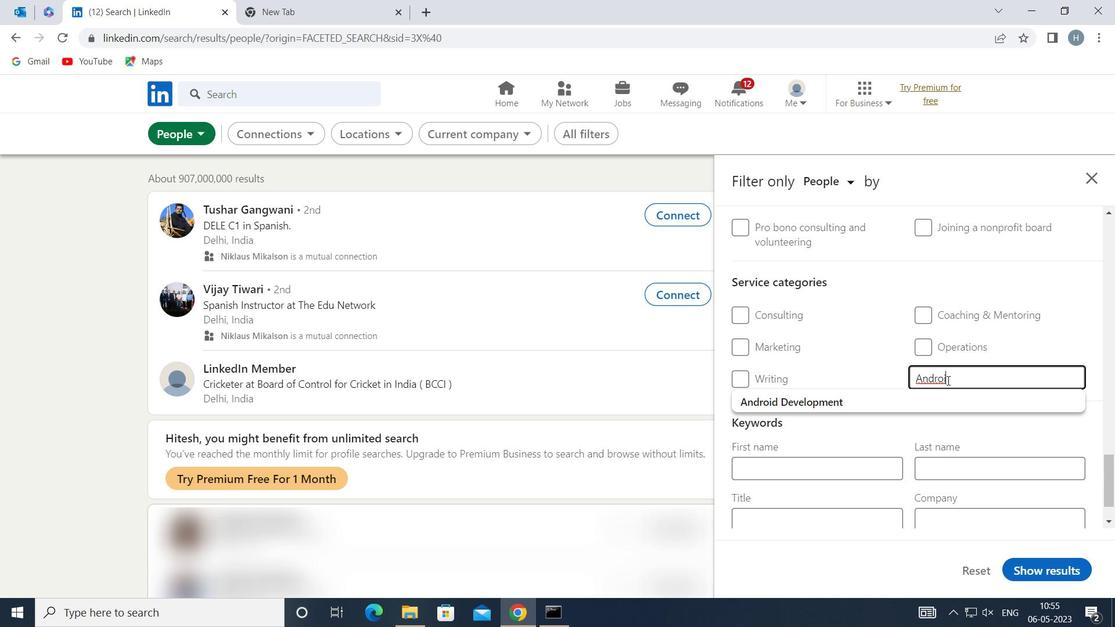 
Action: Mouse moved to (912, 394)
Screenshot: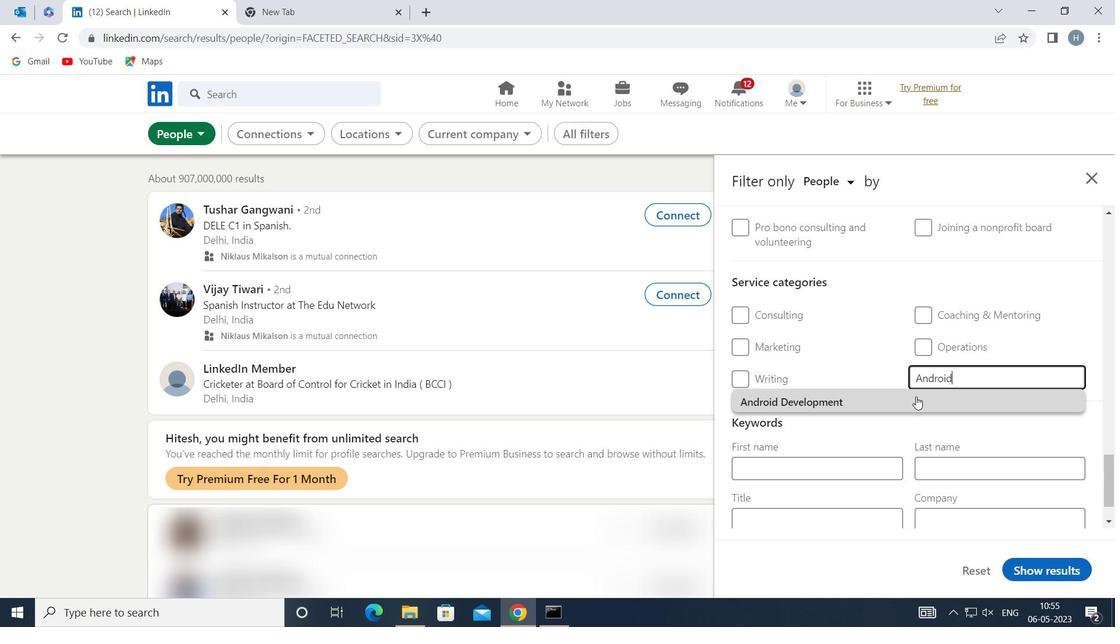 
Action: Mouse pressed left at (912, 394)
Screenshot: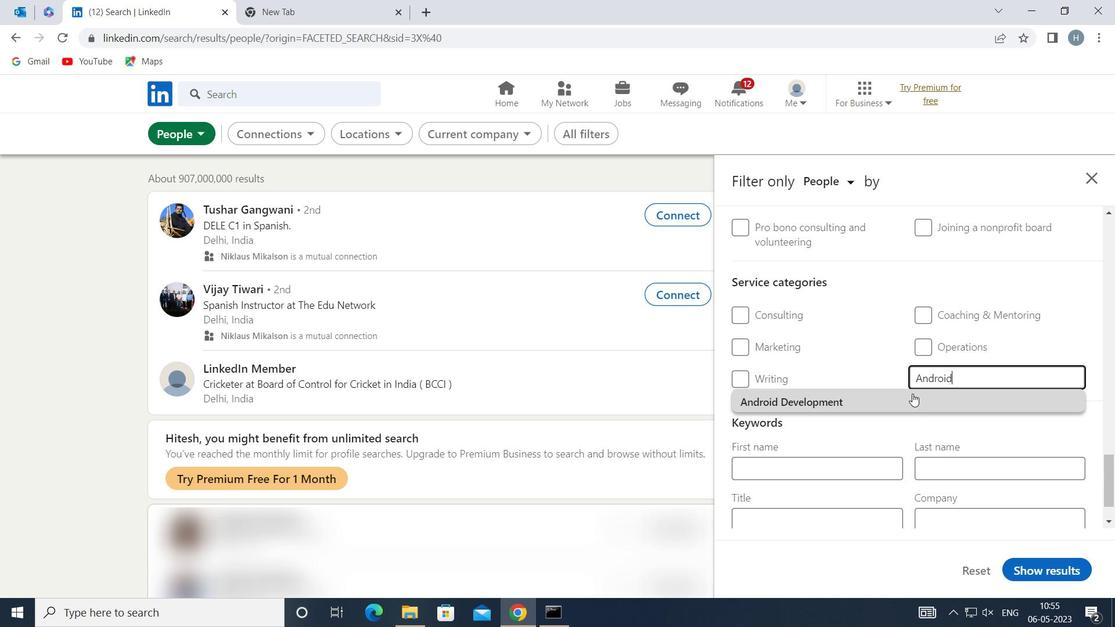 
Action: Mouse moved to (889, 399)
Screenshot: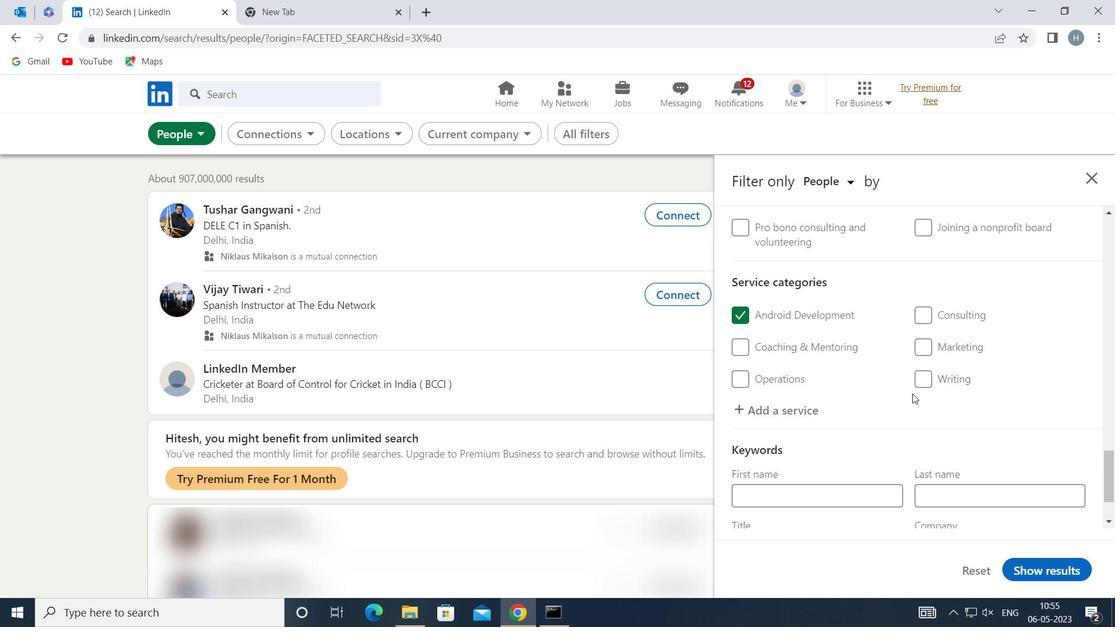
Action: Mouse scrolled (889, 398) with delta (0, 0)
Screenshot: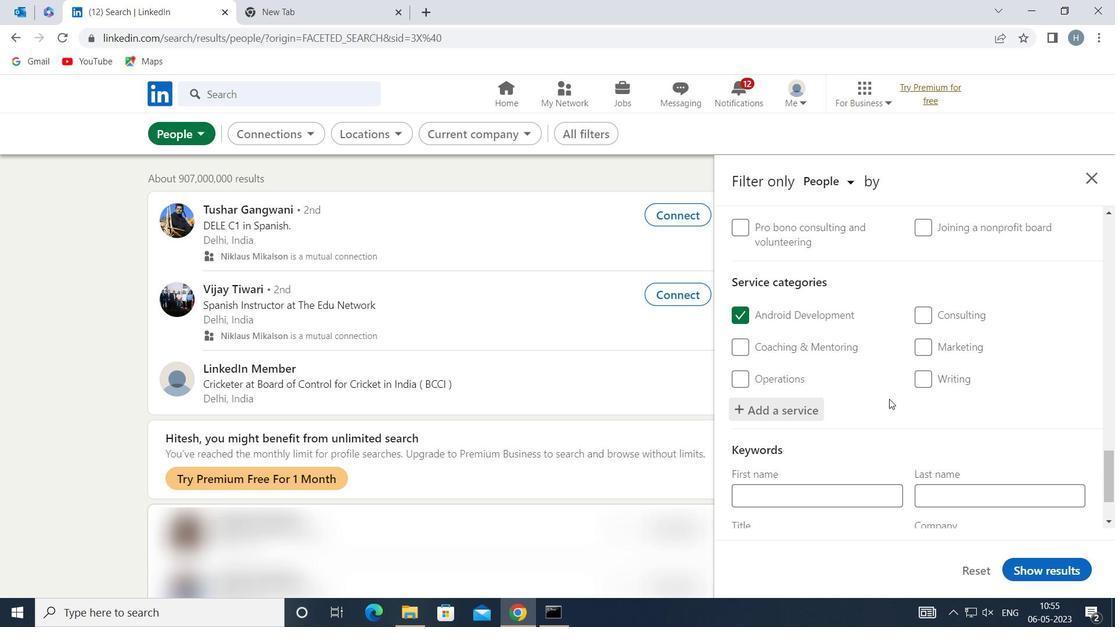 
Action: Mouse scrolled (889, 398) with delta (0, 0)
Screenshot: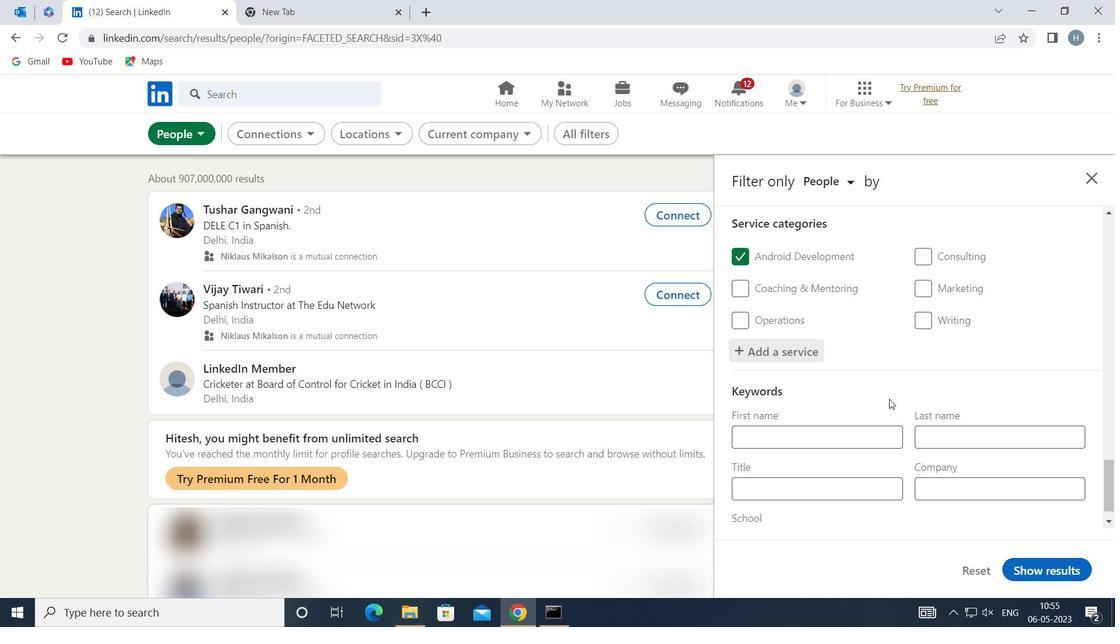
Action: Mouse scrolled (889, 398) with delta (0, 0)
Screenshot: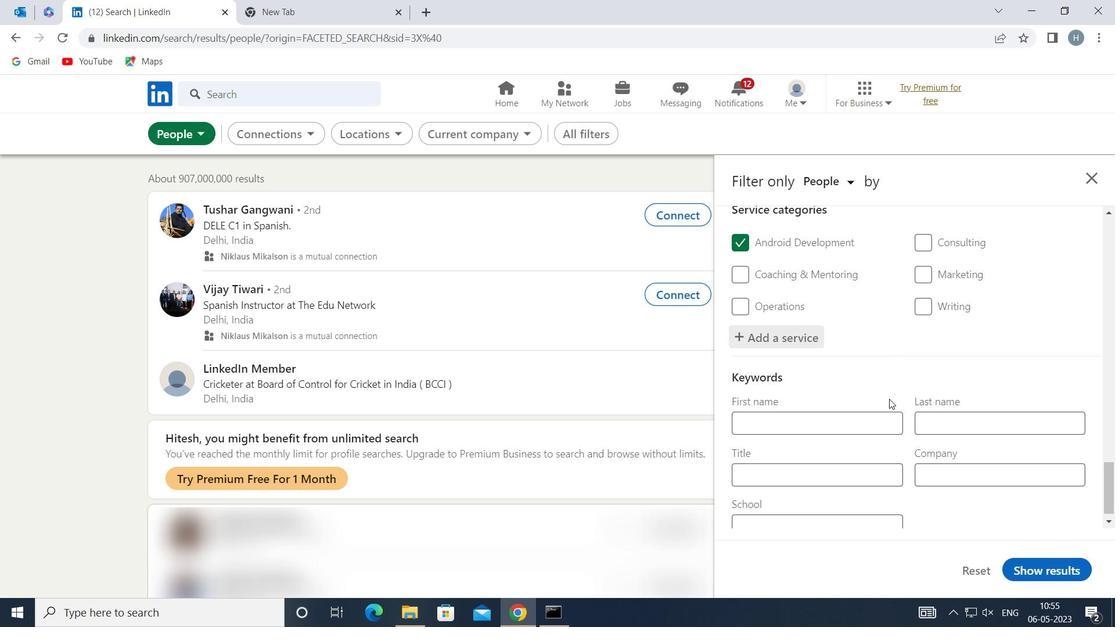 
Action: Mouse moved to (866, 459)
Screenshot: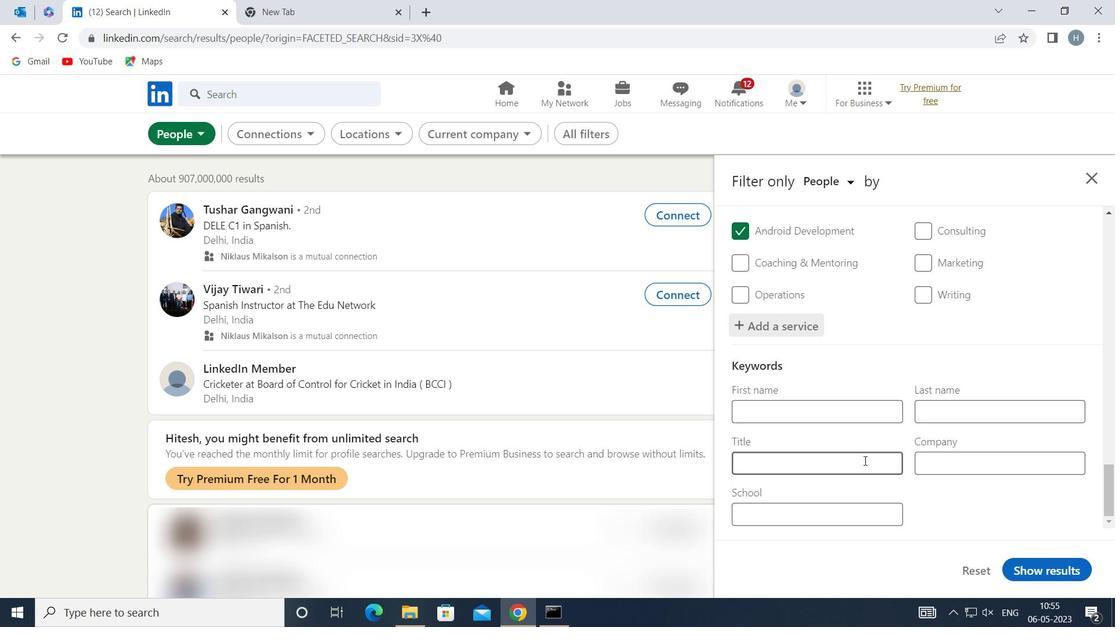 
Action: Mouse pressed left at (866, 459)
Screenshot: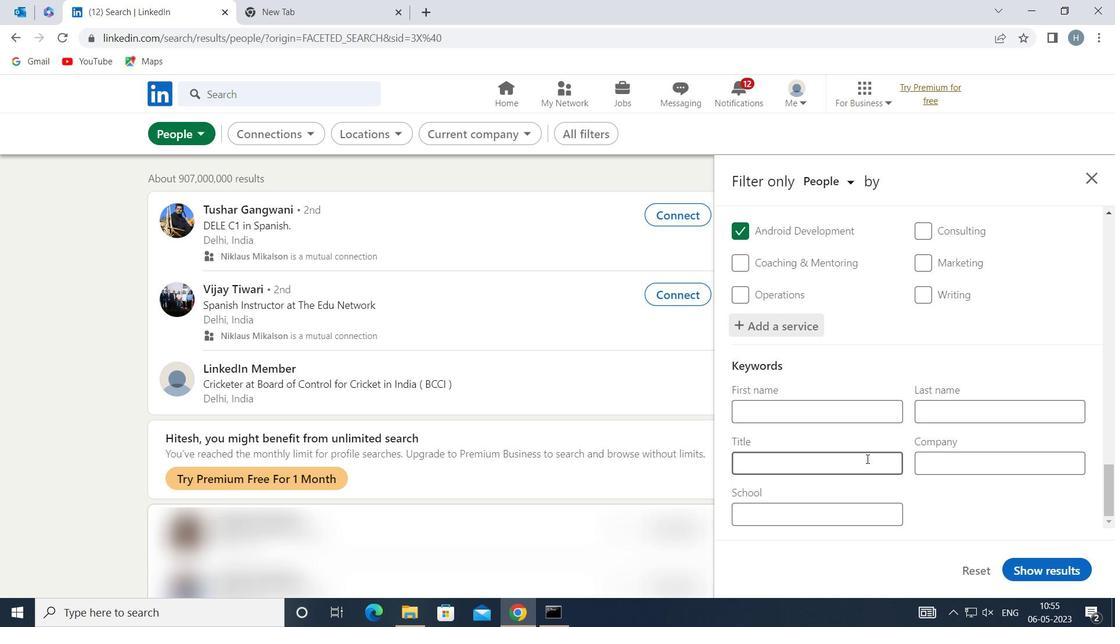 
Action: Mouse moved to (866, 459)
Screenshot: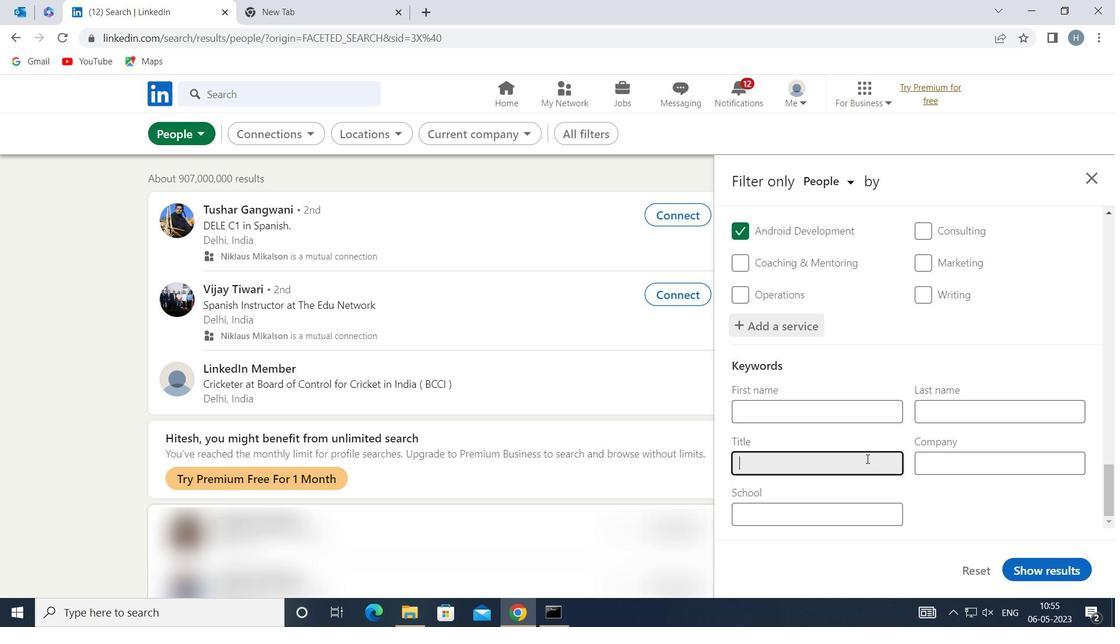 
Action: Key pressed <Key.shift>MARK
Screenshot: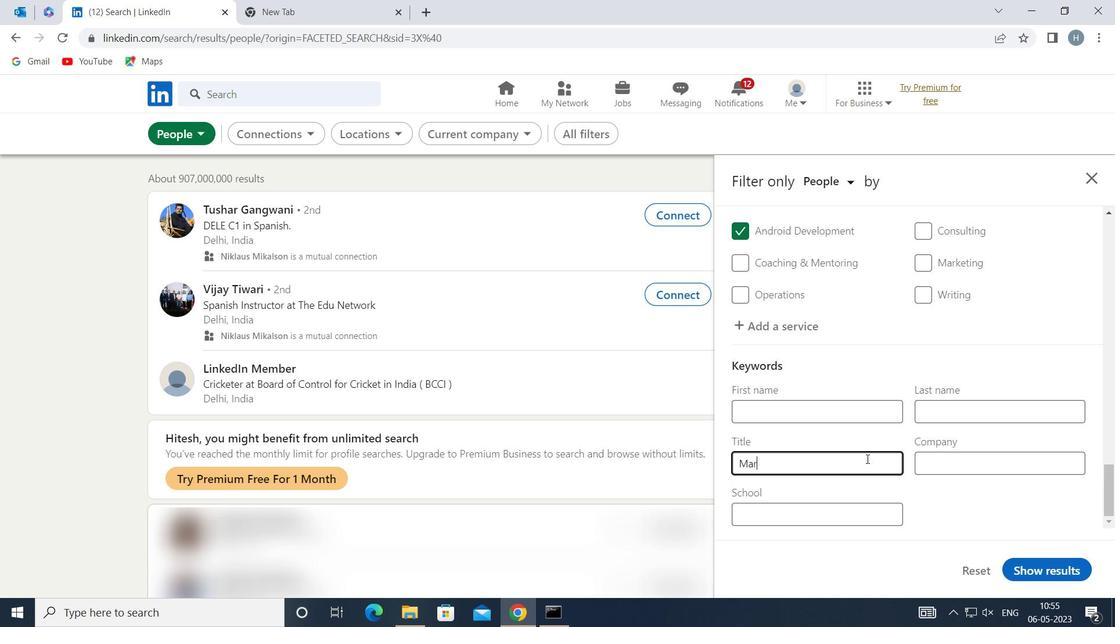 
Action: Mouse moved to (884, 453)
Screenshot: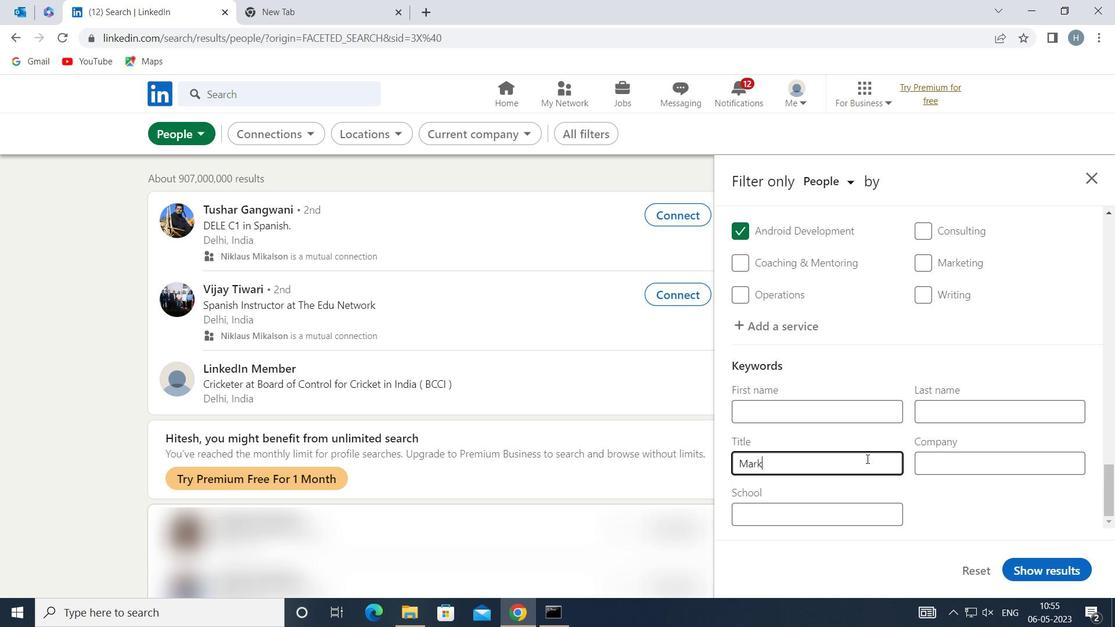 
Action: Key pressed E
Screenshot: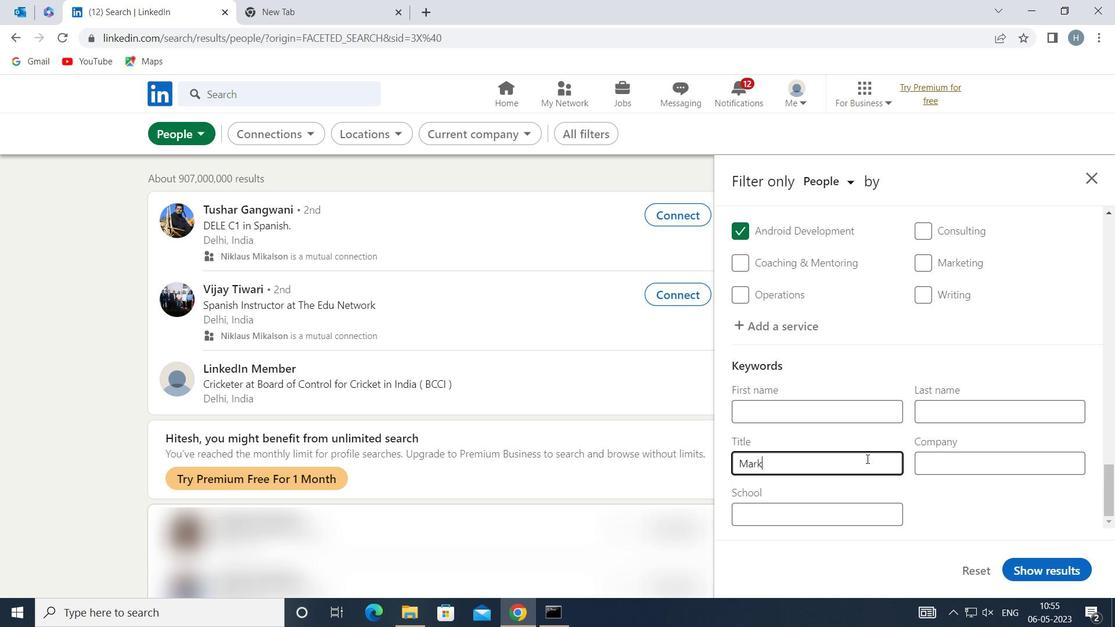 
Action: Mouse moved to (930, 443)
Screenshot: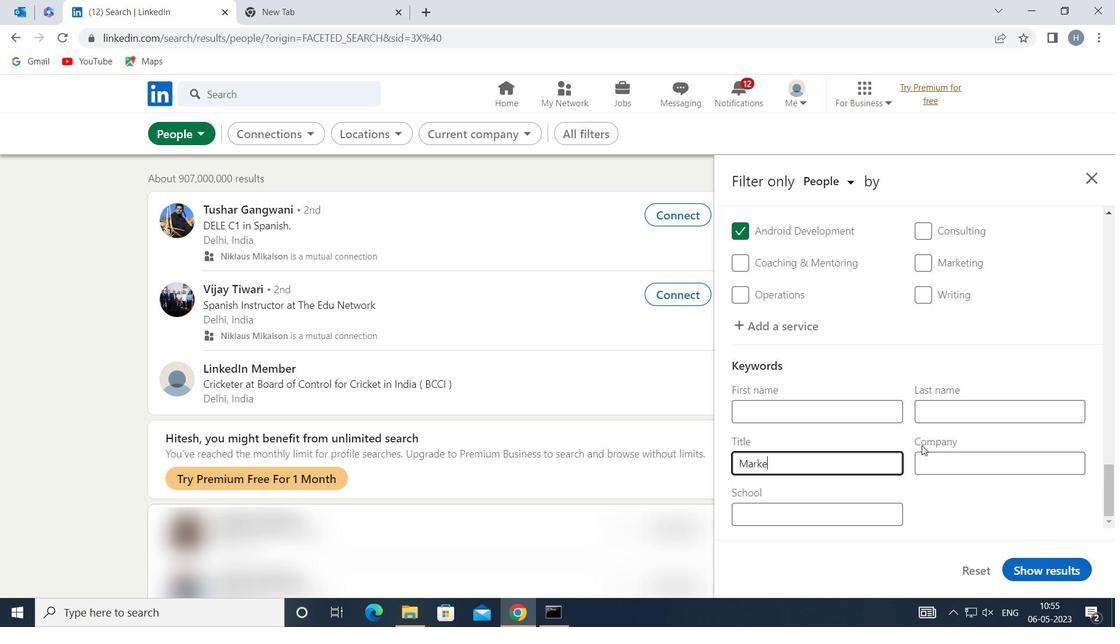 
Action: Key pressed TING<Key.space><Key.shift>RESEARCH<Key.space><Key.shift>ANALYST
Screenshot: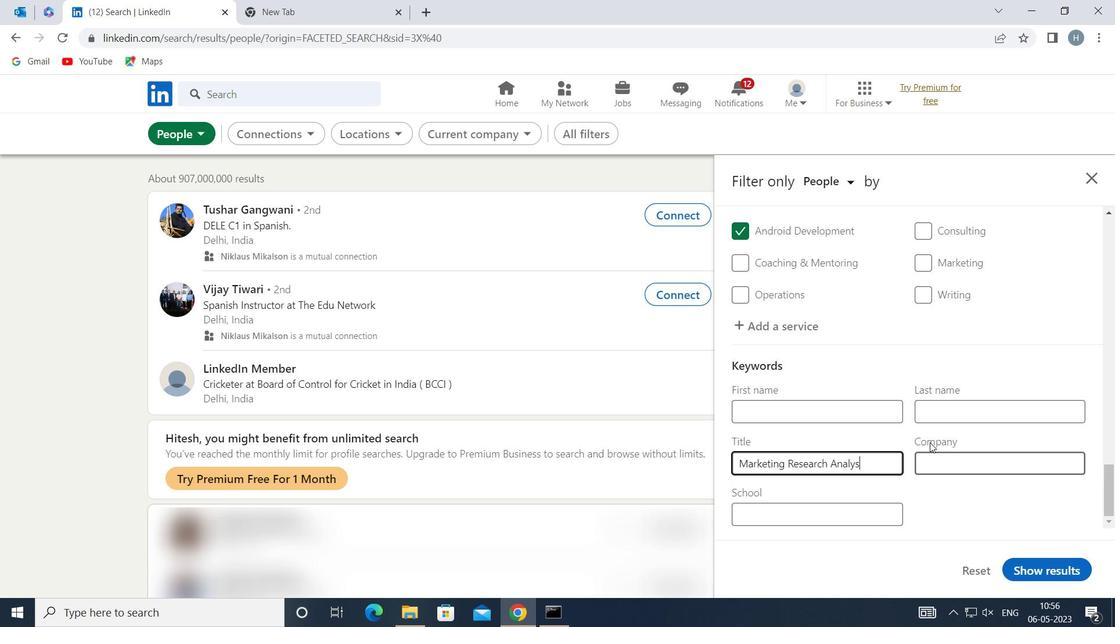 
Action: Mouse moved to (1055, 568)
Screenshot: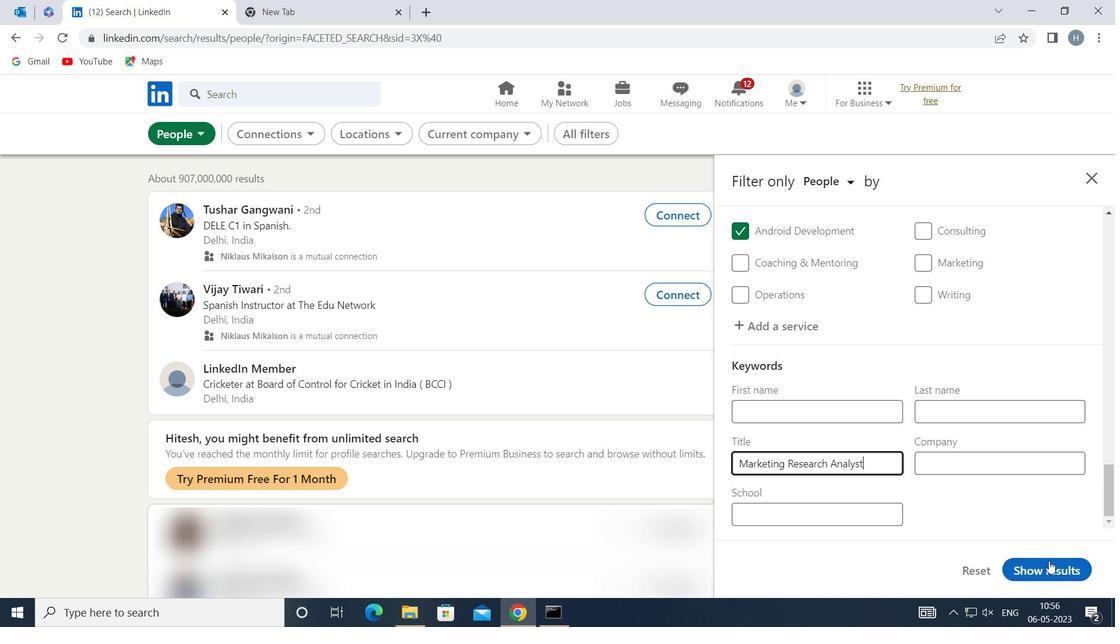 
Action: Mouse pressed left at (1055, 568)
Screenshot: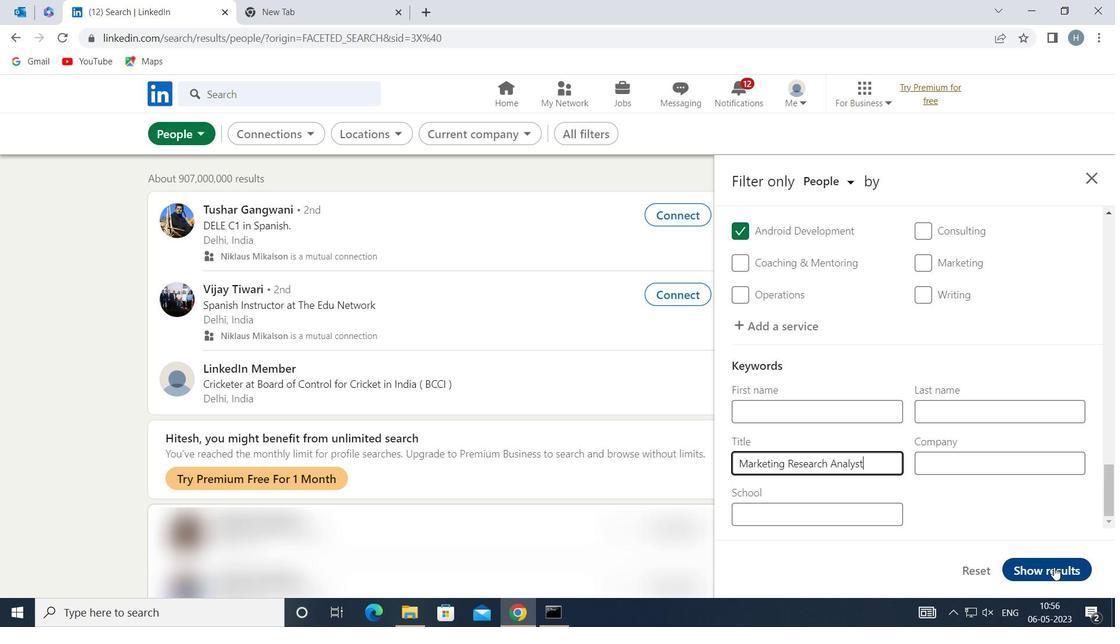 
Action: Mouse moved to (848, 404)
Screenshot: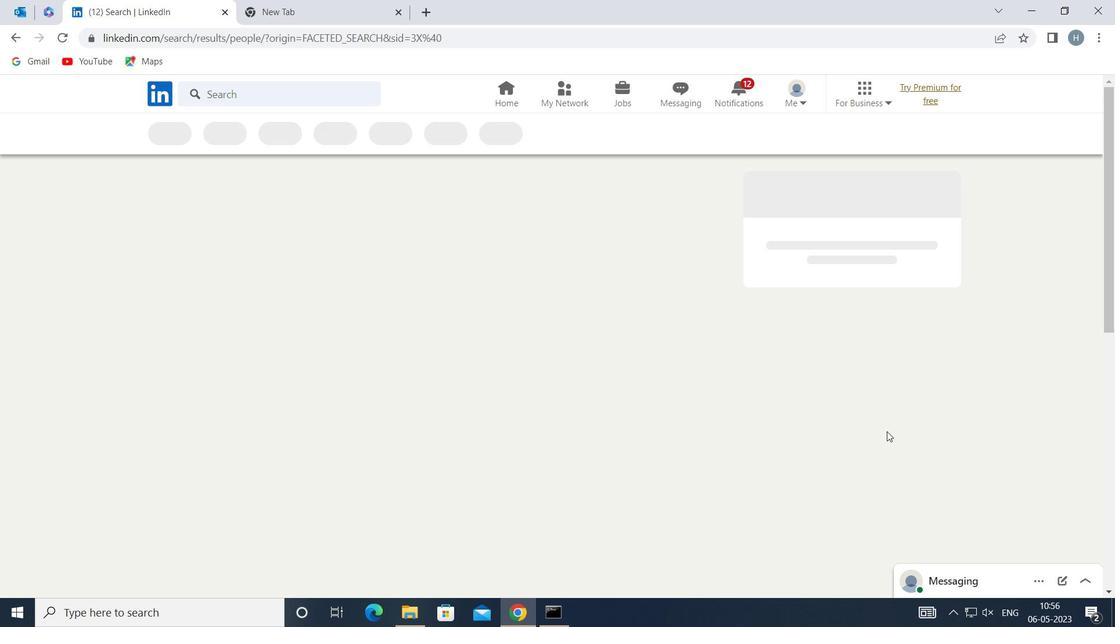 
